 Task: Find connections with filter location Greensborough with filter topic #Ideaswith filter profile language Spanish with filter current company Microchip Technology Inc. with filter school SMT. CHM College, Ulhasnagar - 03 with filter industry Building Finishing Contractors with filter service category Leadership Development with filter keywords title eCommerce Marketing Specialist
Action: Mouse moved to (219, 256)
Screenshot: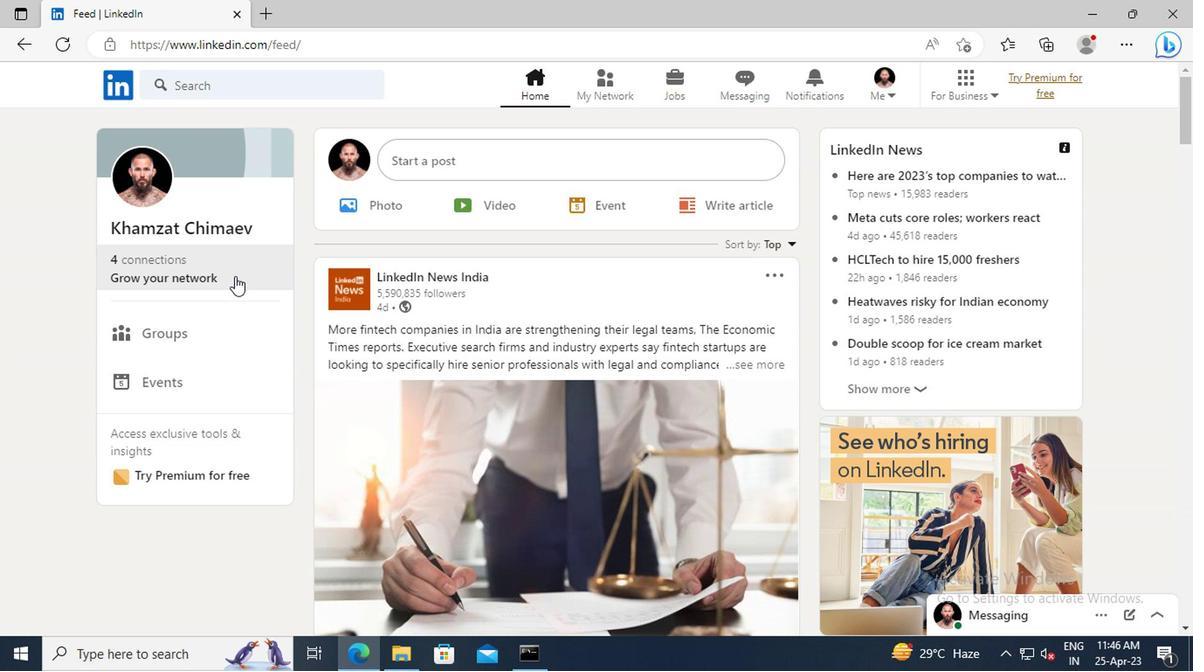 
Action: Mouse pressed left at (219, 256)
Screenshot: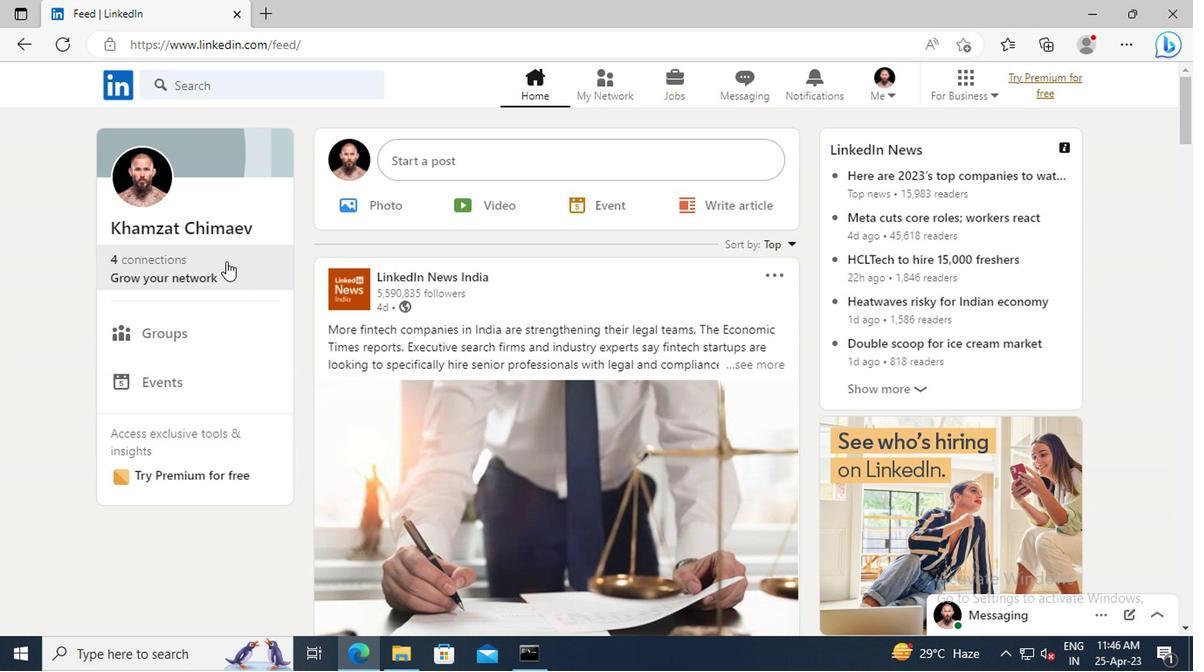 
Action: Mouse moved to (229, 187)
Screenshot: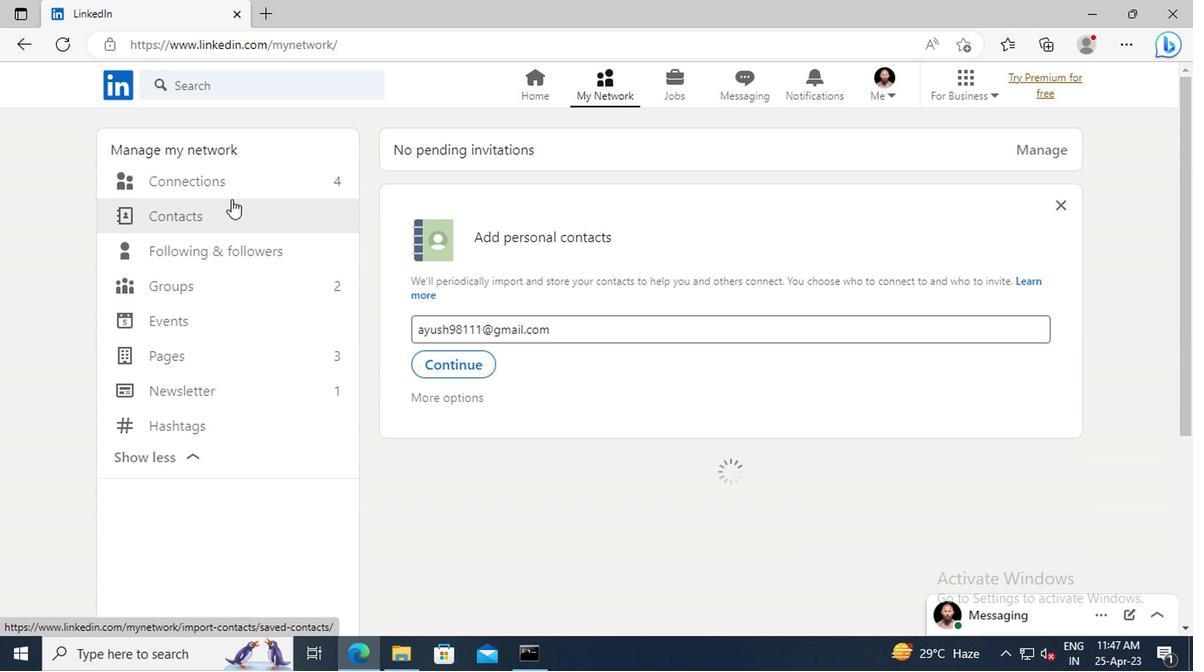 
Action: Mouse pressed left at (229, 187)
Screenshot: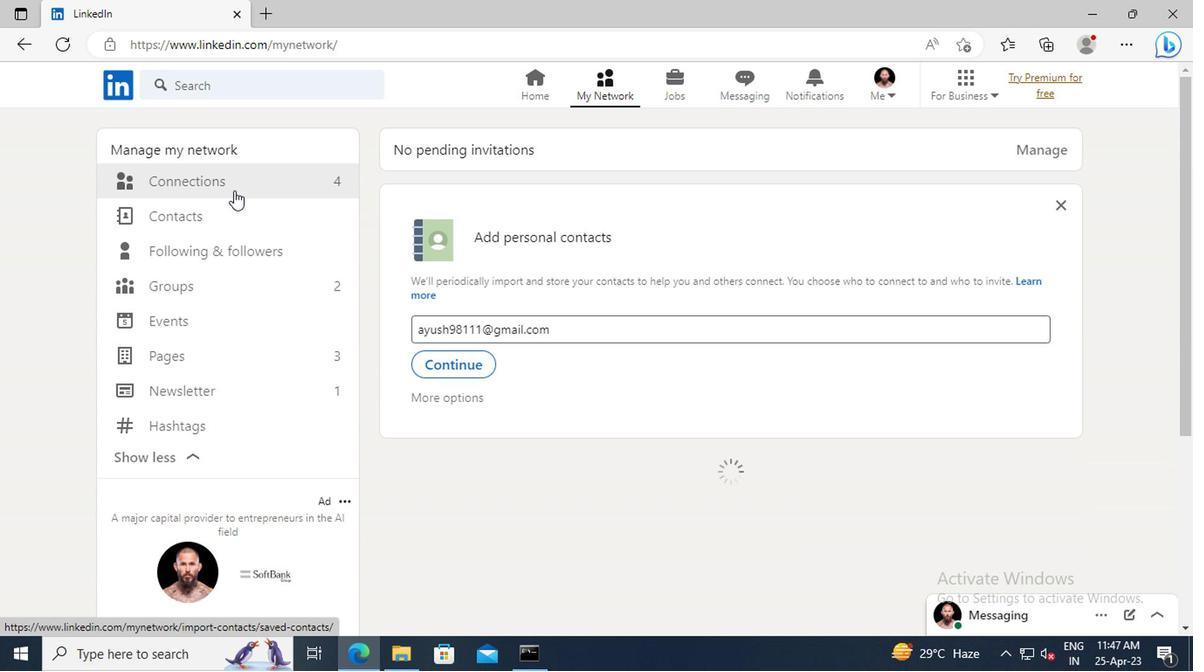 
Action: Mouse moved to (722, 180)
Screenshot: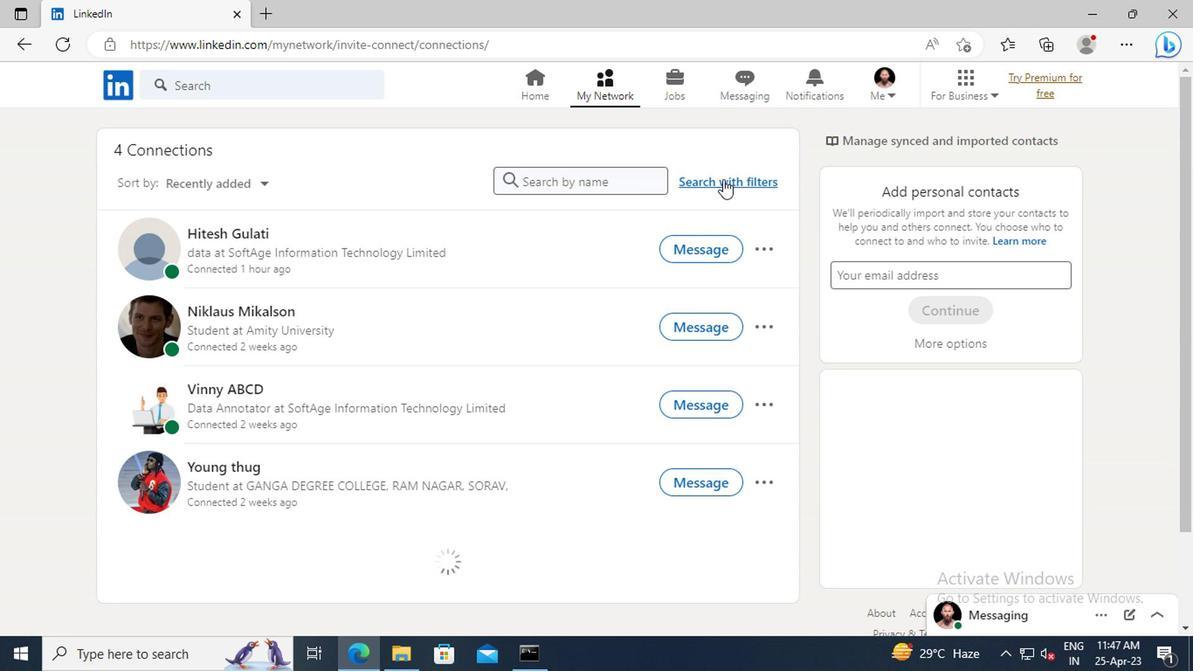 
Action: Mouse pressed left at (722, 180)
Screenshot: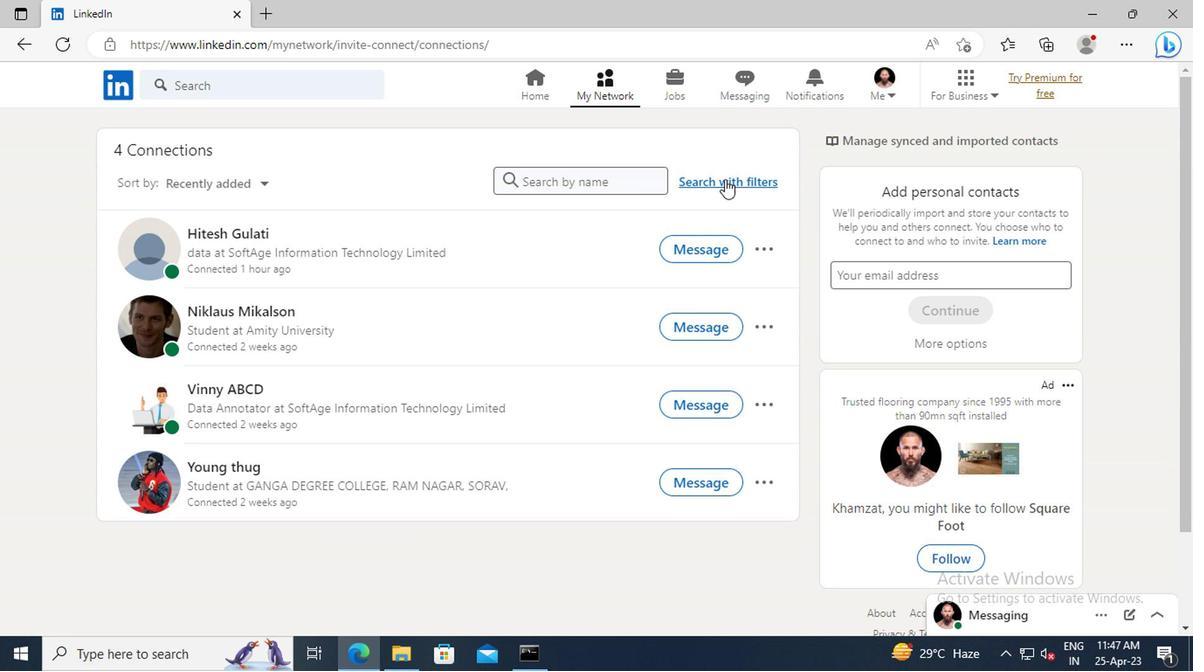 
Action: Mouse moved to (661, 139)
Screenshot: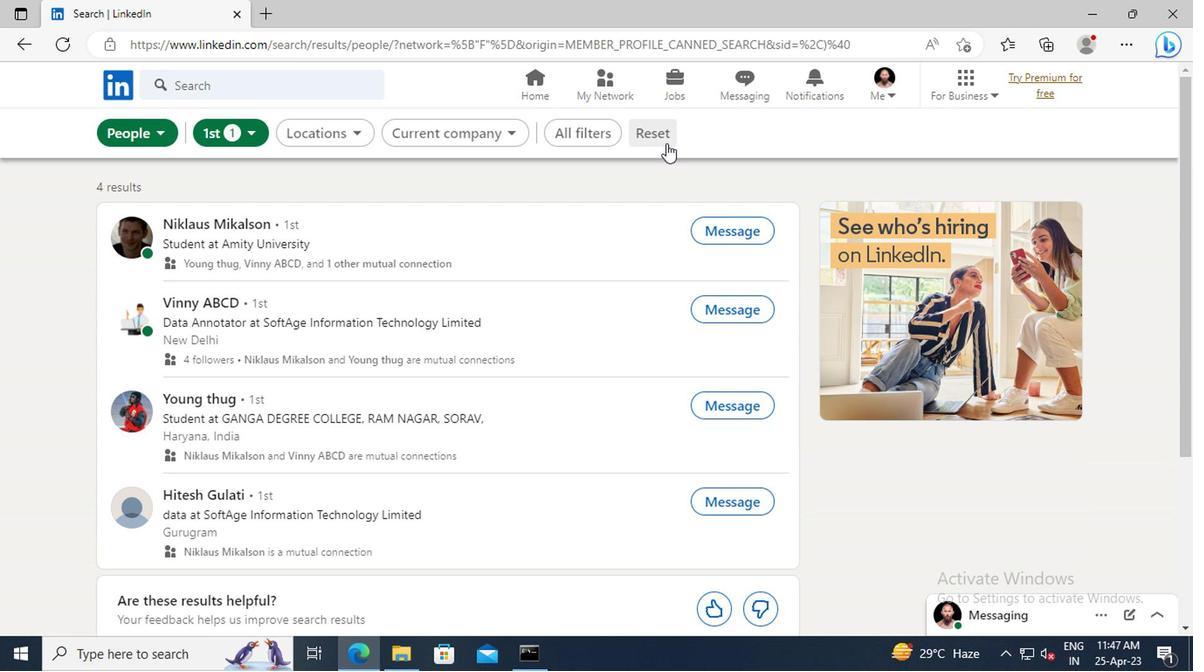 
Action: Mouse pressed left at (661, 139)
Screenshot: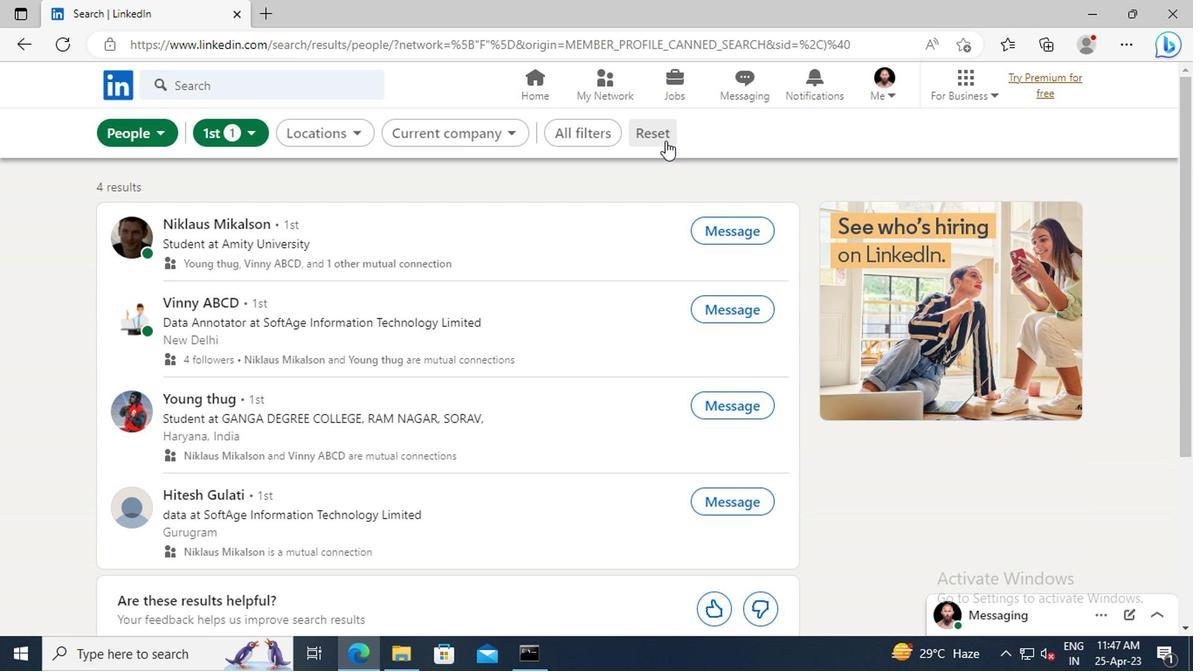 
Action: Mouse moved to (623, 139)
Screenshot: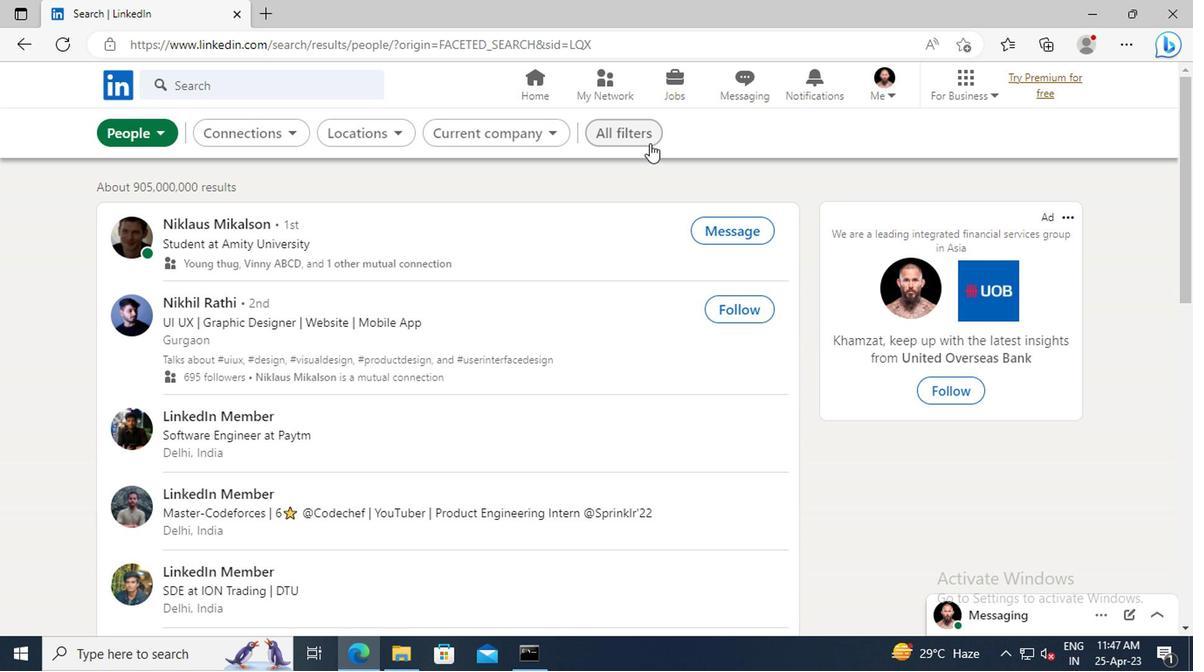 
Action: Mouse pressed left at (623, 139)
Screenshot: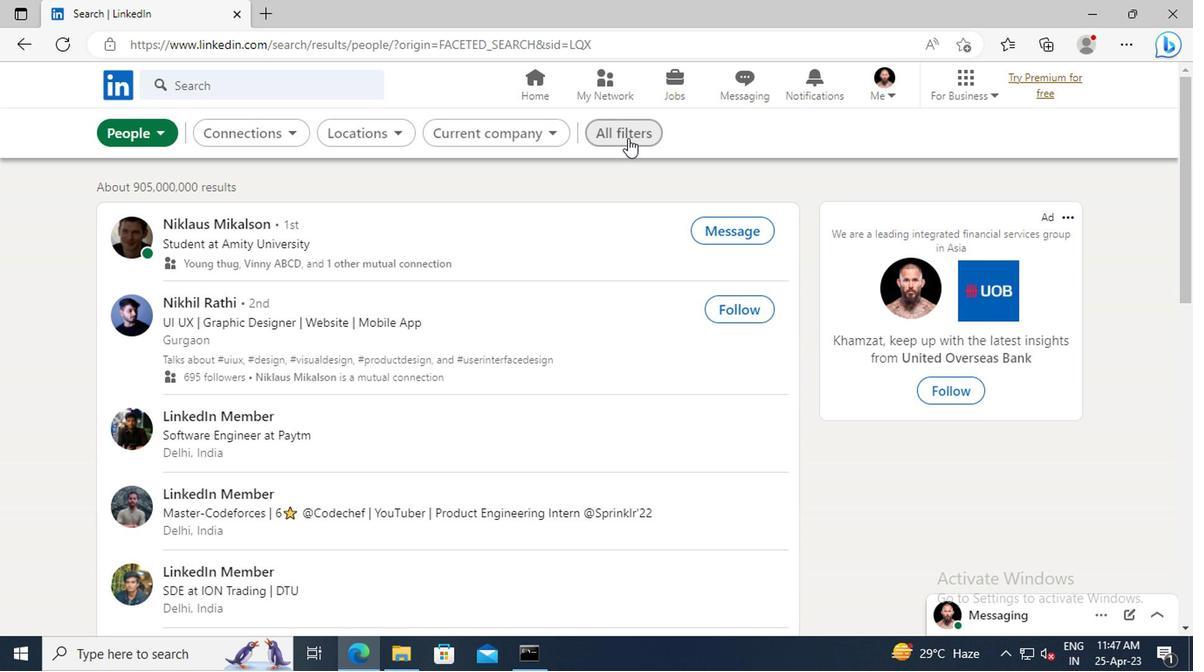 
Action: Mouse moved to (964, 321)
Screenshot: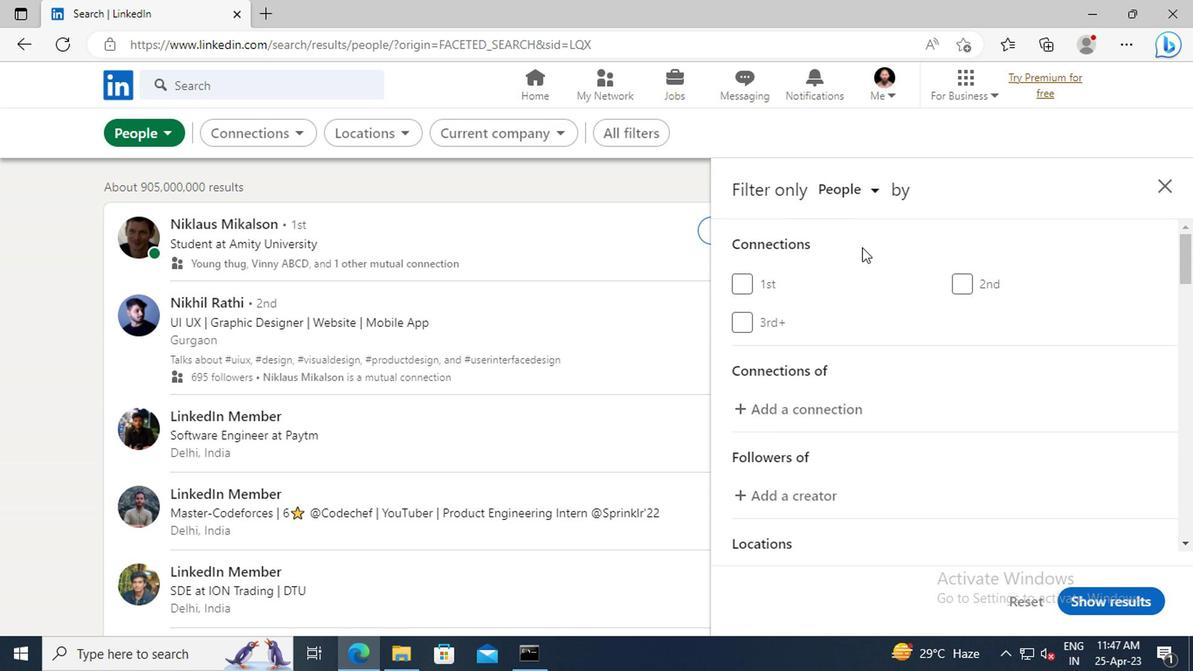 
Action: Mouse scrolled (964, 320) with delta (0, 0)
Screenshot: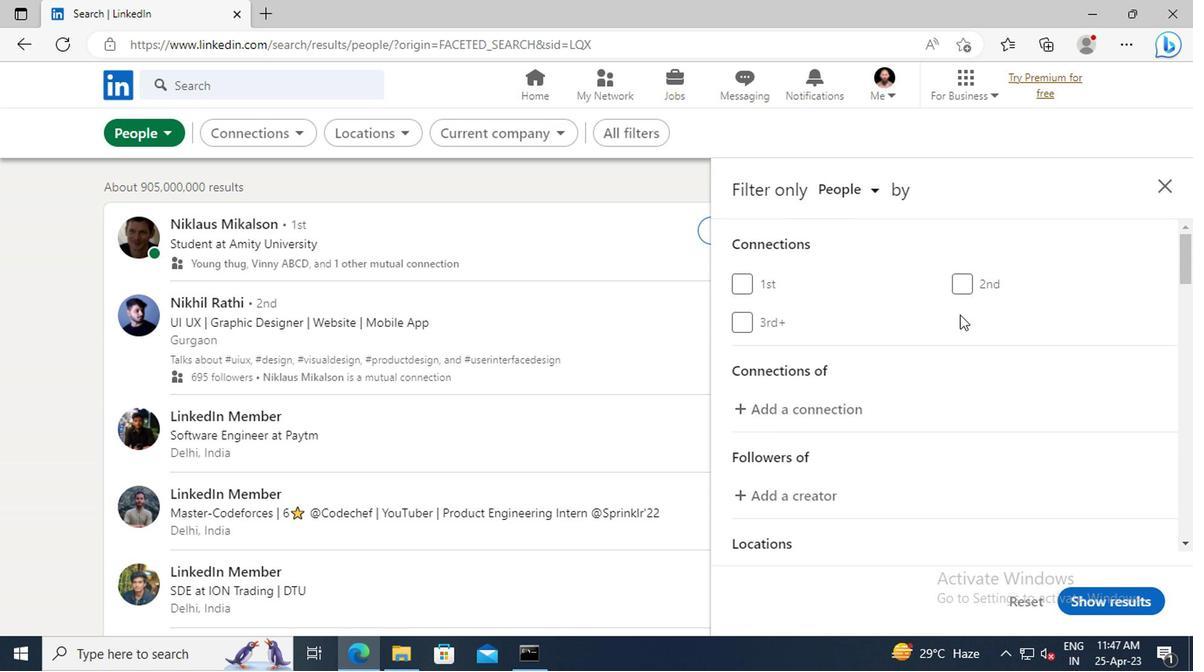 
Action: Mouse scrolled (964, 320) with delta (0, 0)
Screenshot: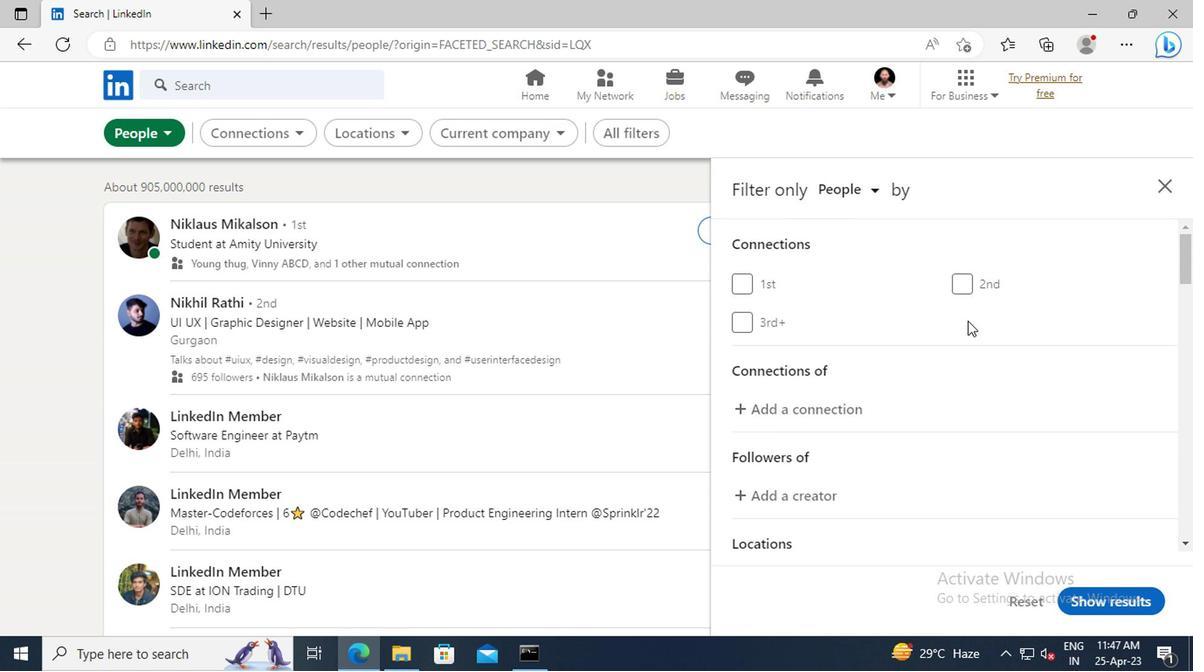 
Action: Mouse scrolled (964, 320) with delta (0, 0)
Screenshot: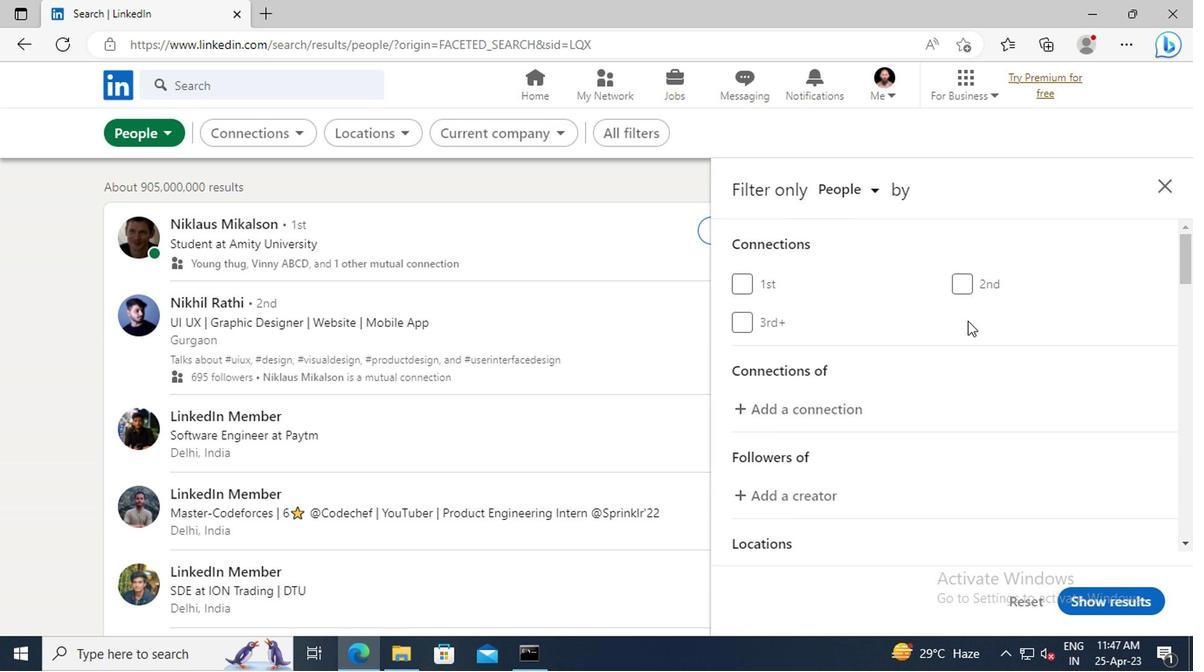 
Action: Mouse scrolled (964, 320) with delta (0, 0)
Screenshot: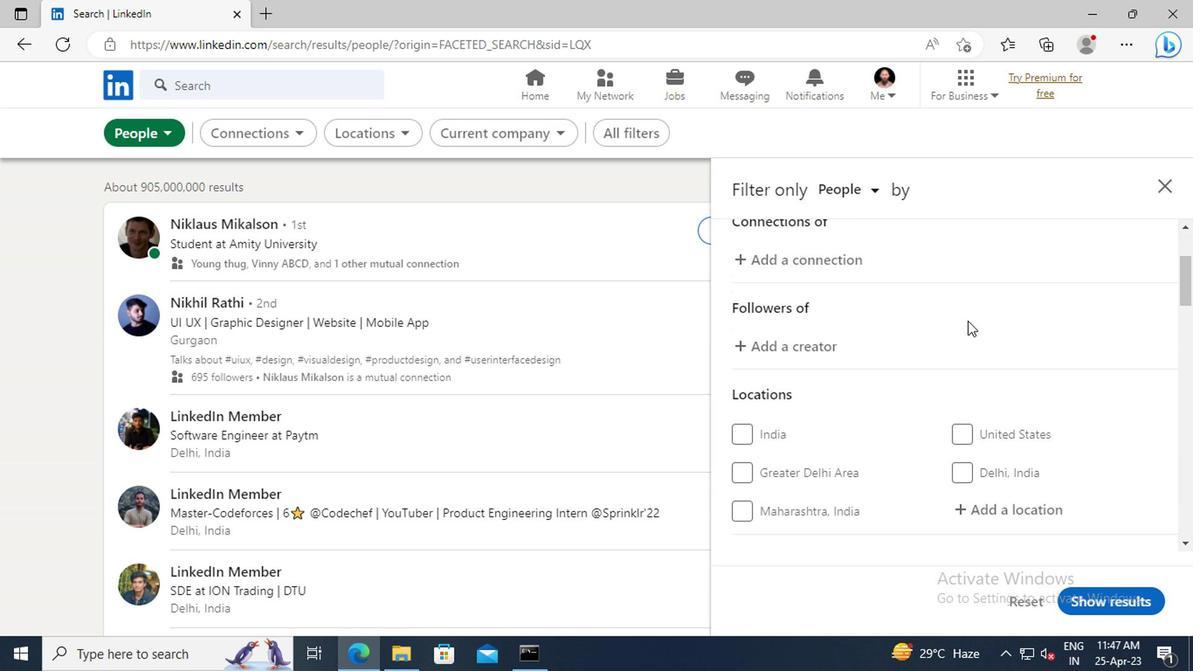 
Action: Mouse scrolled (964, 320) with delta (0, 0)
Screenshot: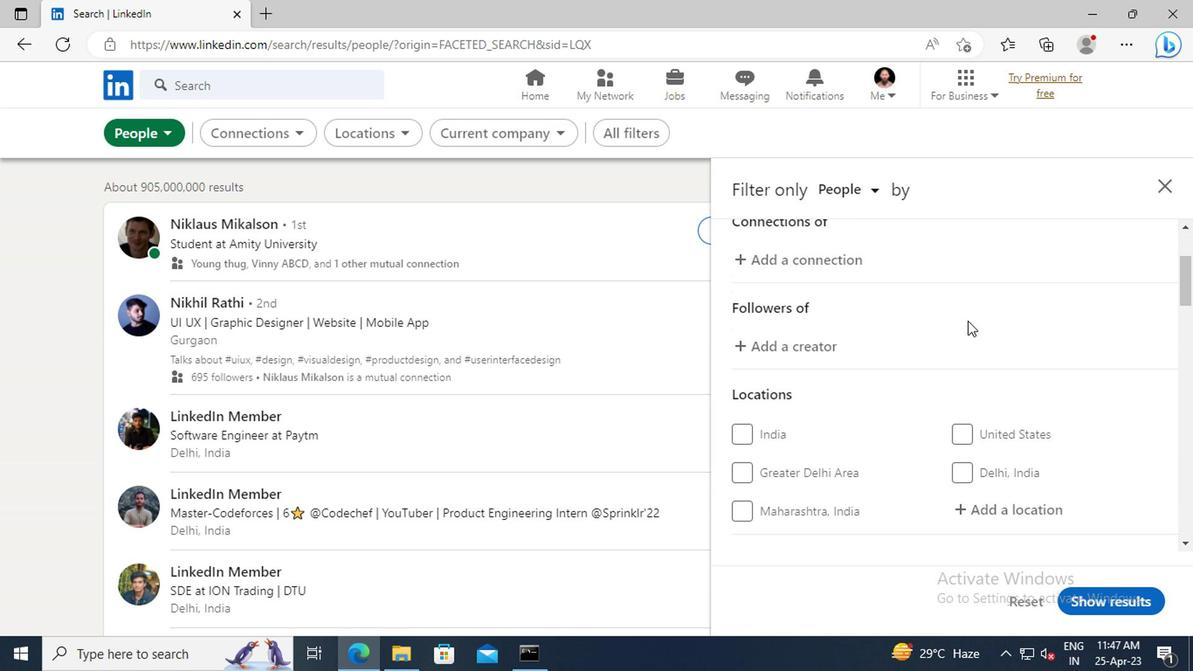 
Action: Mouse moved to (990, 407)
Screenshot: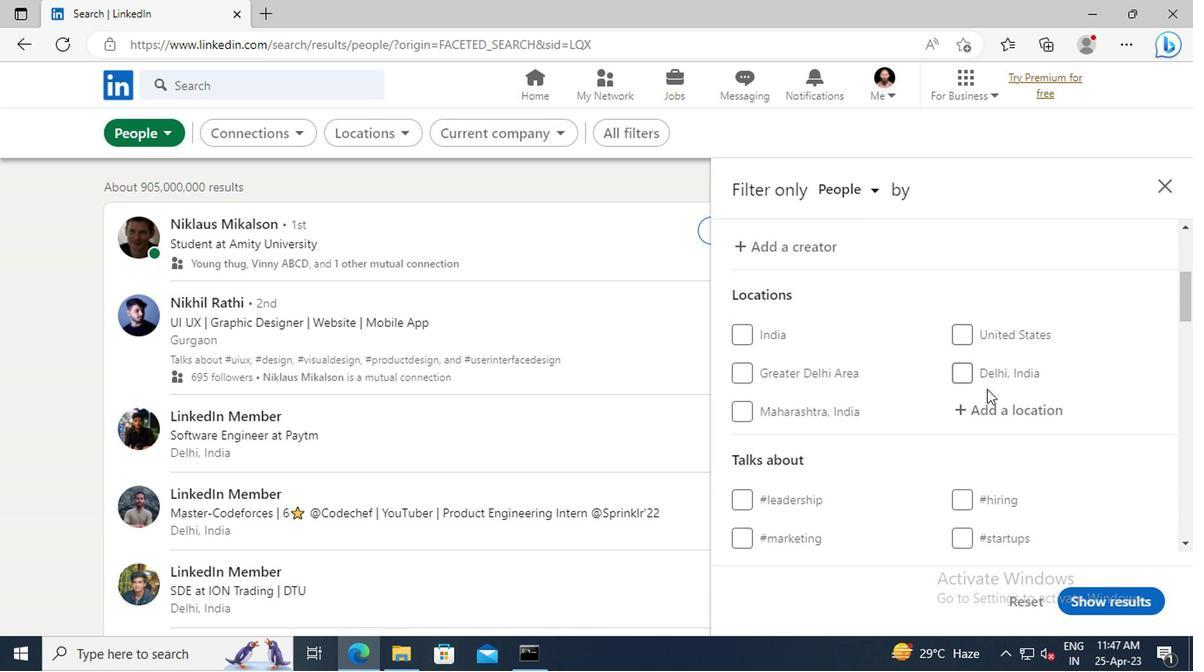 
Action: Mouse pressed left at (990, 407)
Screenshot: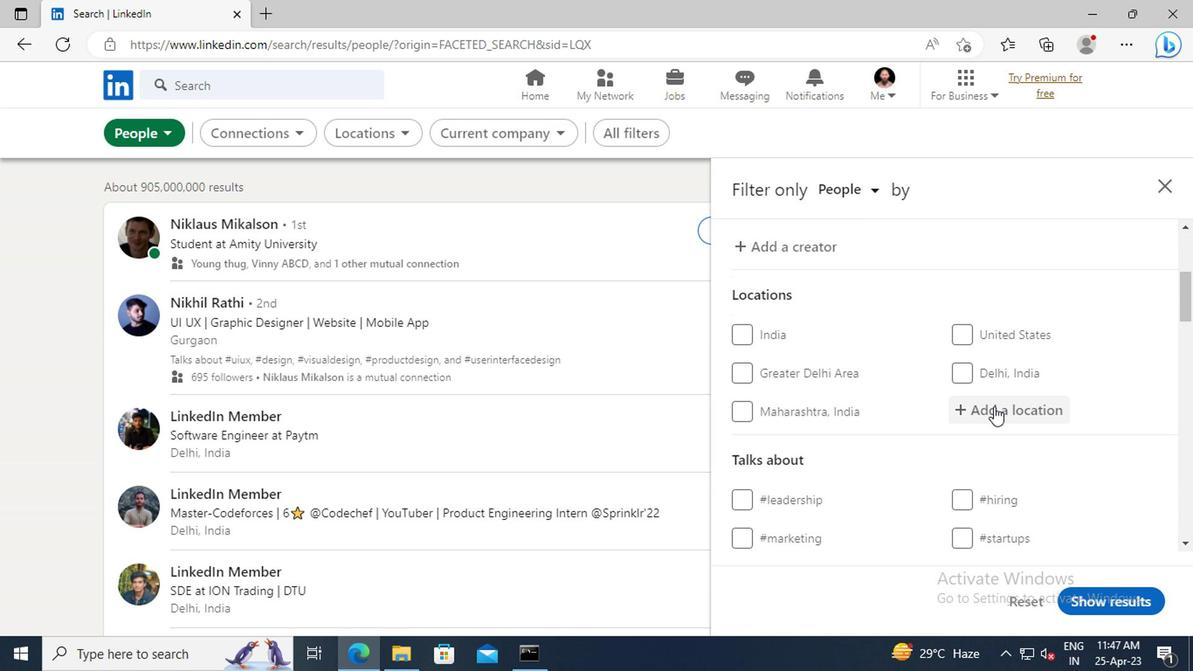 
Action: Key pressed <Key.shift>GREENSBOROUGH<Key.enter>
Screenshot: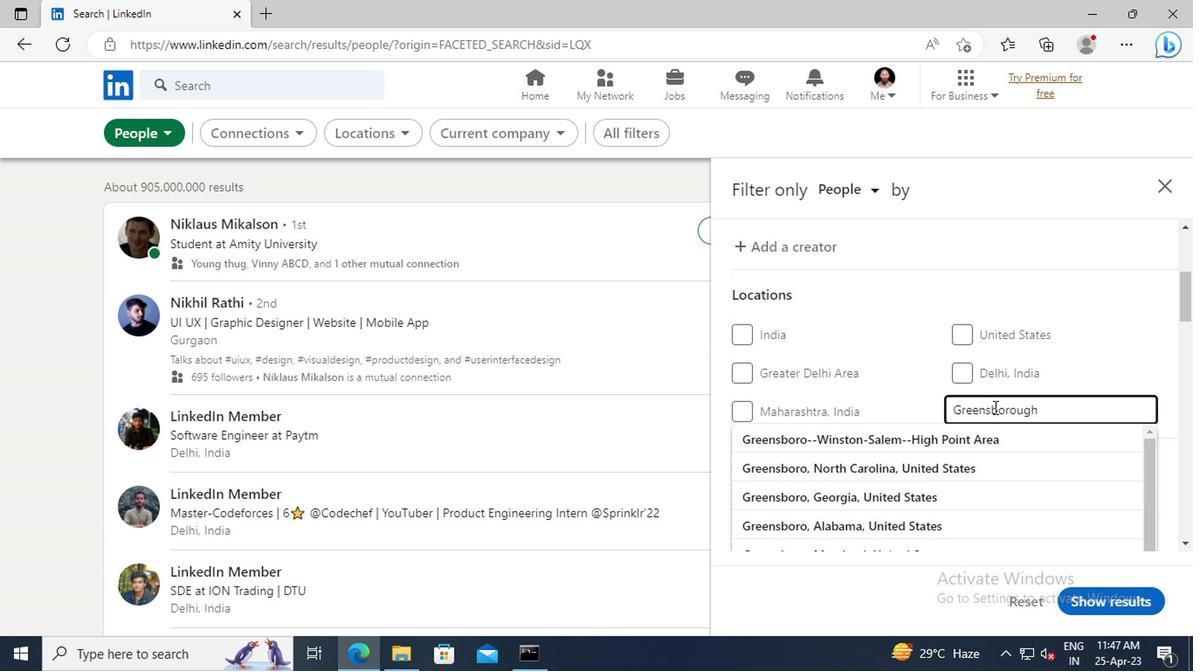 
Action: Mouse scrolled (990, 407) with delta (0, 0)
Screenshot: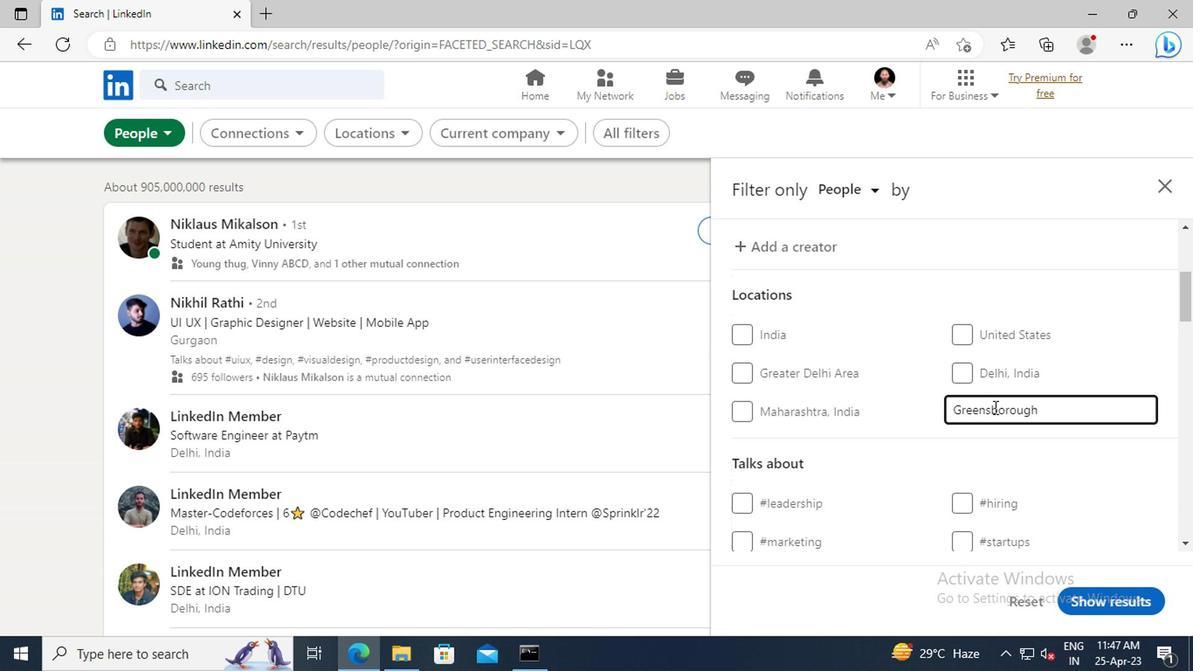 
Action: Mouse scrolled (990, 407) with delta (0, 0)
Screenshot: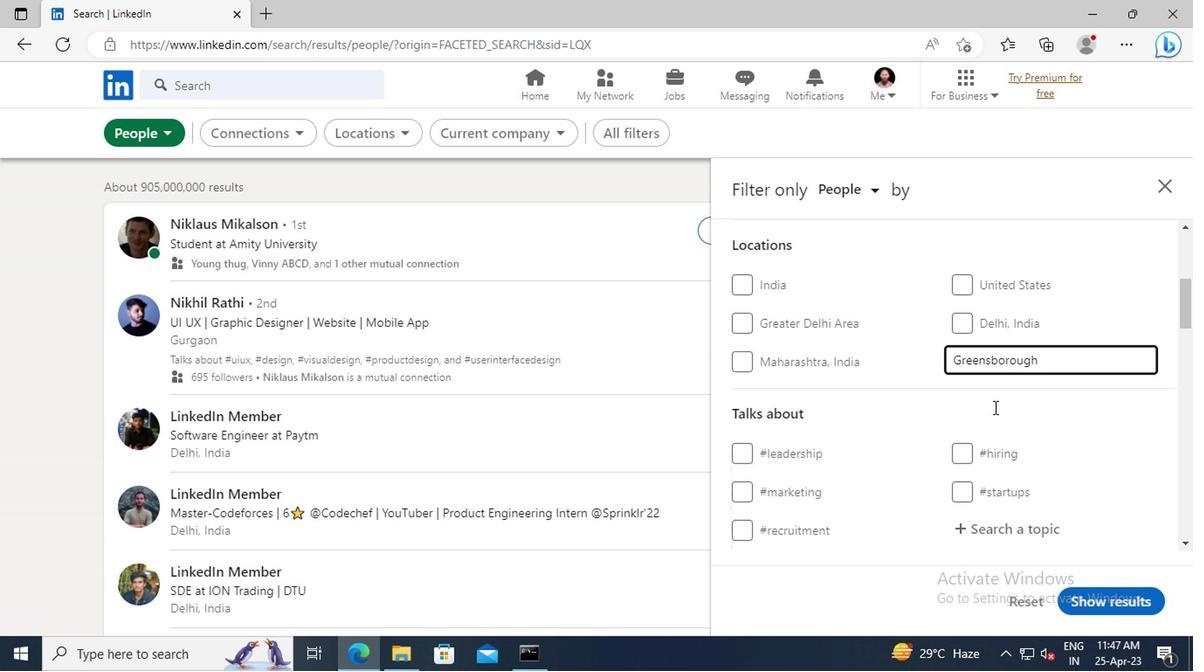 
Action: Mouse scrolled (990, 407) with delta (0, 0)
Screenshot: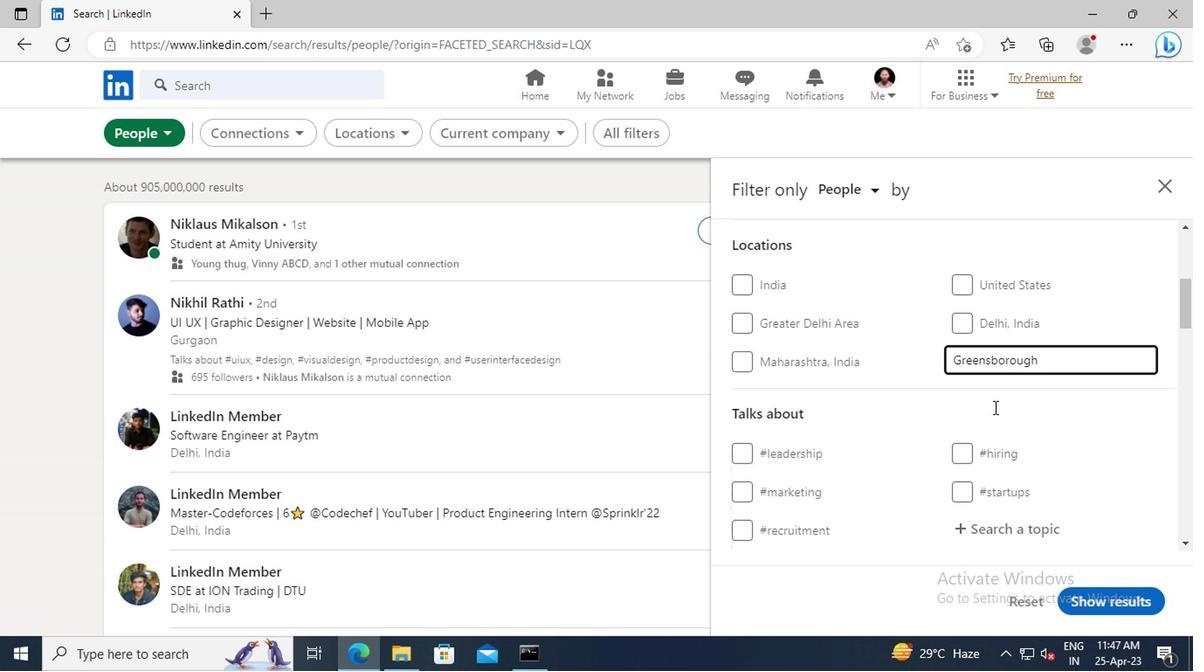 
Action: Mouse moved to (996, 436)
Screenshot: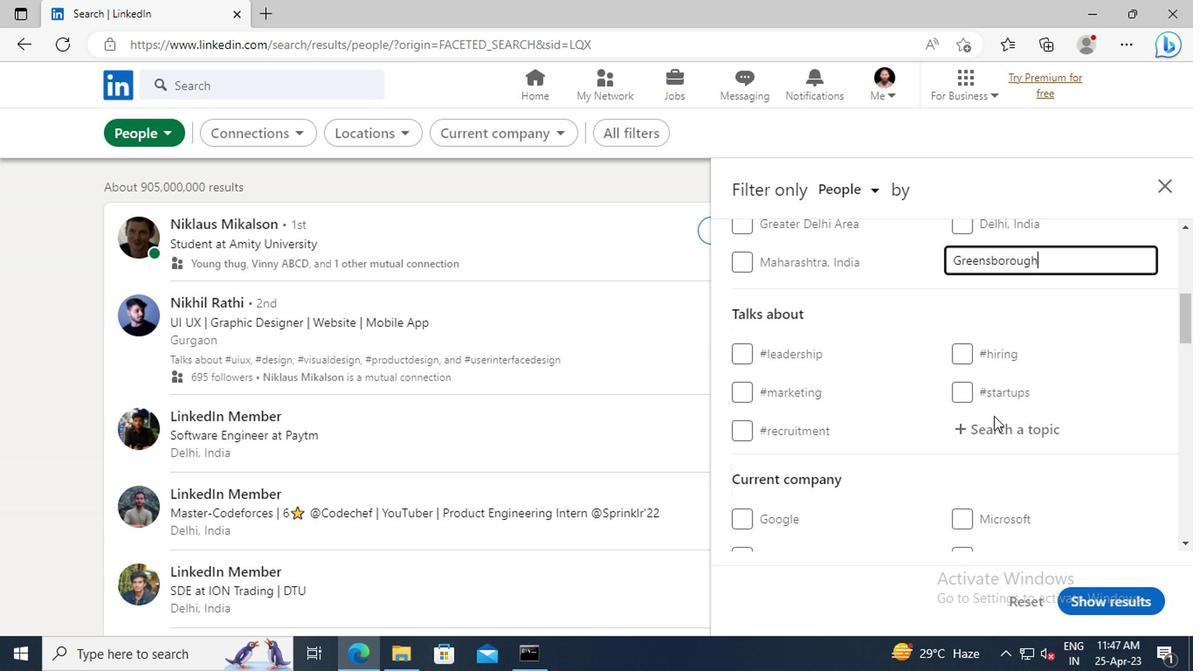 
Action: Mouse pressed left at (996, 436)
Screenshot: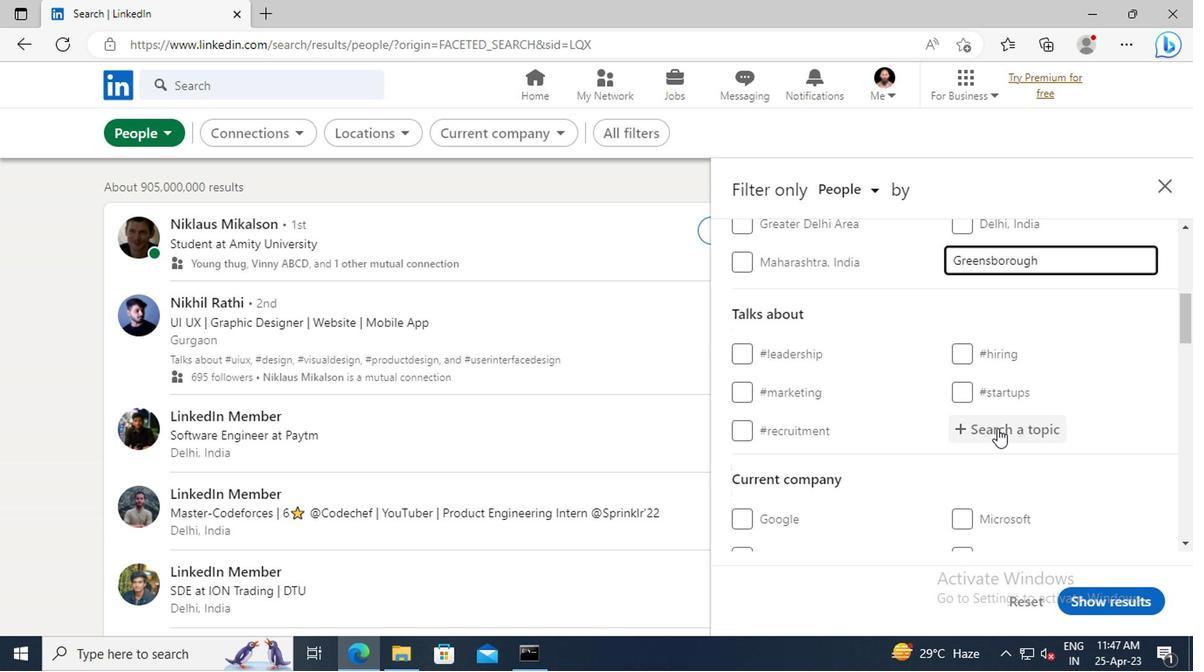 
Action: Key pressed <Key.shift>#<Key.shift>IDEASWITH
Screenshot: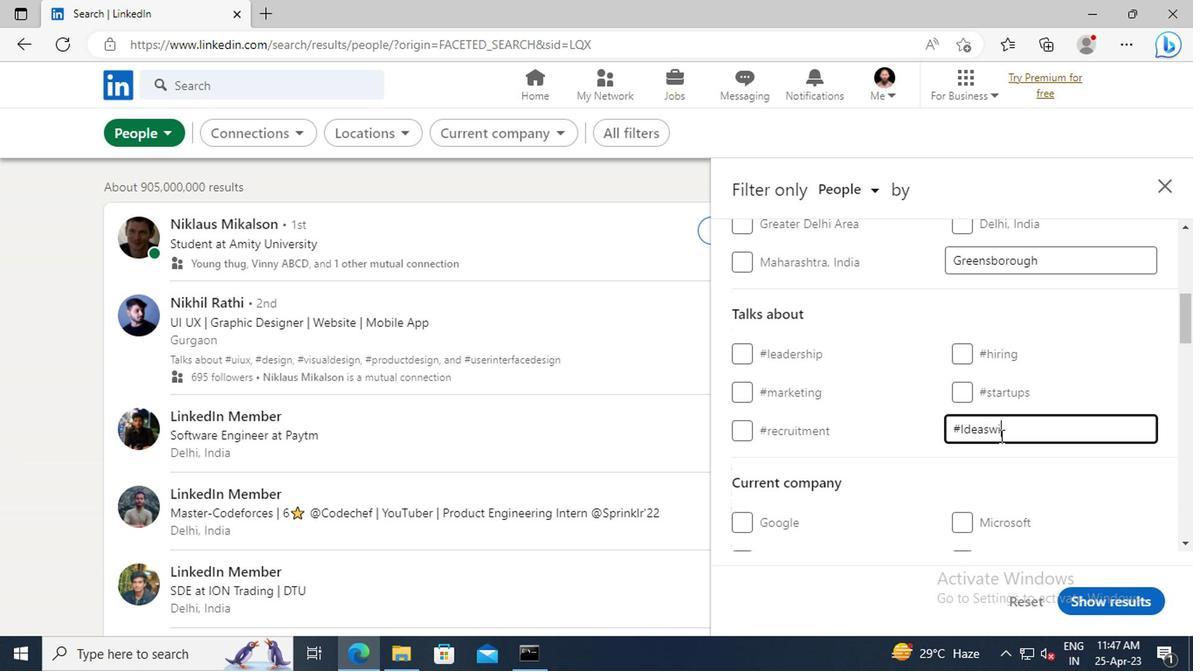 
Action: Mouse scrolled (996, 435) with delta (0, -1)
Screenshot: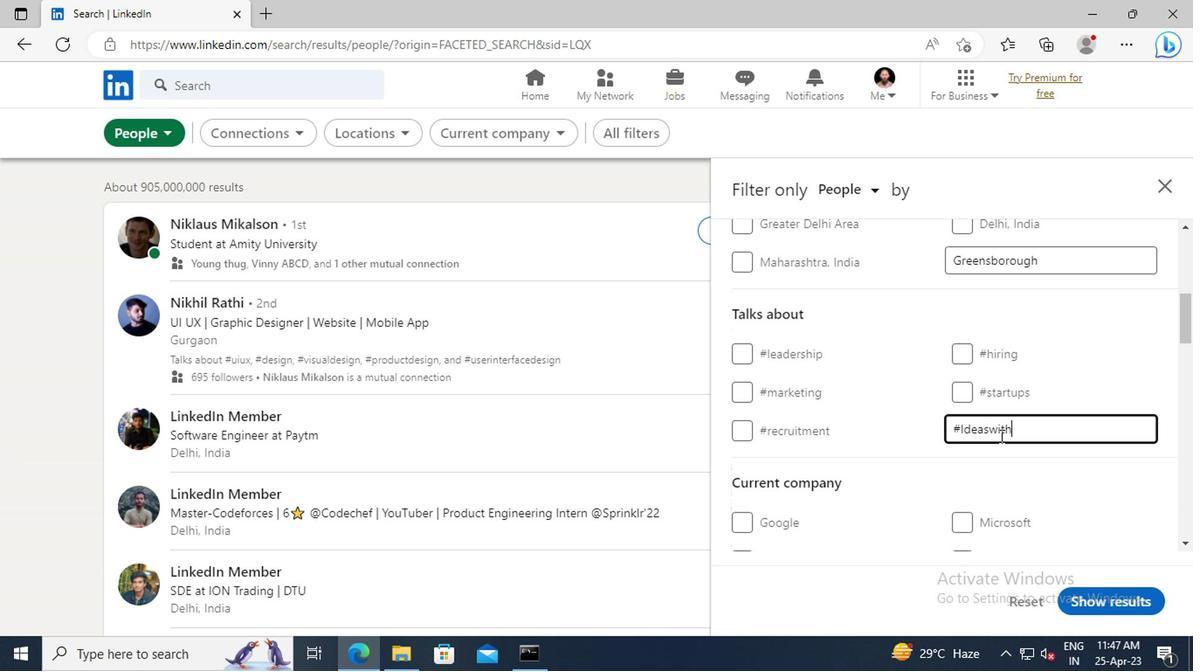 
Action: Mouse scrolled (996, 435) with delta (0, -1)
Screenshot: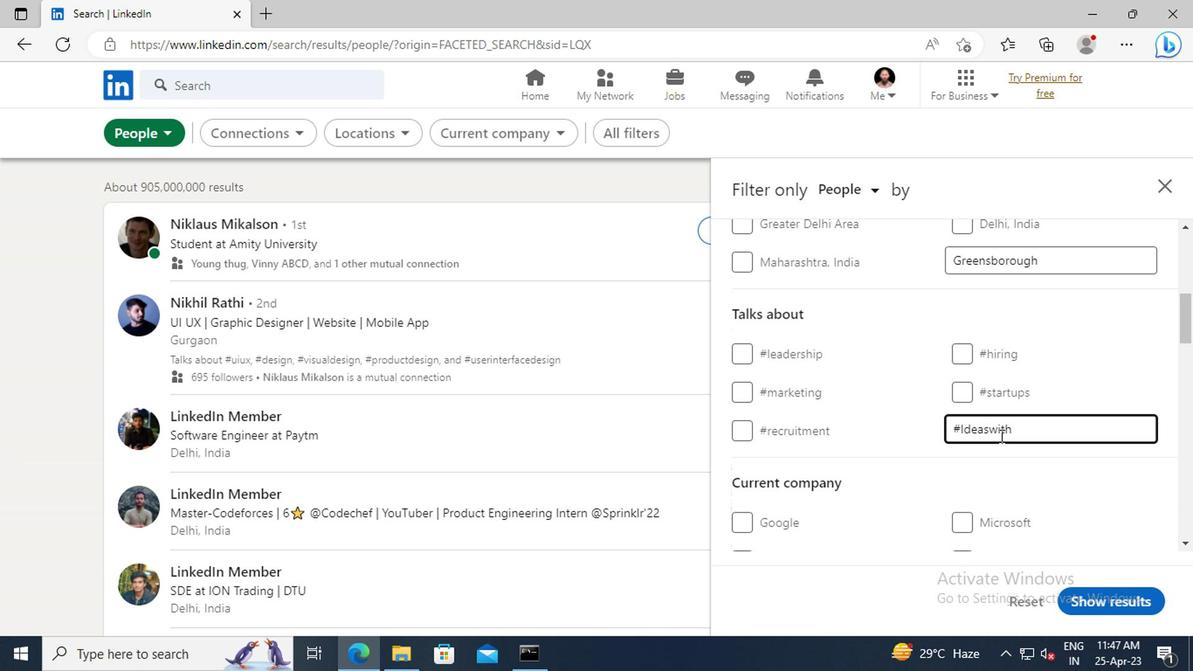 
Action: Mouse scrolled (996, 435) with delta (0, -1)
Screenshot: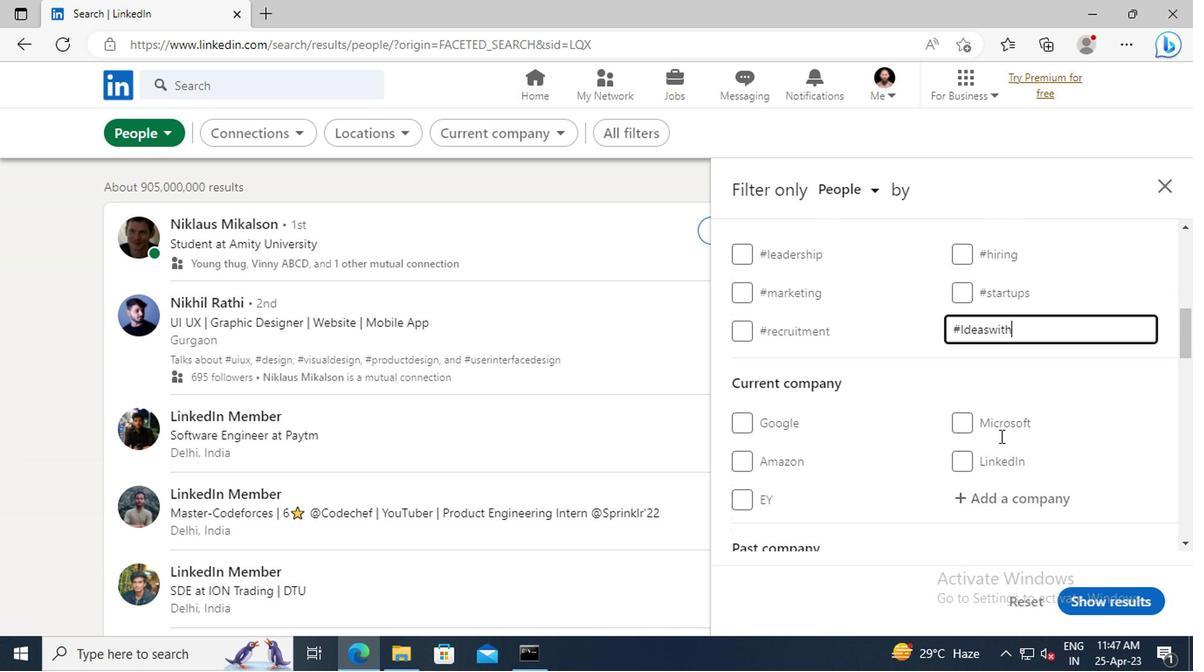 
Action: Mouse scrolled (996, 435) with delta (0, -1)
Screenshot: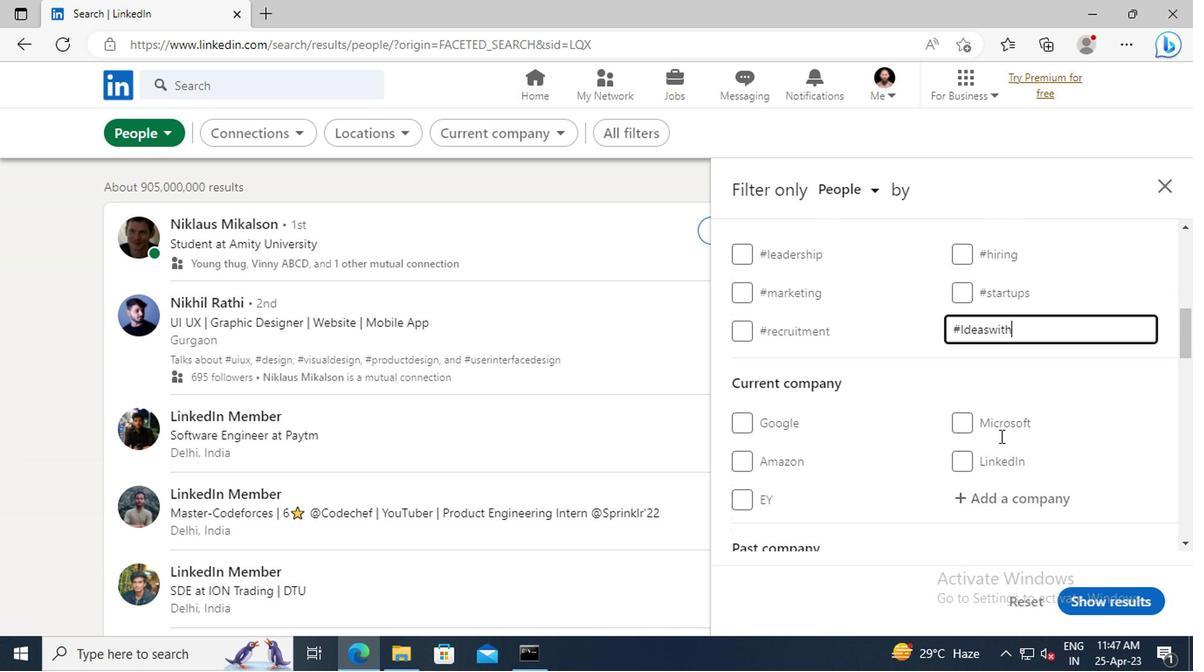 
Action: Mouse scrolled (996, 435) with delta (0, -1)
Screenshot: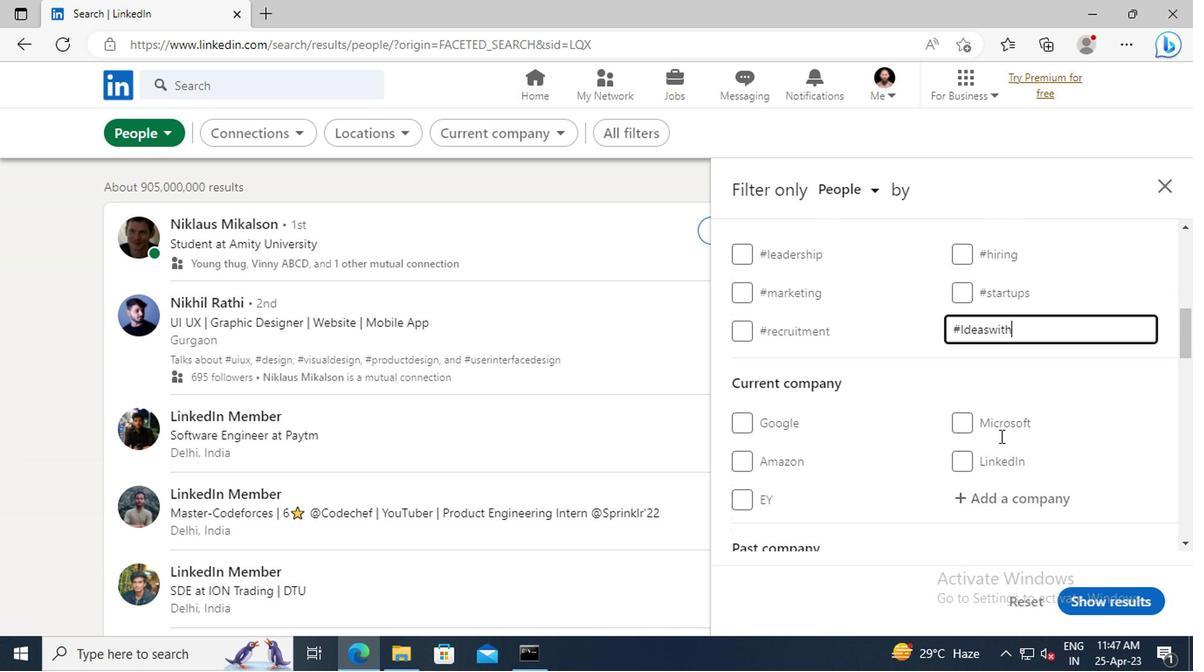 
Action: Mouse scrolled (996, 435) with delta (0, -1)
Screenshot: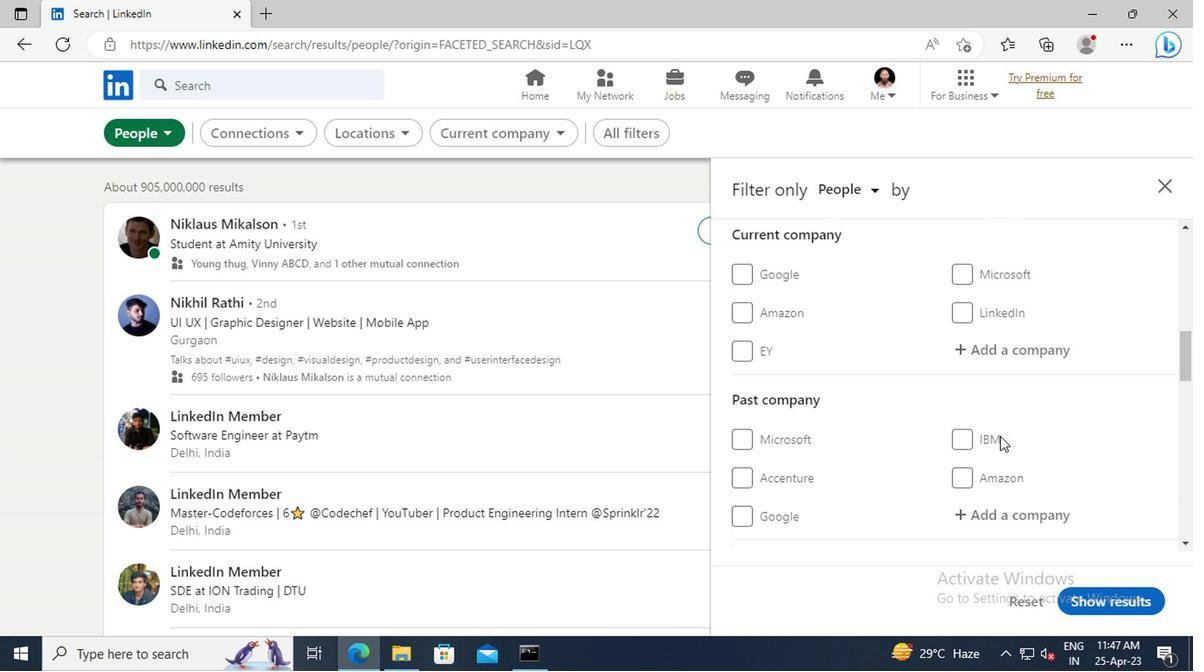 
Action: Mouse scrolled (996, 435) with delta (0, -1)
Screenshot: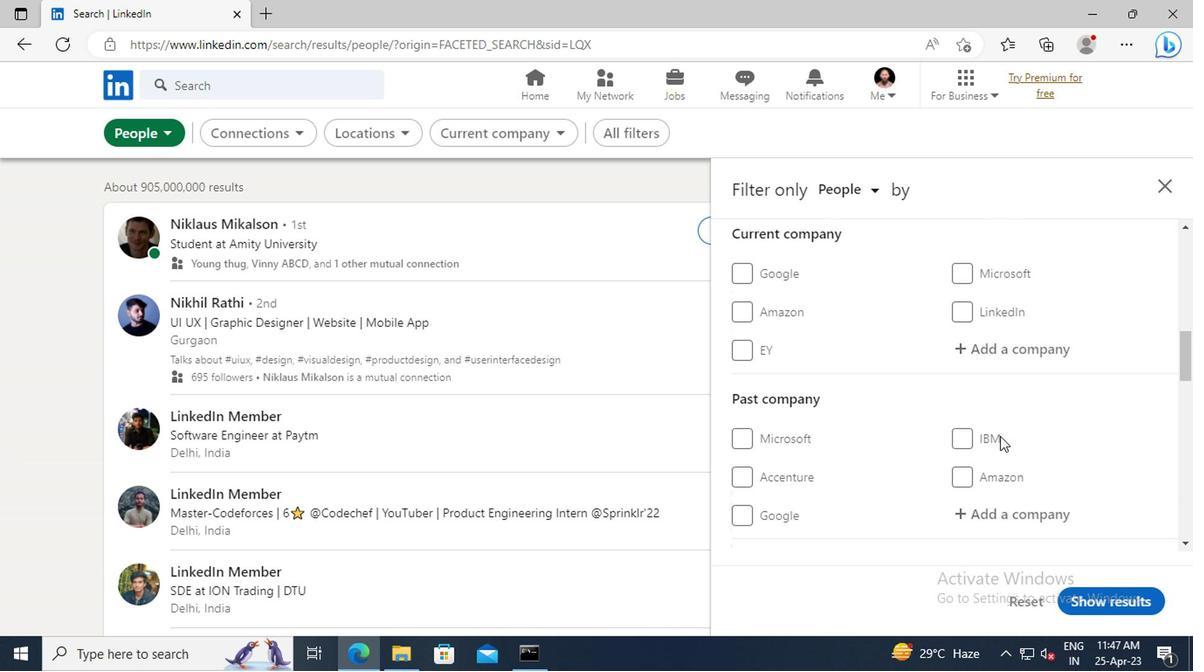 
Action: Mouse scrolled (996, 435) with delta (0, -1)
Screenshot: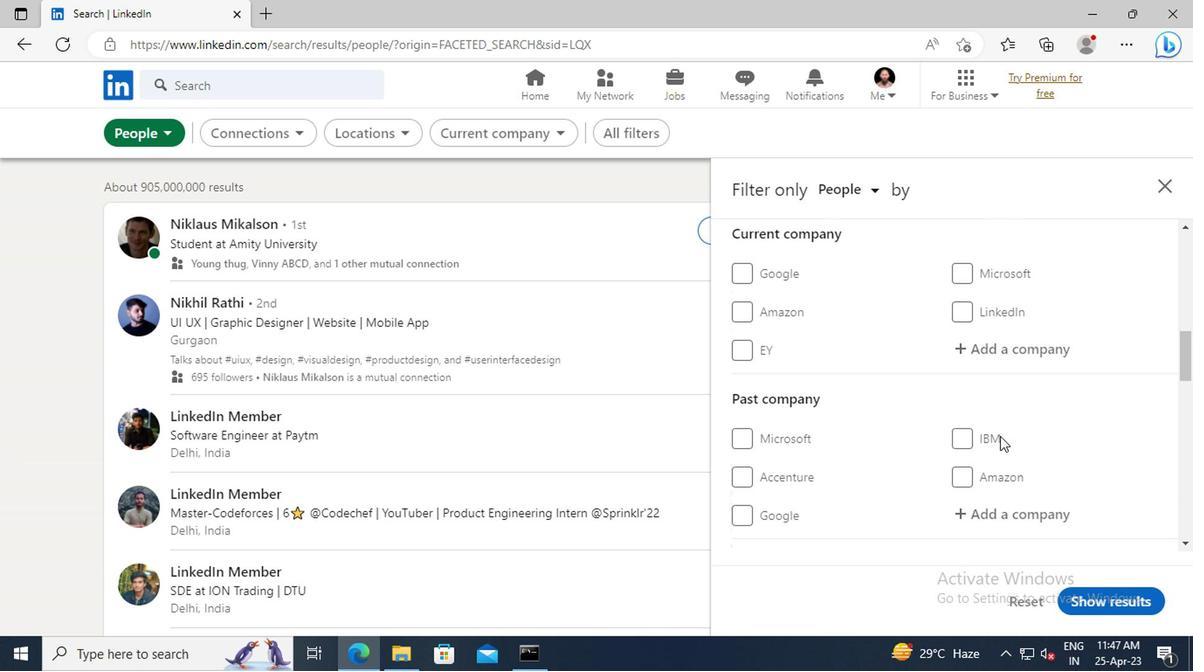 
Action: Mouse scrolled (996, 435) with delta (0, -1)
Screenshot: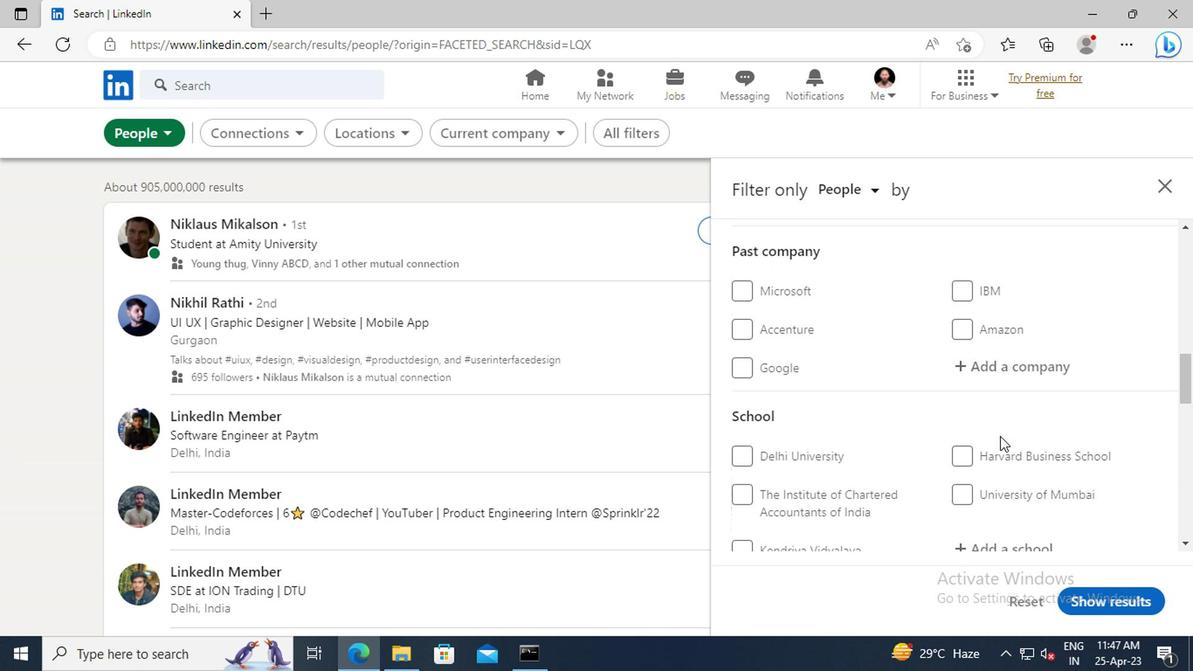 
Action: Mouse scrolled (996, 435) with delta (0, -1)
Screenshot: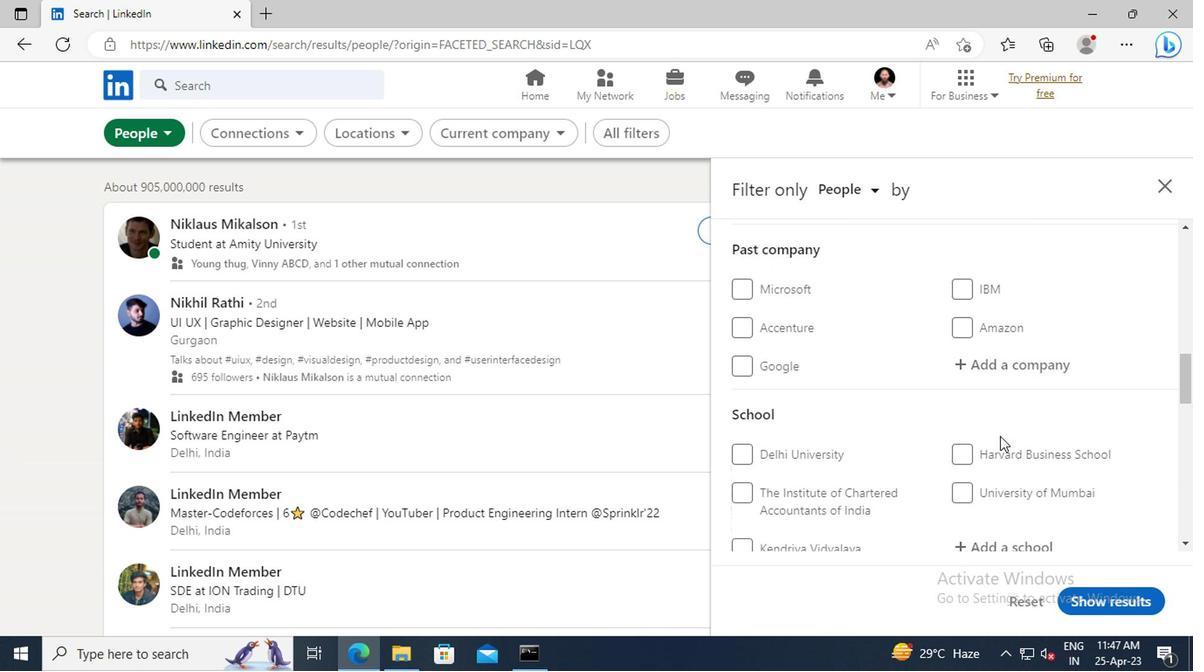 
Action: Mouse scrolled (996, 435) with delta (0, -1)
Screenshot: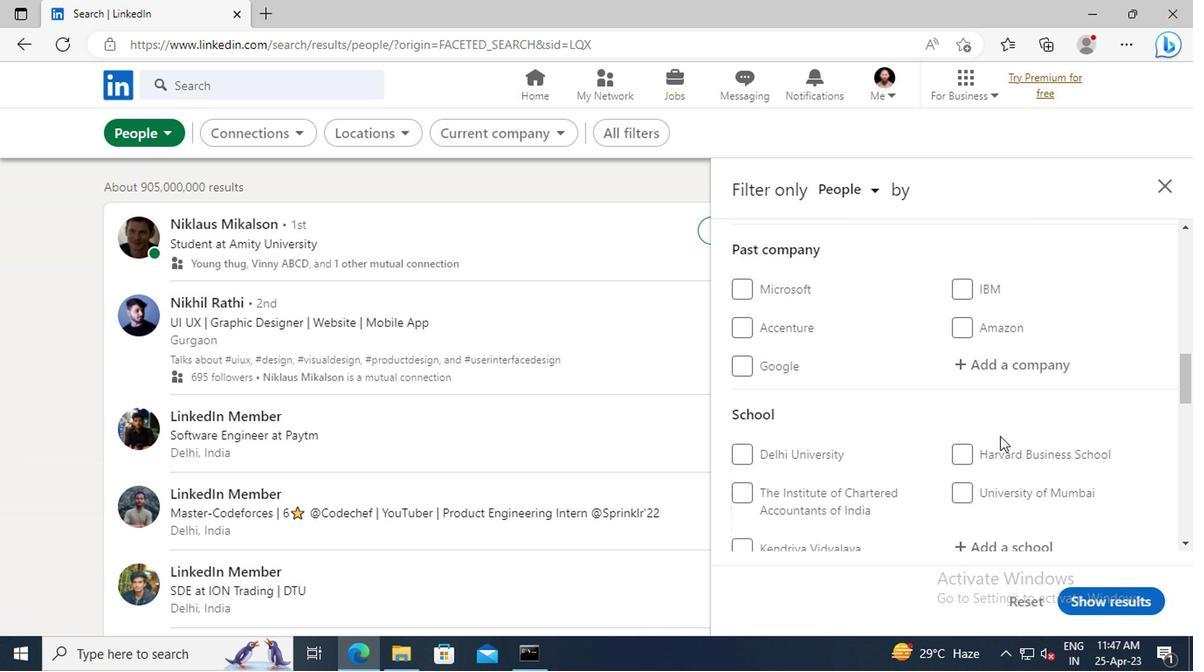 
Action: Mouse scrolled (996, 435) with delta (0, -1)
Screenshot: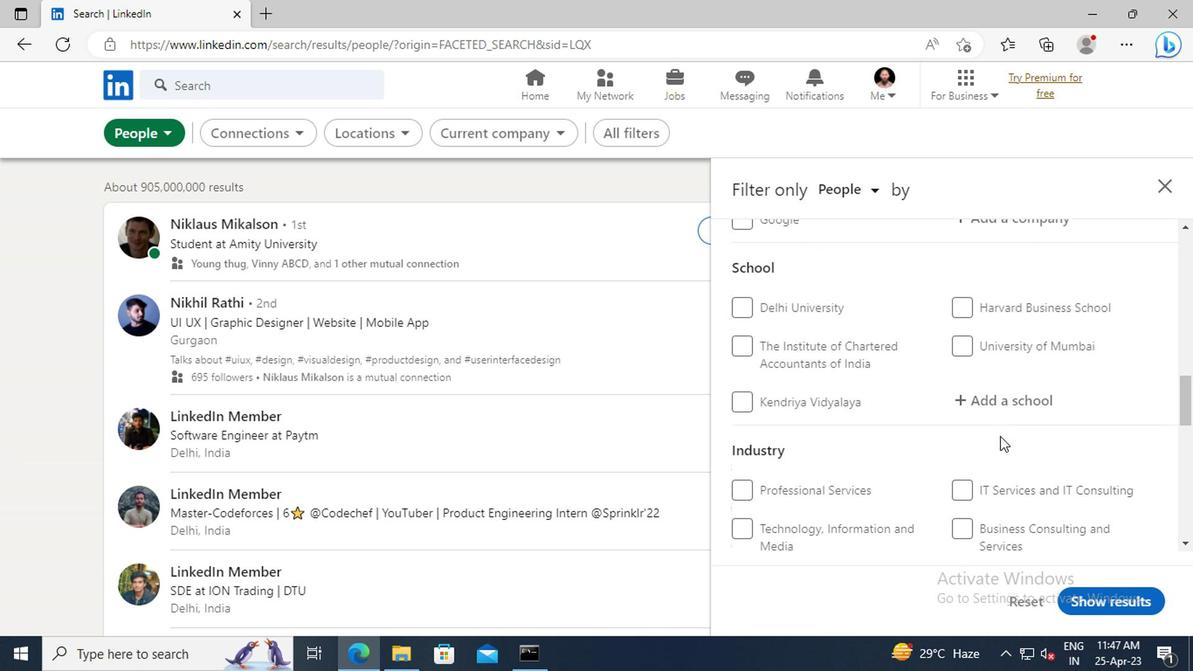 
Action: Mouse scrolled (996, 435) with delta (0, -1)
Screenshot: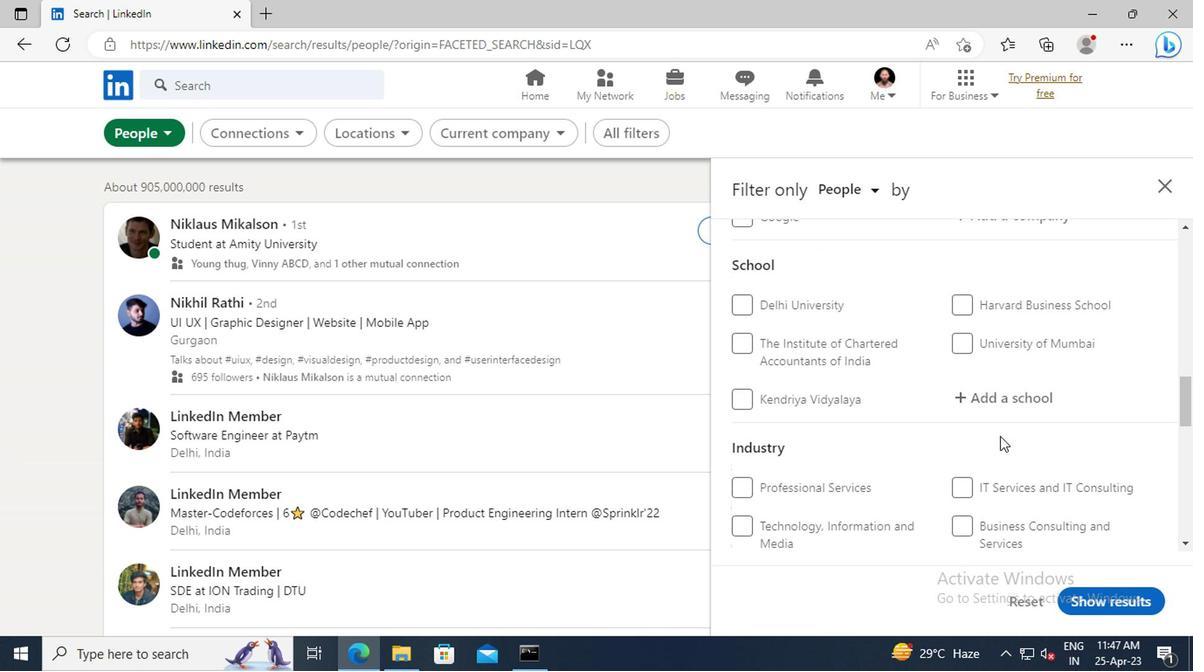 
Action: Mouse scrolled (996, 435) with delta (0, -1)
Screenshot: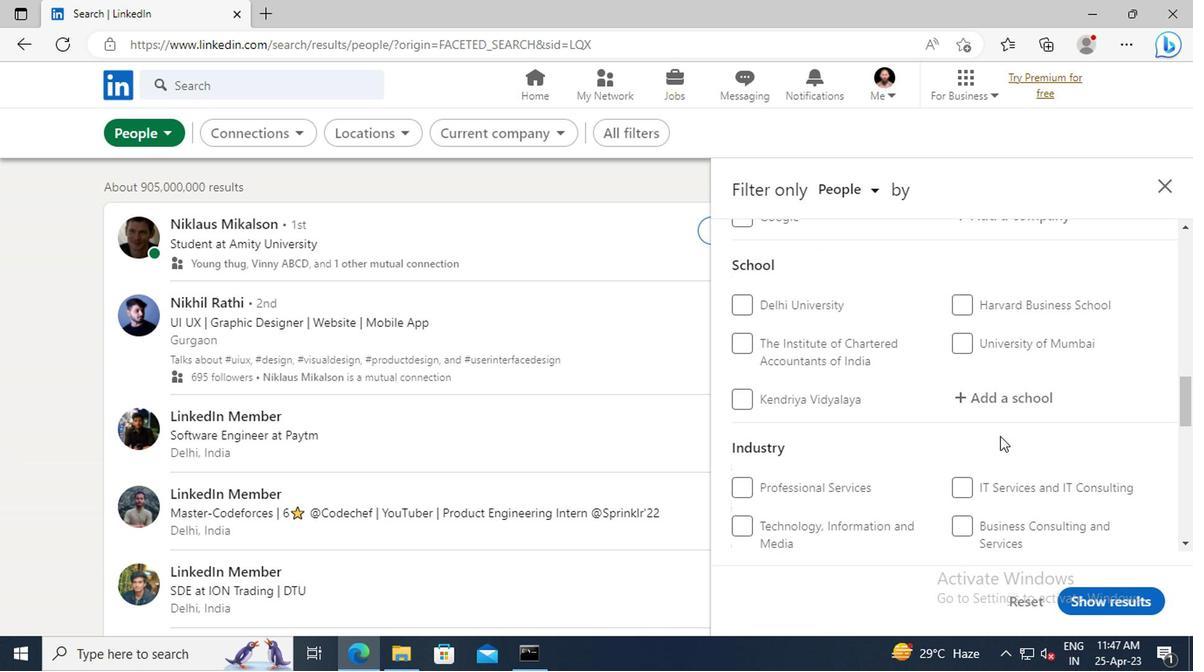 
Action: Mouse scrolled (996, 435) with delta (0, -1)
Screenshot: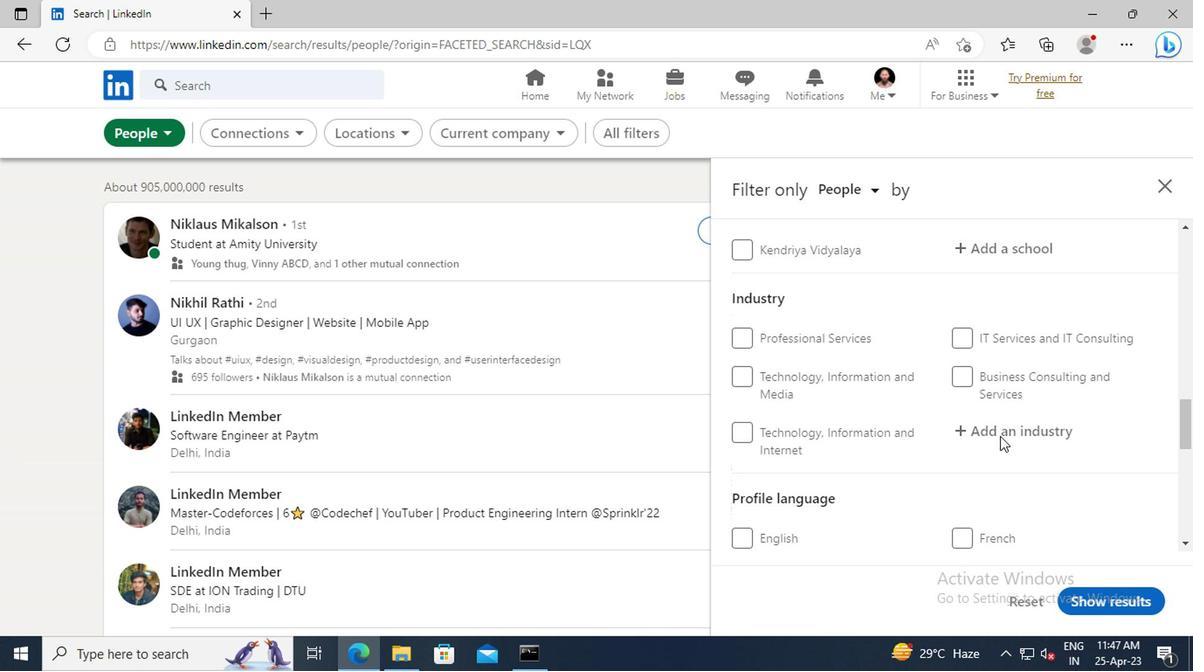 
Action: Mouse scrolled (996, 435) with delta (0, -1)
Screenshot: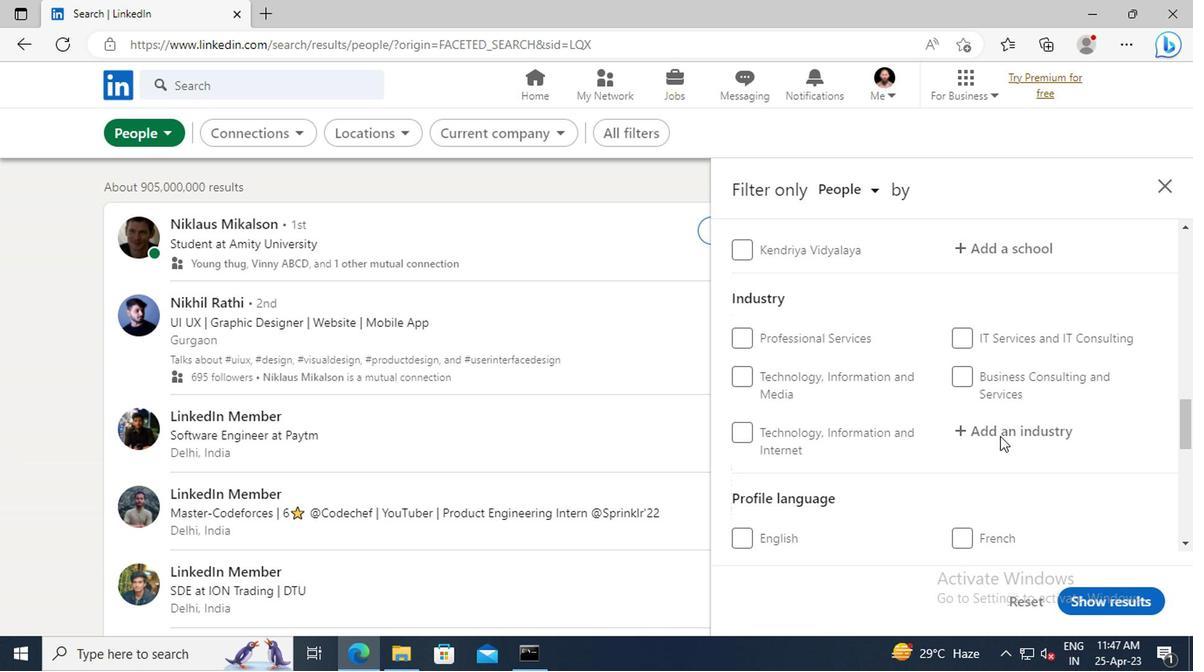 
Action: Mouse moved to (738, 479)
Screenshot: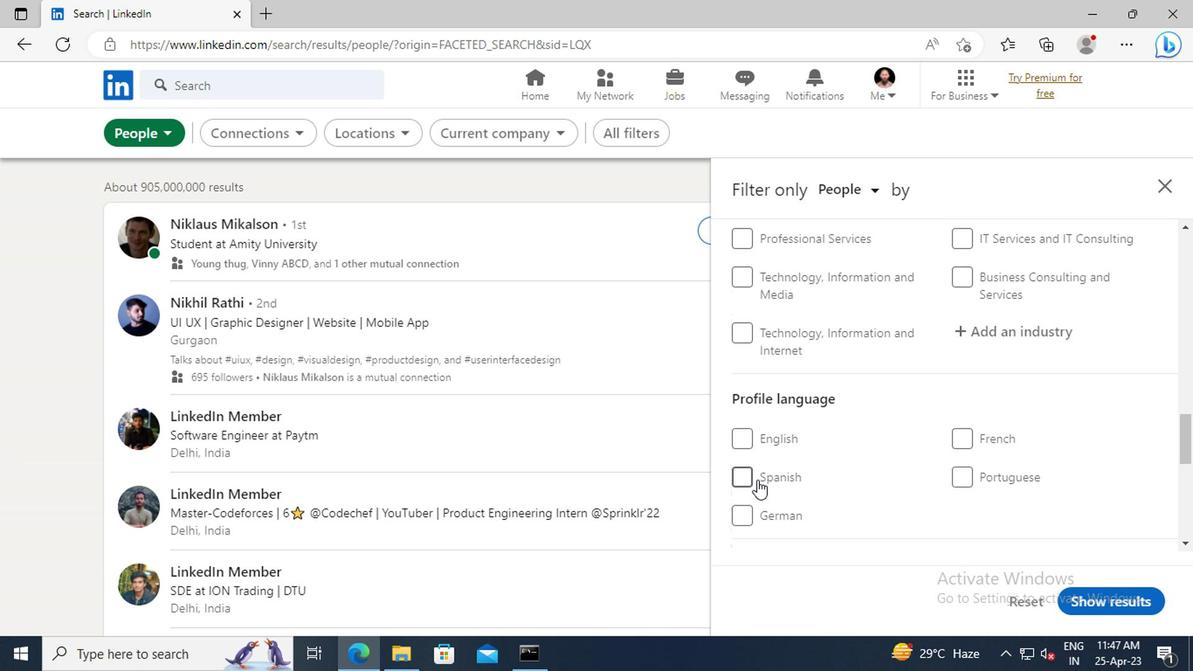 
Action: Mouse pressed left at (738, 479)
Screenshot: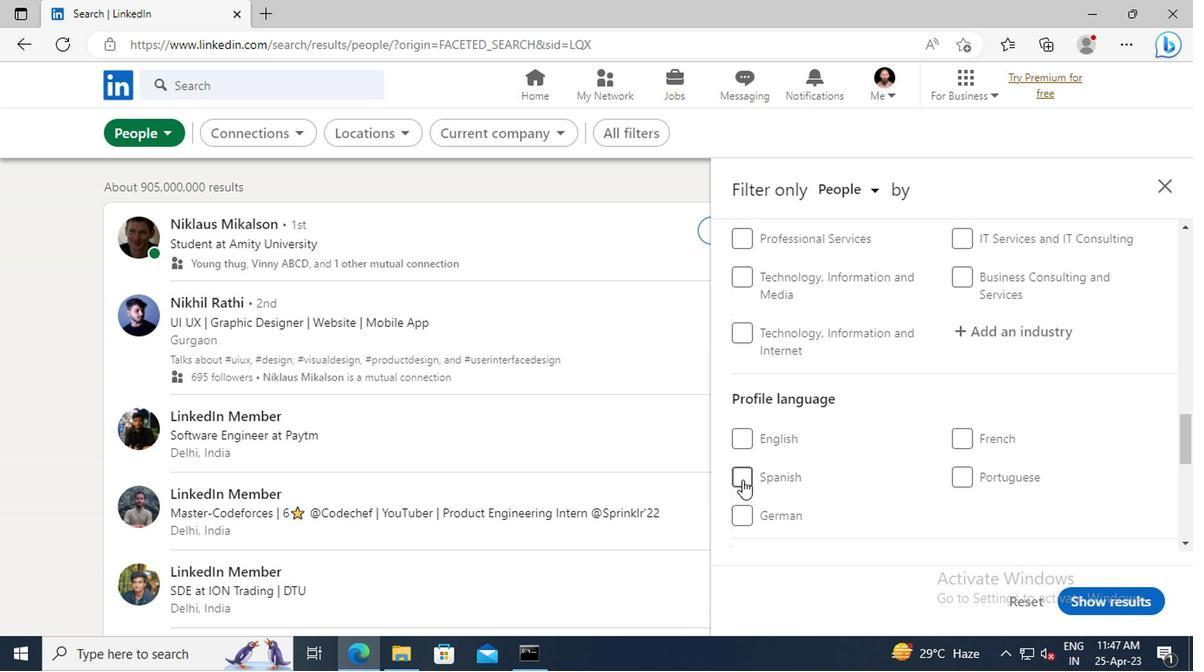 
Action: Mouse moved to (949, 459)
Screenshot: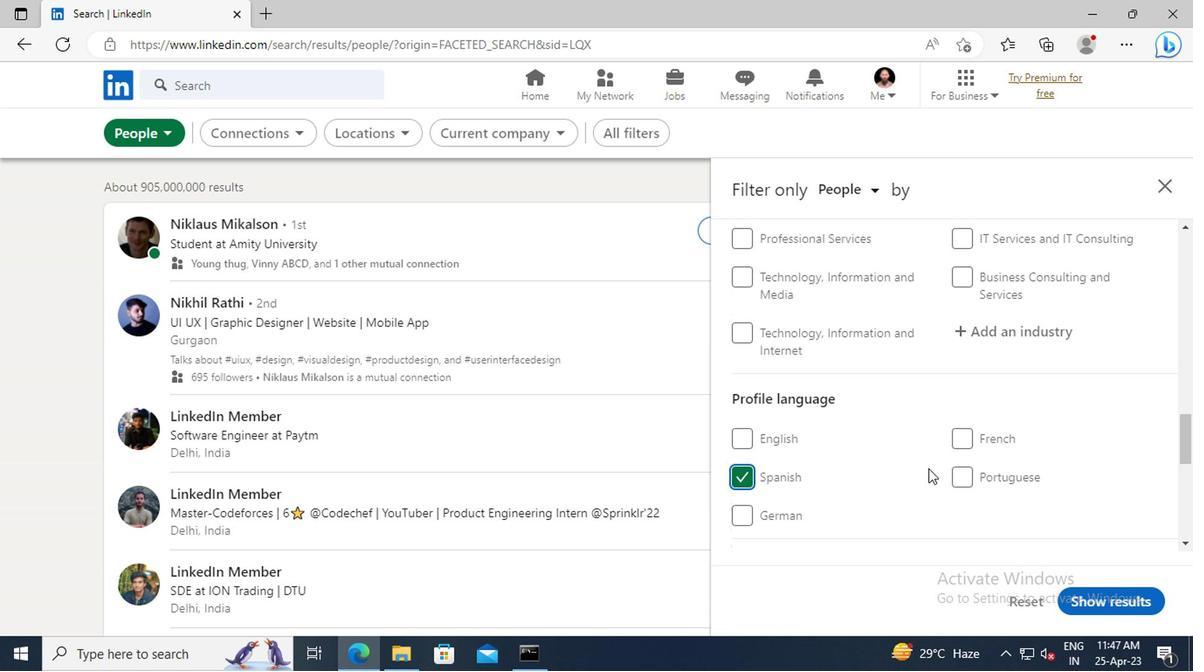 
Action: Mouse scrolled (949, 461) with delta (0, 1)
Screenshot: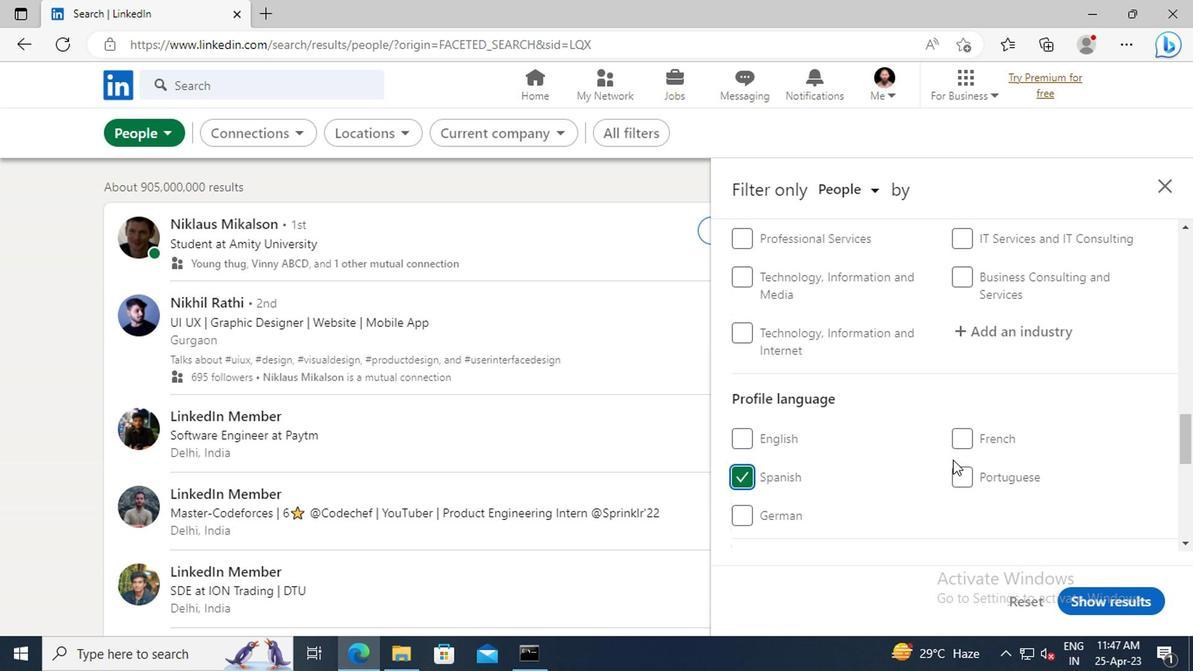 
Action: Mouse scrolled (949, 461) with delta (0, 1)
Screenshot: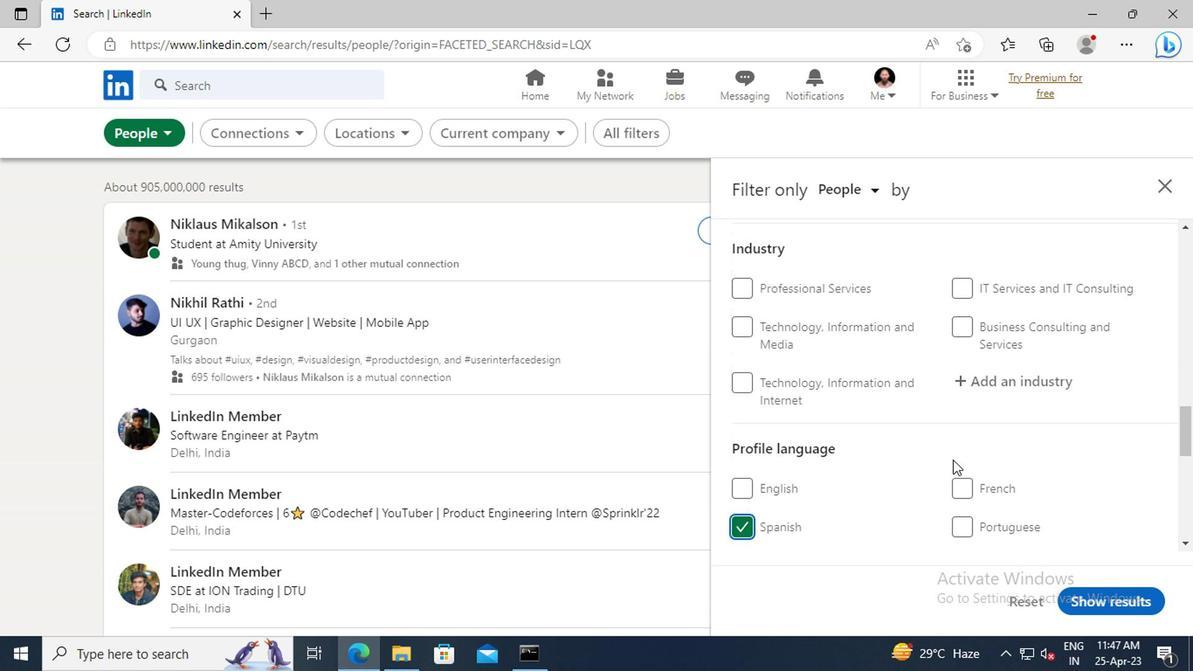 
Action: Mouse scrolled (949, 461) with delta (0, 1)
Screenshot: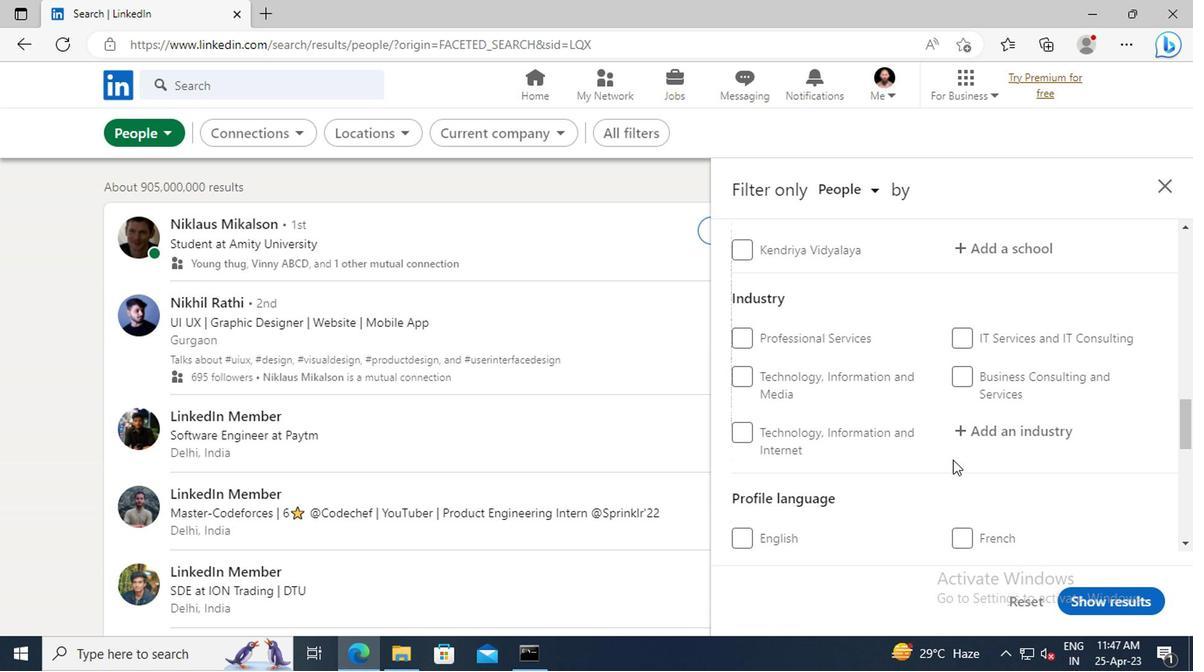 
Action: Mouse scrolled (949, 461) with delta (0, 1)
Screenshot: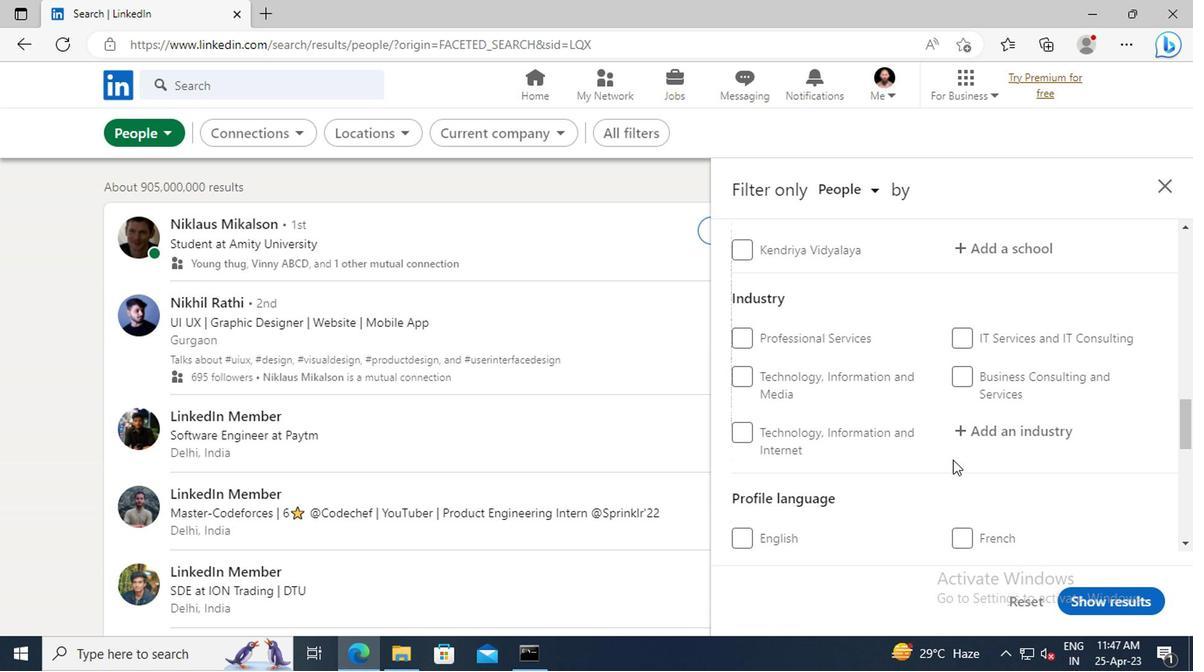 
Action: Mouse scrolled (949, 461) with delta (0, 1)
Screenshot: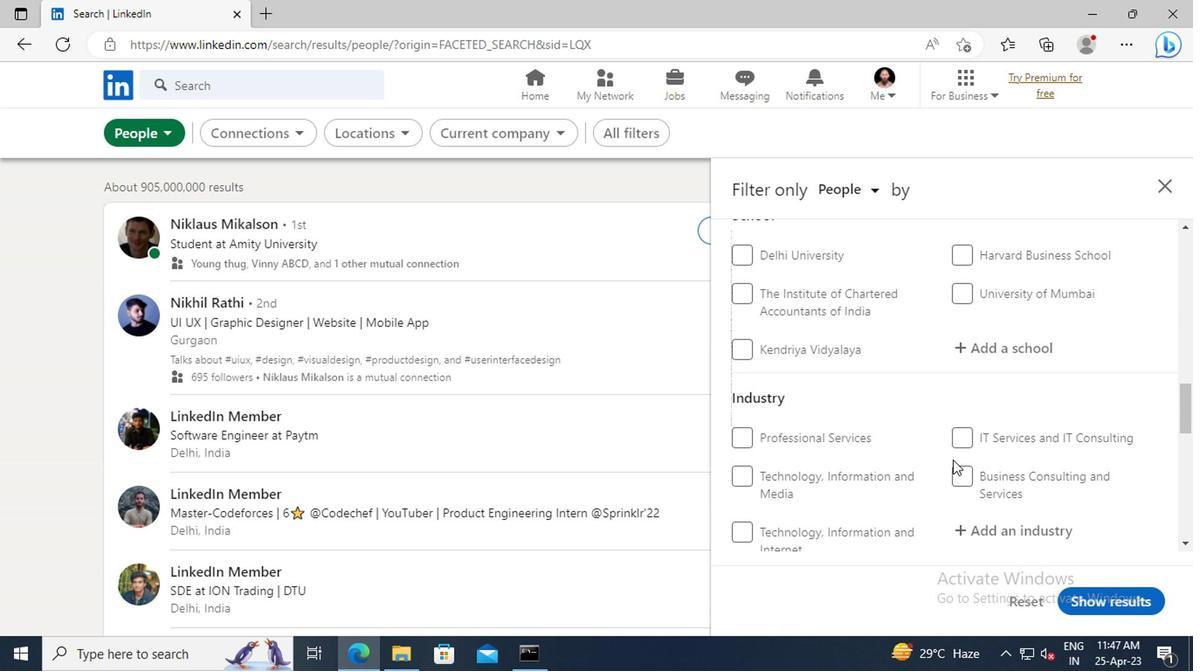 
Action: Mouse scrolled (949, 461) with delta (0, 1)
Screenshot: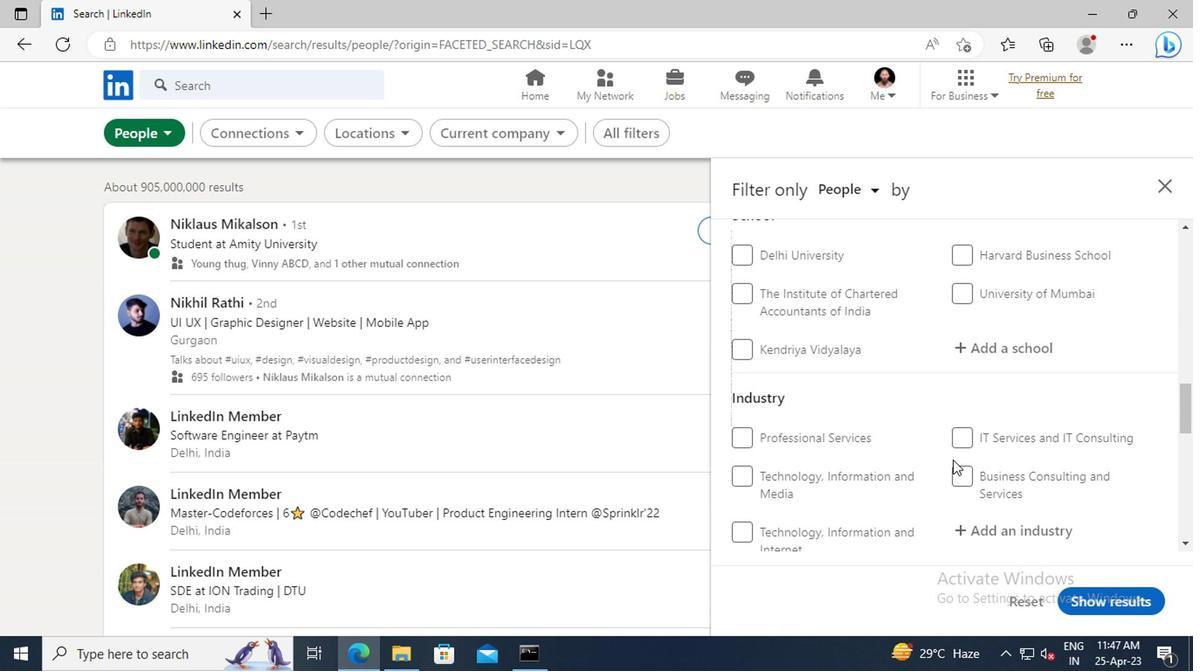 
Action: Mouse scrolled (949, 461) with delta (0, 1)
Screenshot: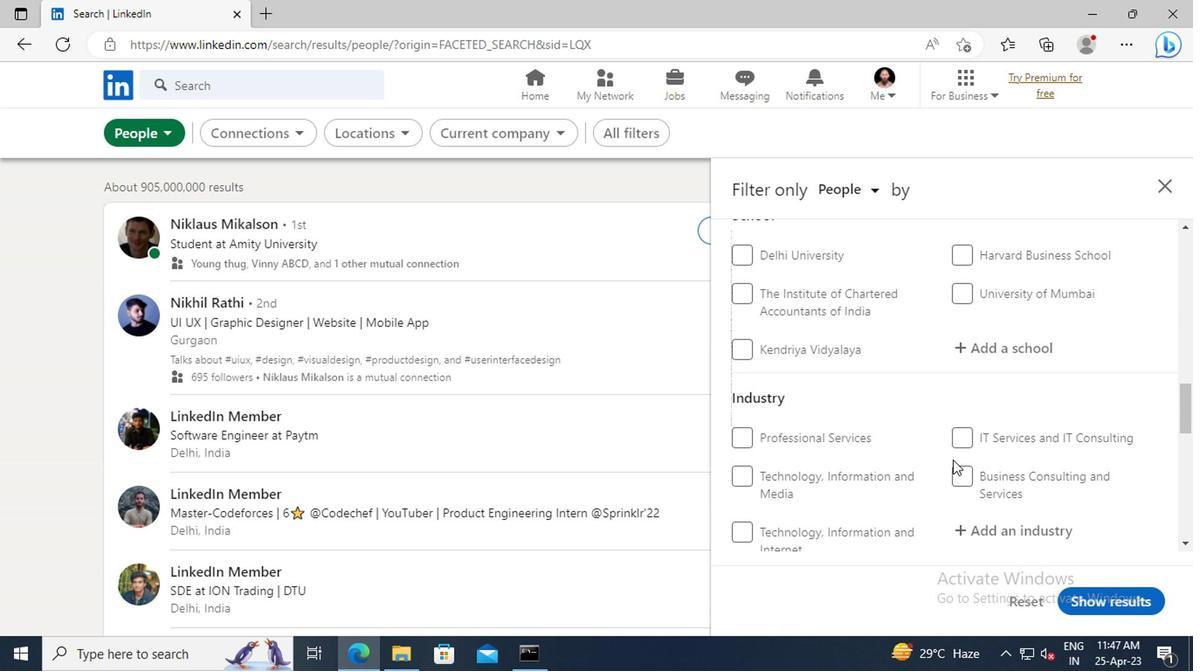 
Action: Mouse scrolled (949, 461) with delta (0, 1)
Screenshot: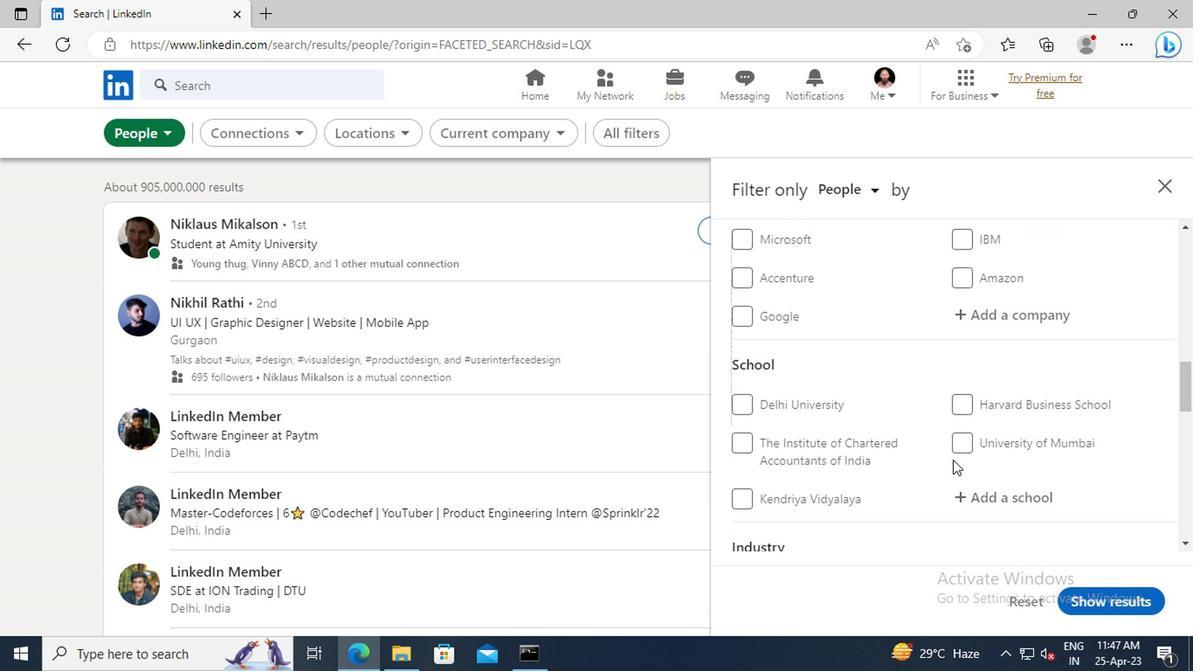 
Action: Mouse scrolled (949, 461) with delta (0, 1)
Screenshot: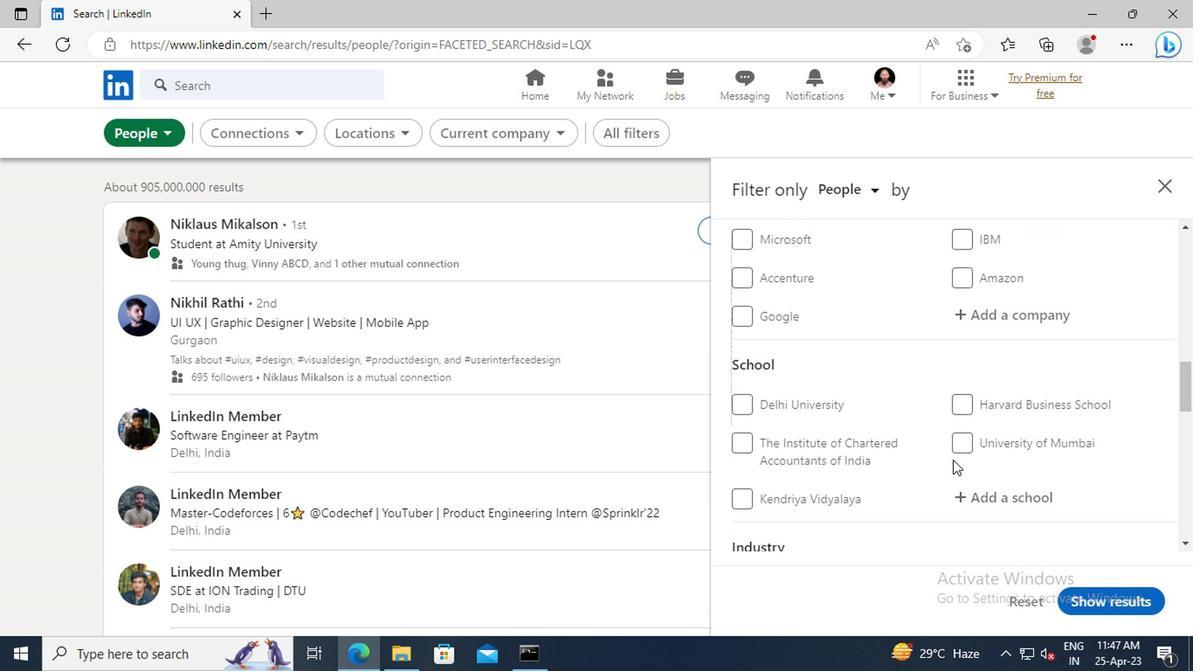 
Action: Mouse scrolled (949, 461) with delta (0, 1)
Screenshot: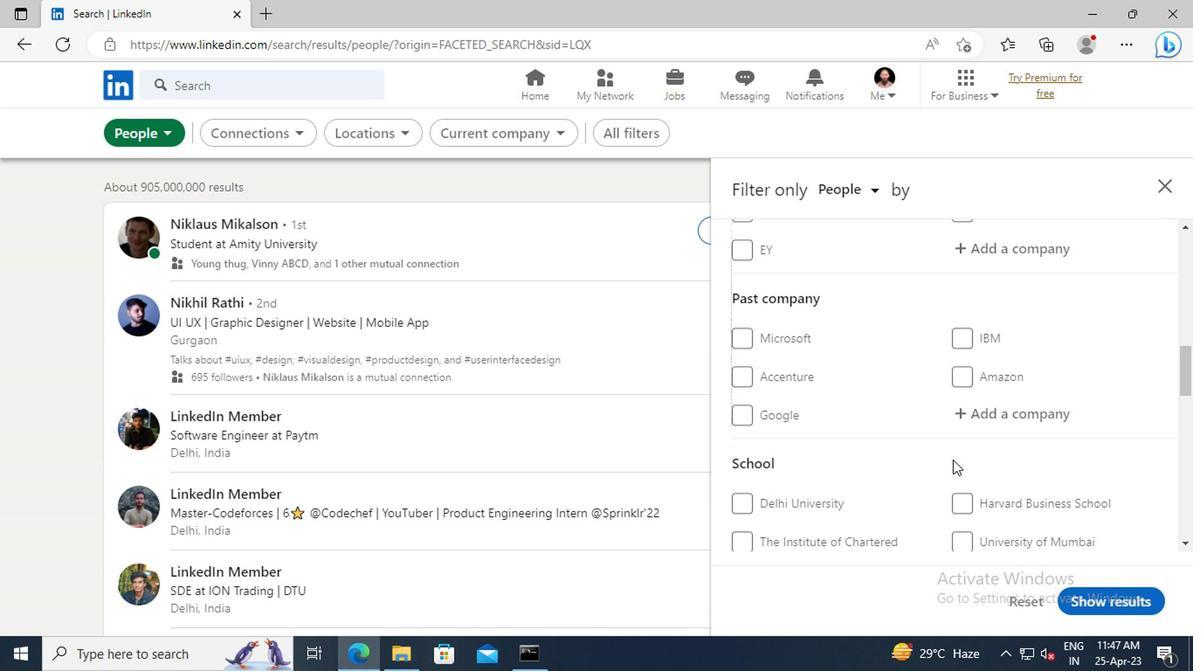 
Action: Mouse scrolled (949, 461) with delta (0, 1)
Screenshot: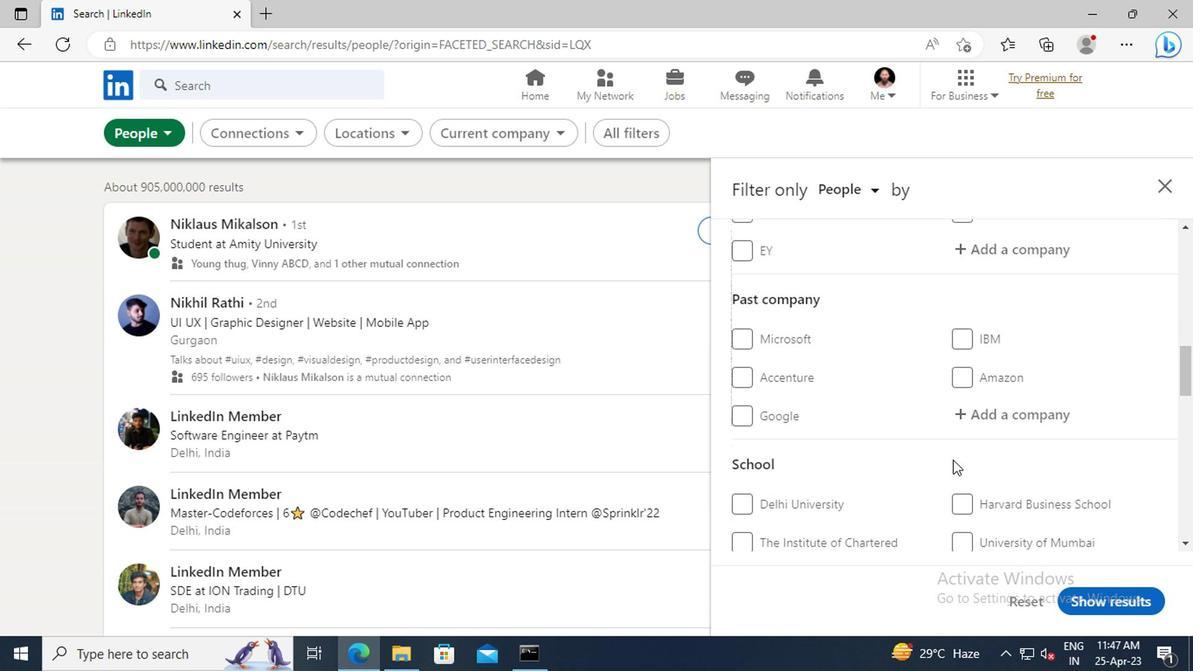 
Action: Mouse scrolled (949, 461) with delta (0, 1)
Screenshot: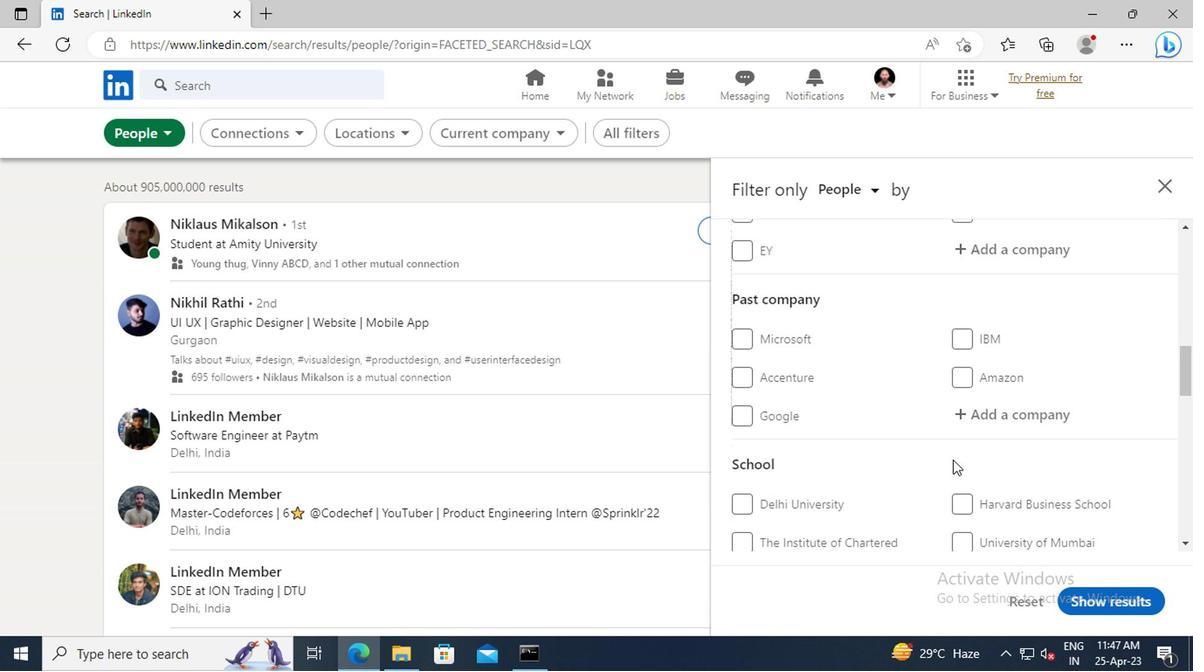
Action: Mouse moved to (983, 397)
Screenshot: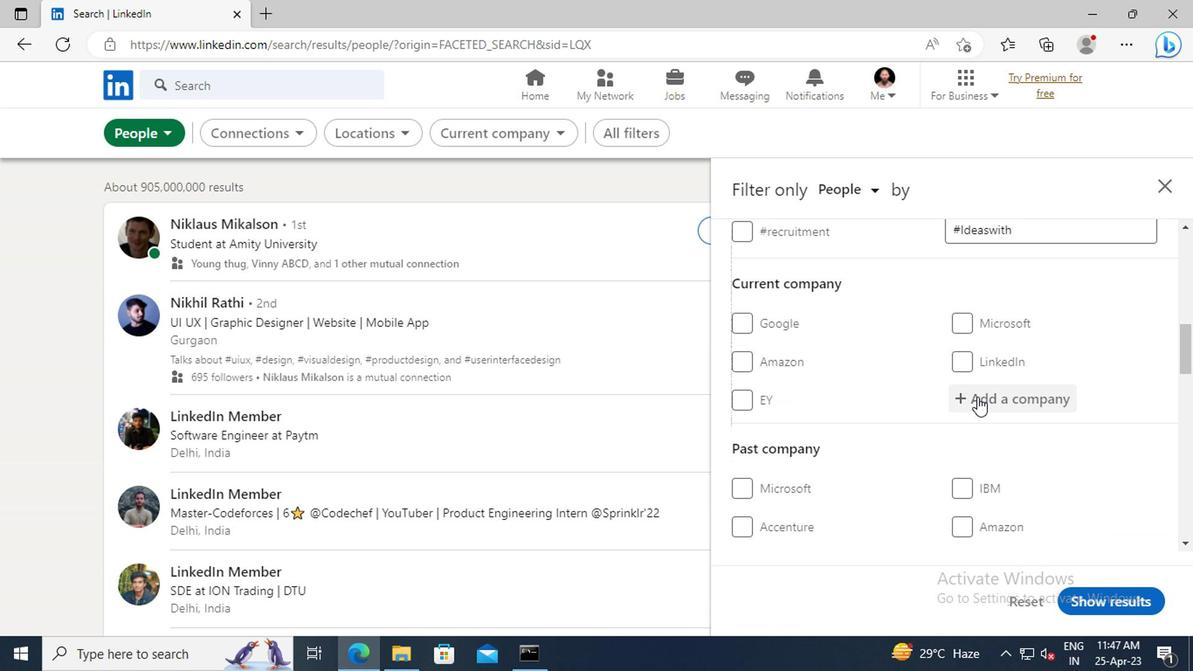 
Action: Mouse pressed left at (983, 397)
Screenshot: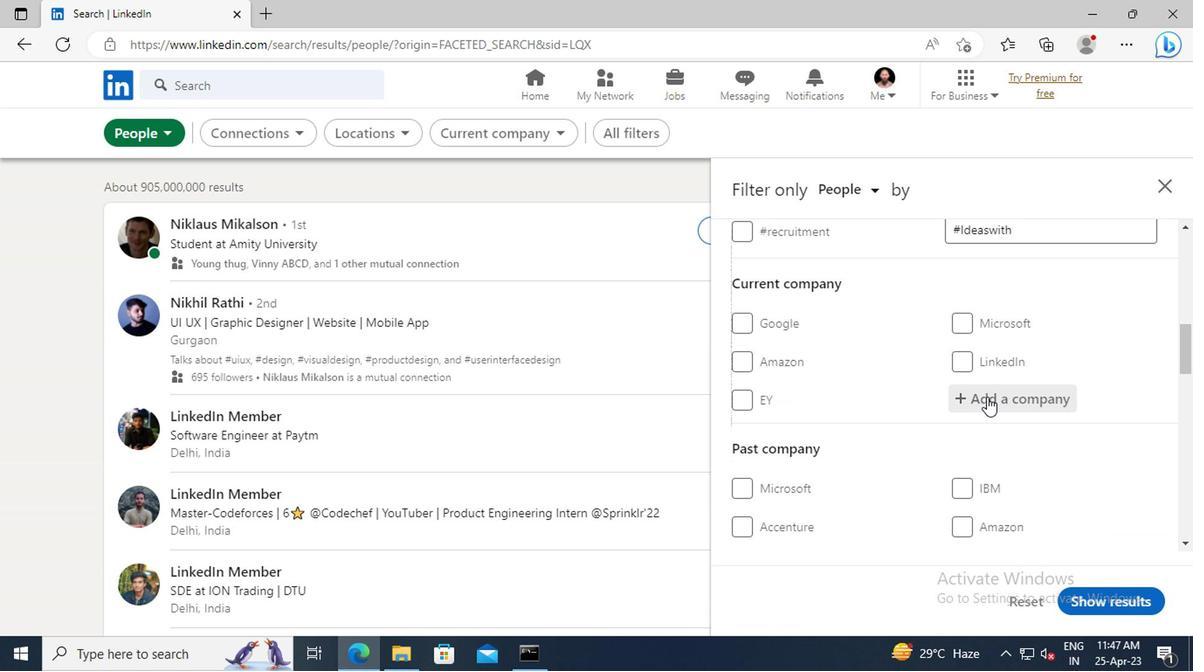 
Action: Key pressed <Key.shift>MICROCHIP<Key.space><Key.shift>TECHNOLOGY<Key.space><Key.shift>INC.
Screenshot: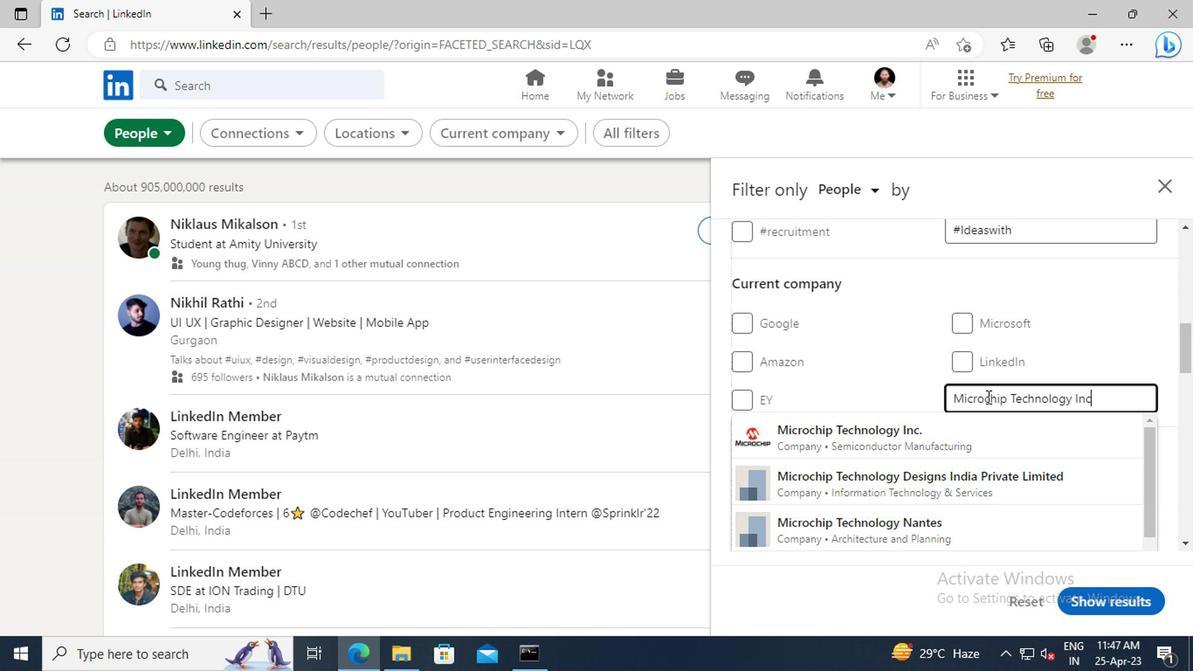 
Action: Mouse moved to (976, 435)
Screenshot: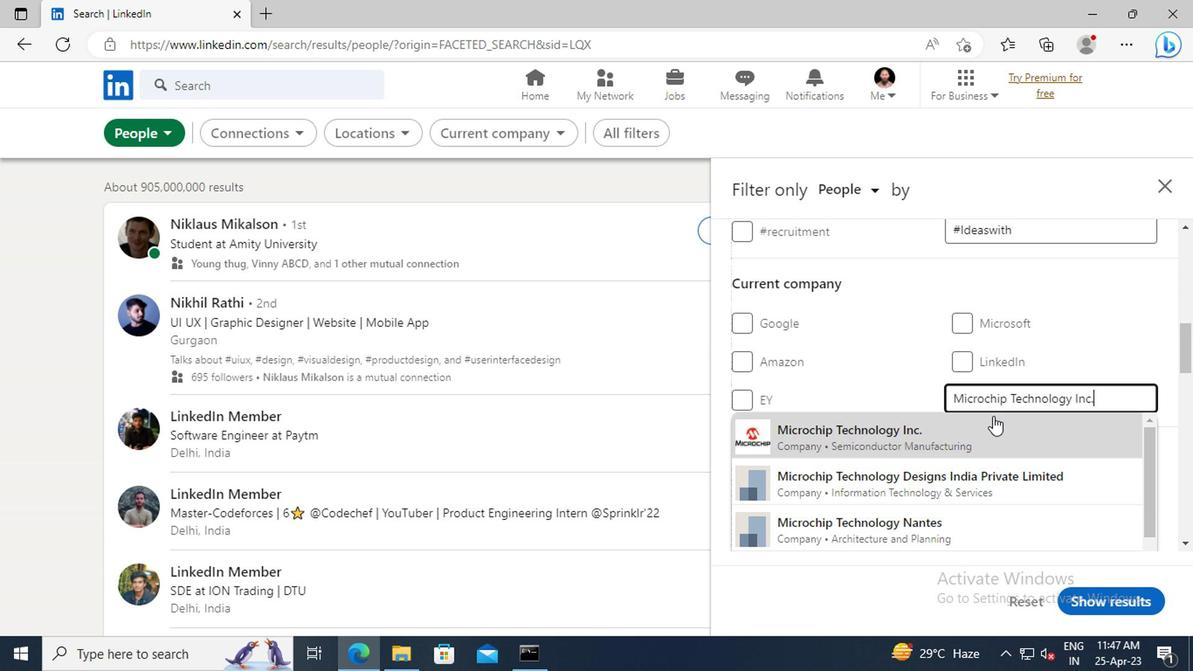 
Action: Mouse pressed left at (976, 435)
Screenshot: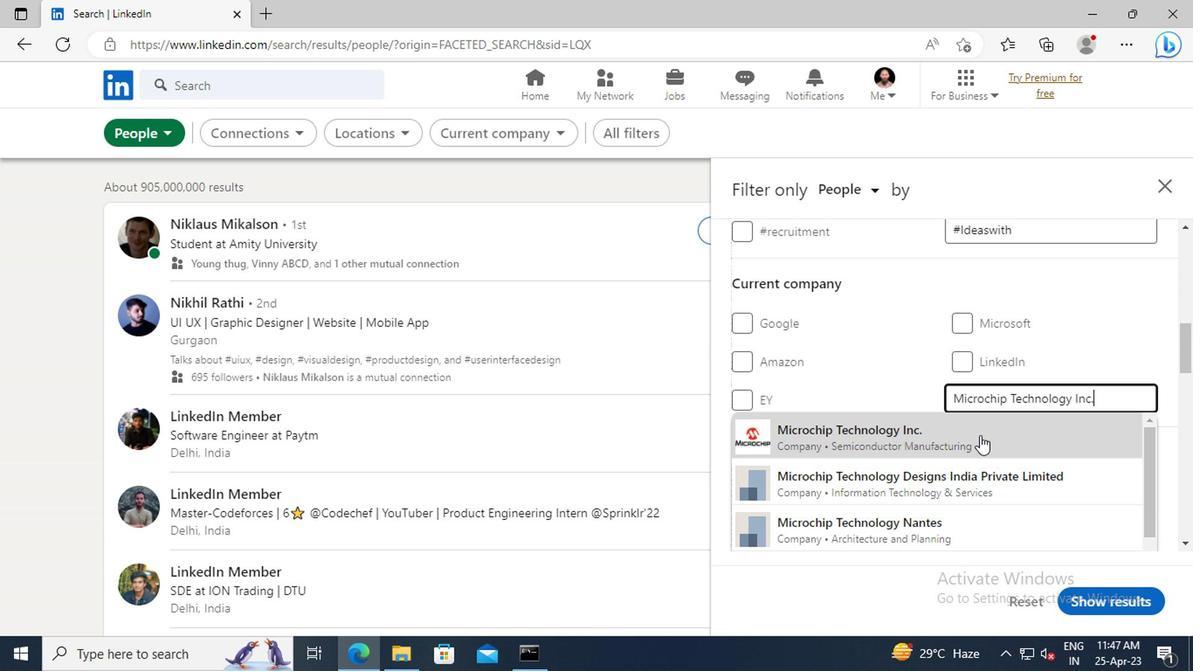 
Action: Mouse moved to (907, 357)
Screenshot: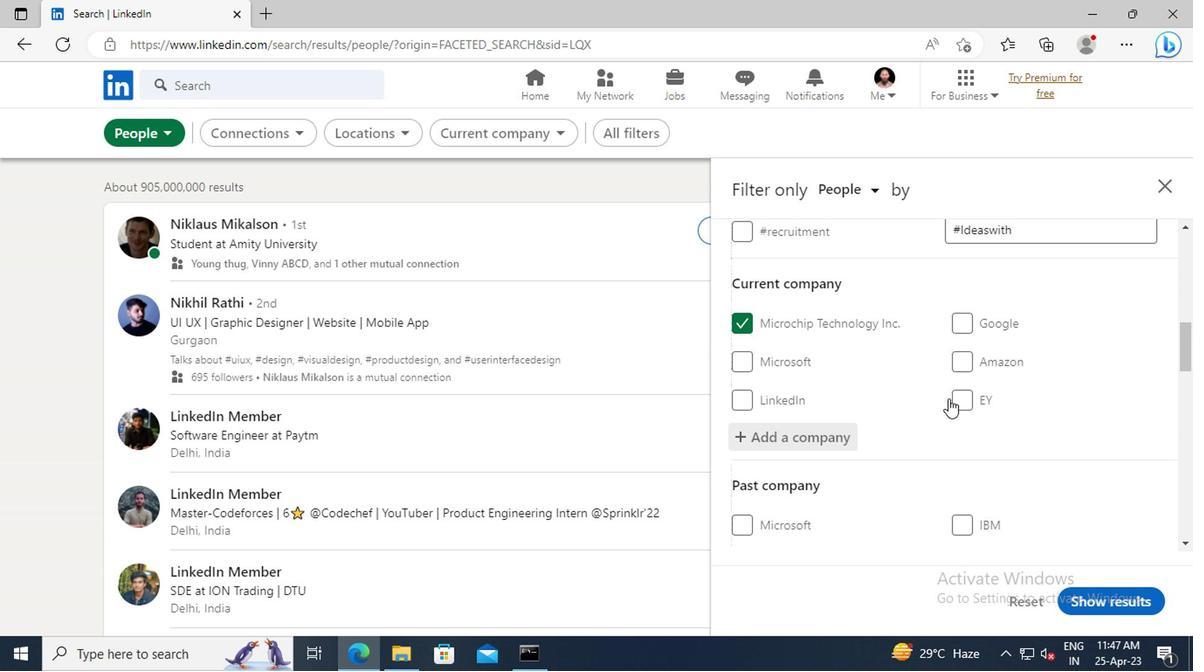 
Action: Mouse scrolled (907, 356) with delta (0, -1)
Screenshot: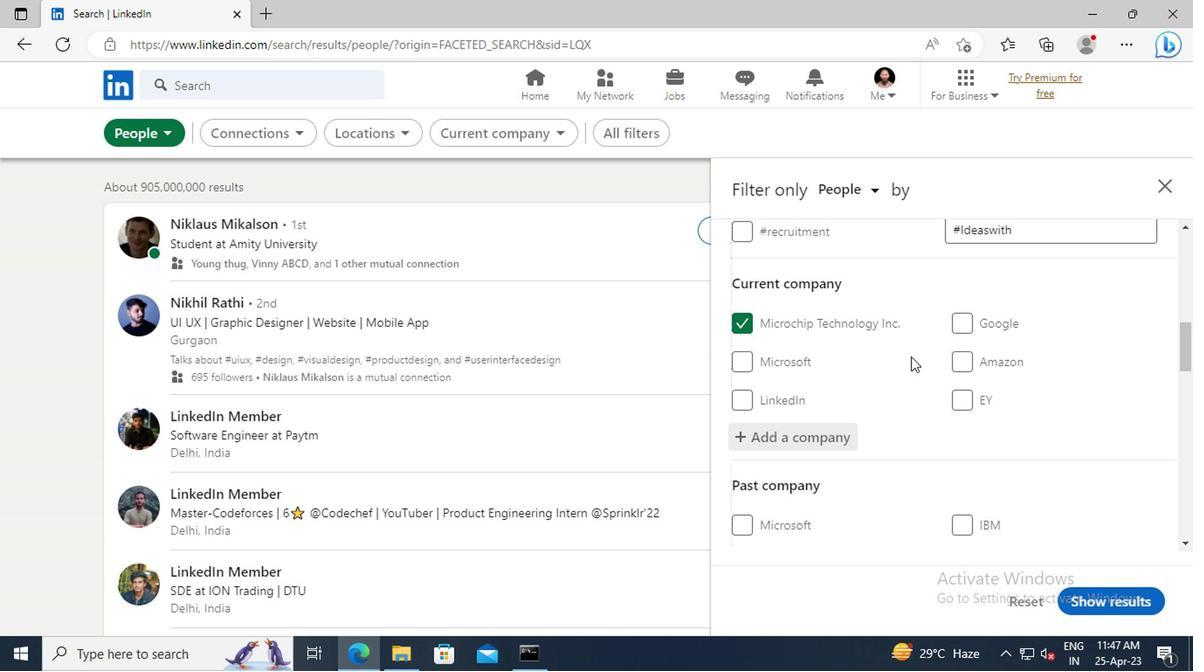 
Action: Mouse scrolled (907, 356) with delta (0, -1)
Screenshot: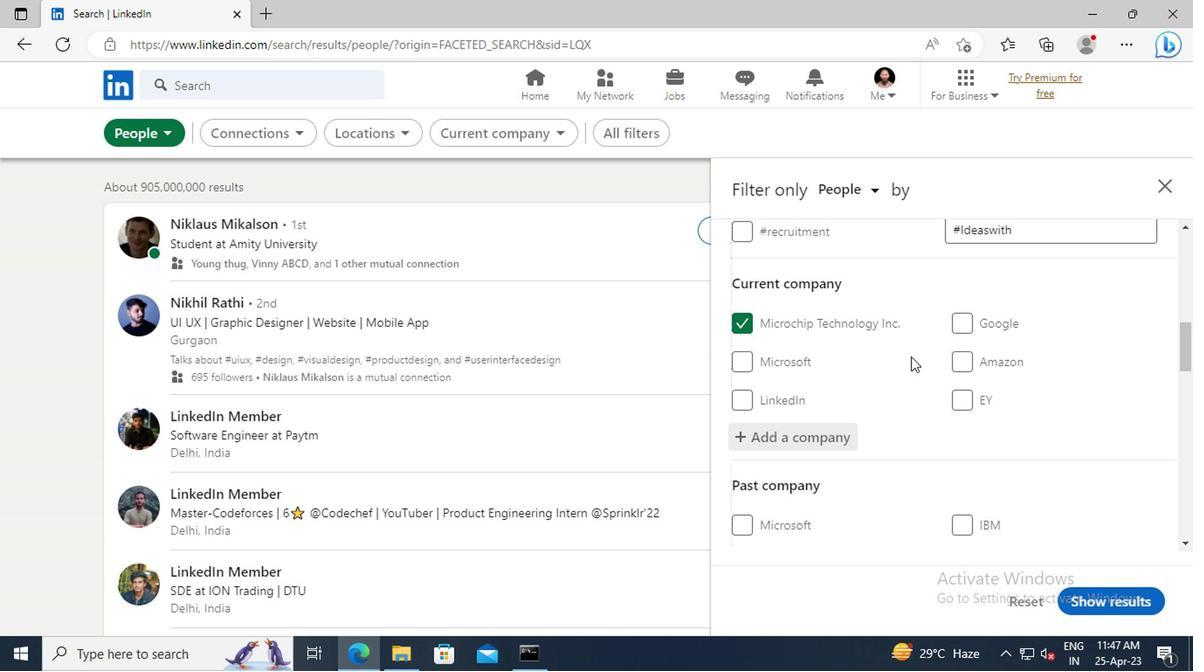 
Action: Mouse scrolled (907, 356) with delta (0, -1)
Screenshot: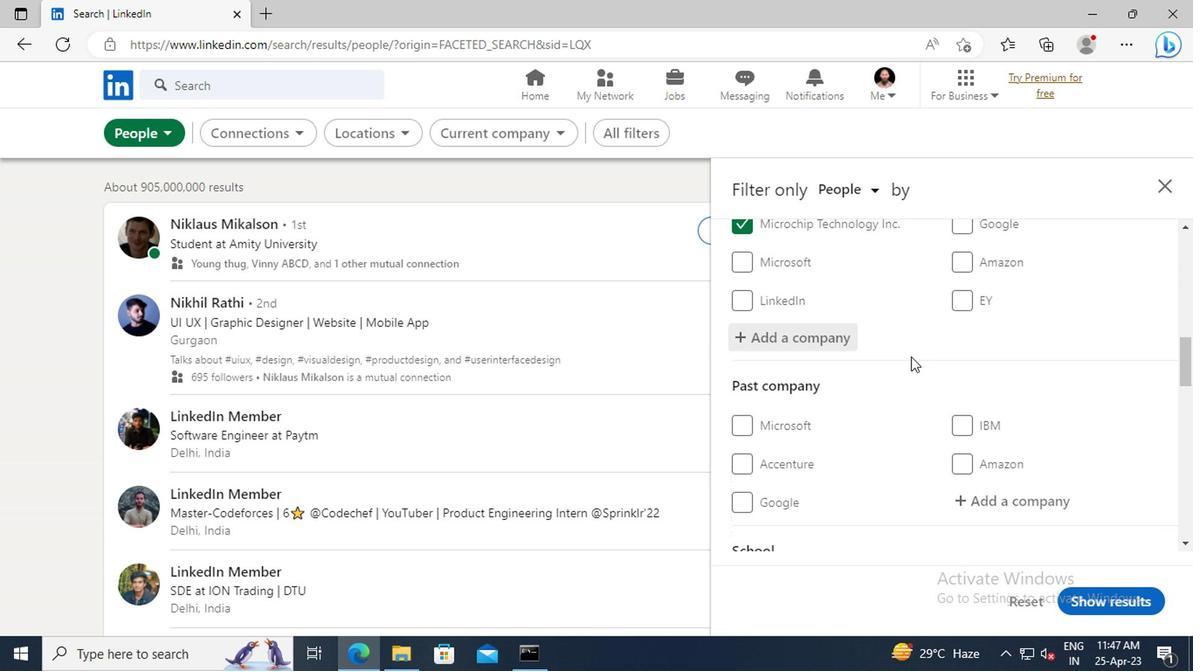
Action: Mouse scrolled (907, 356) with delta (0, -1)
Screenshot: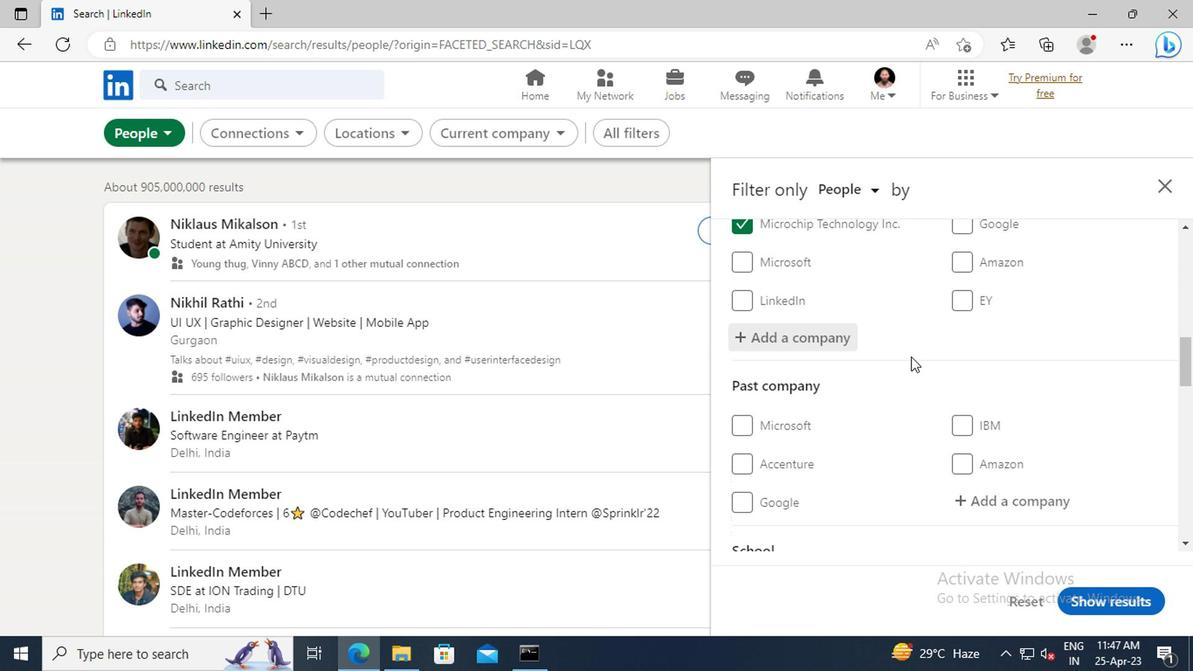 
Action: Mouse scrolled (907, 356) with delta (0, -1)
Screenshot: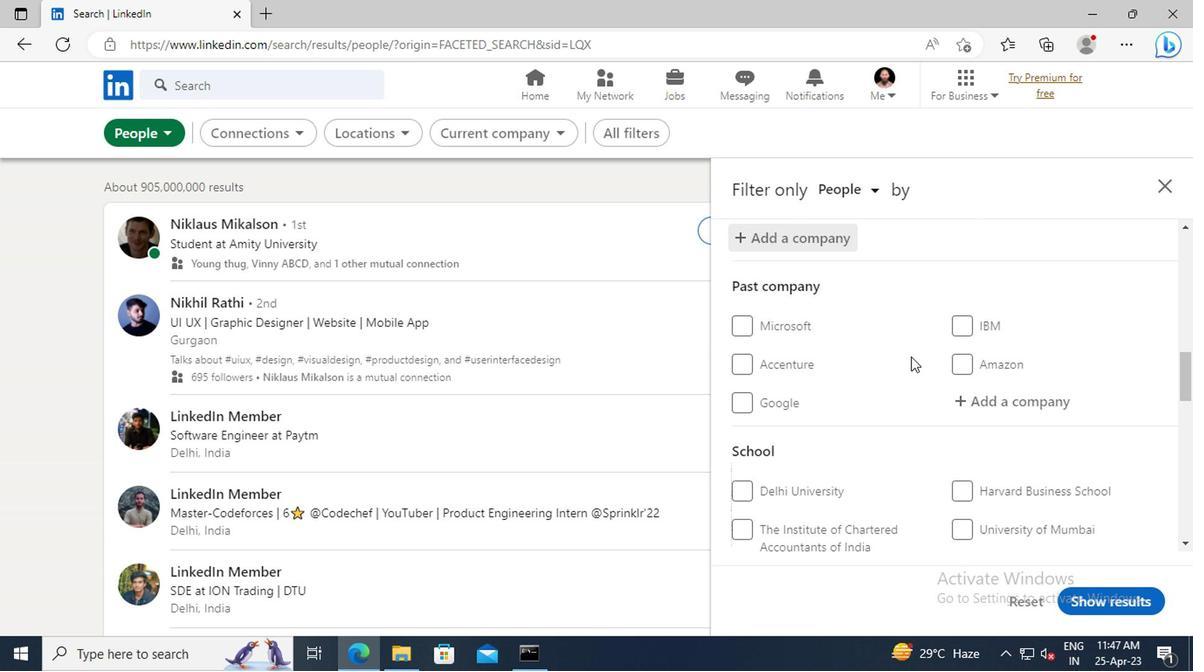 
Action: Mouse scrolled (907, 356) with delta (0, -1)
Screenshot: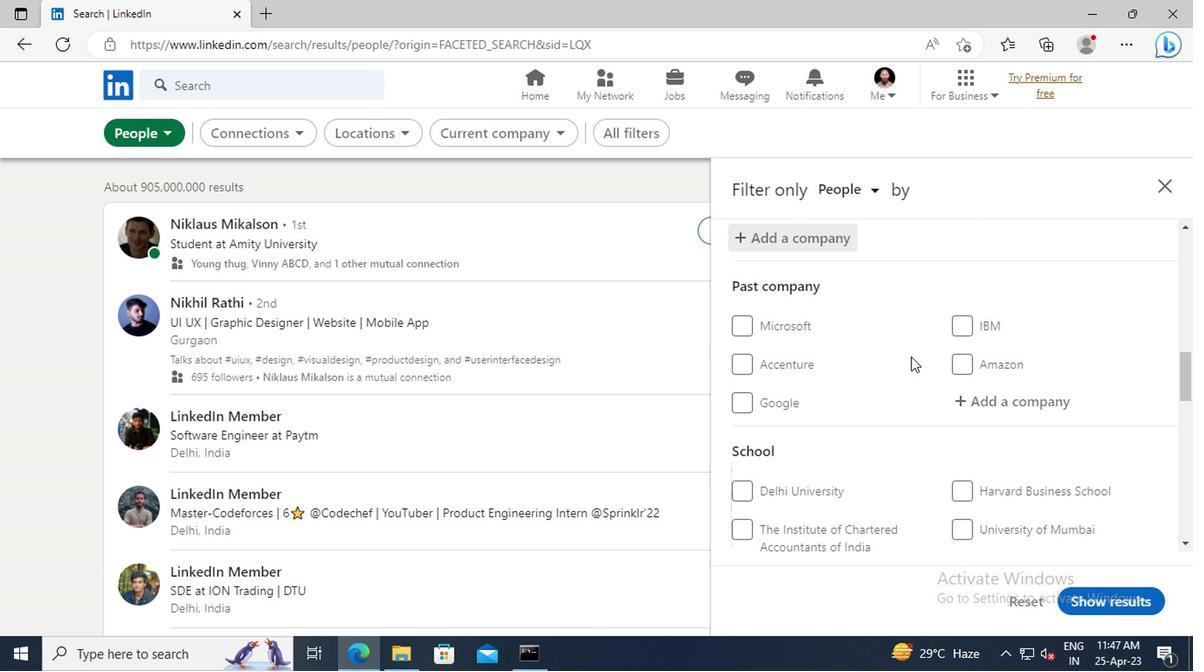 
Action: Mouse scrolled (907, 356) with delta (0, -1)
Screenshot: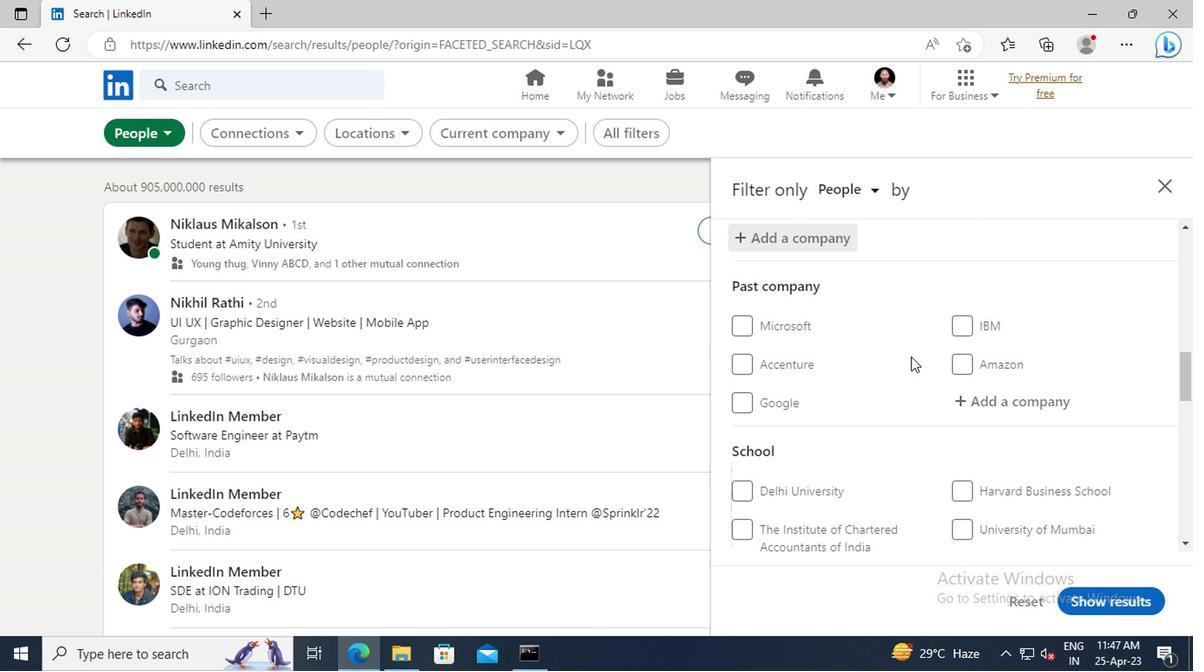 
Action: Mouse scrolled (907, 356) with delta (0, -1)
Screenshot: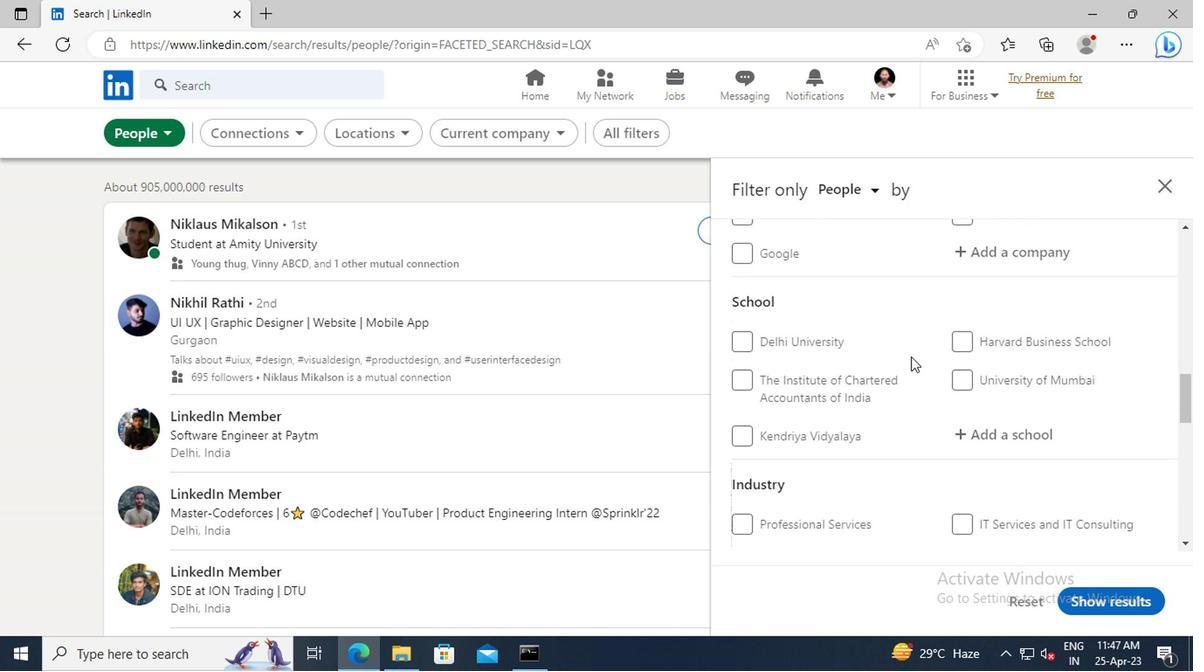 
Action: Mouse moved to (976, 383)
Screenshot: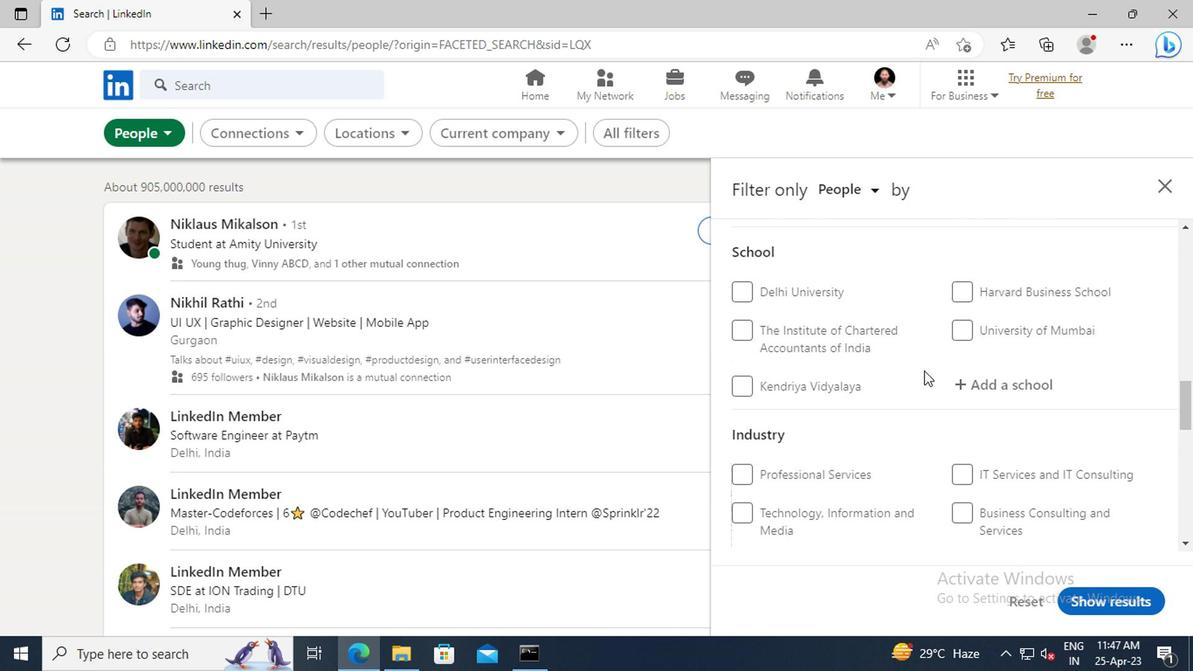 
Action: Mouse pressed left at (976, 383)
Screenshot: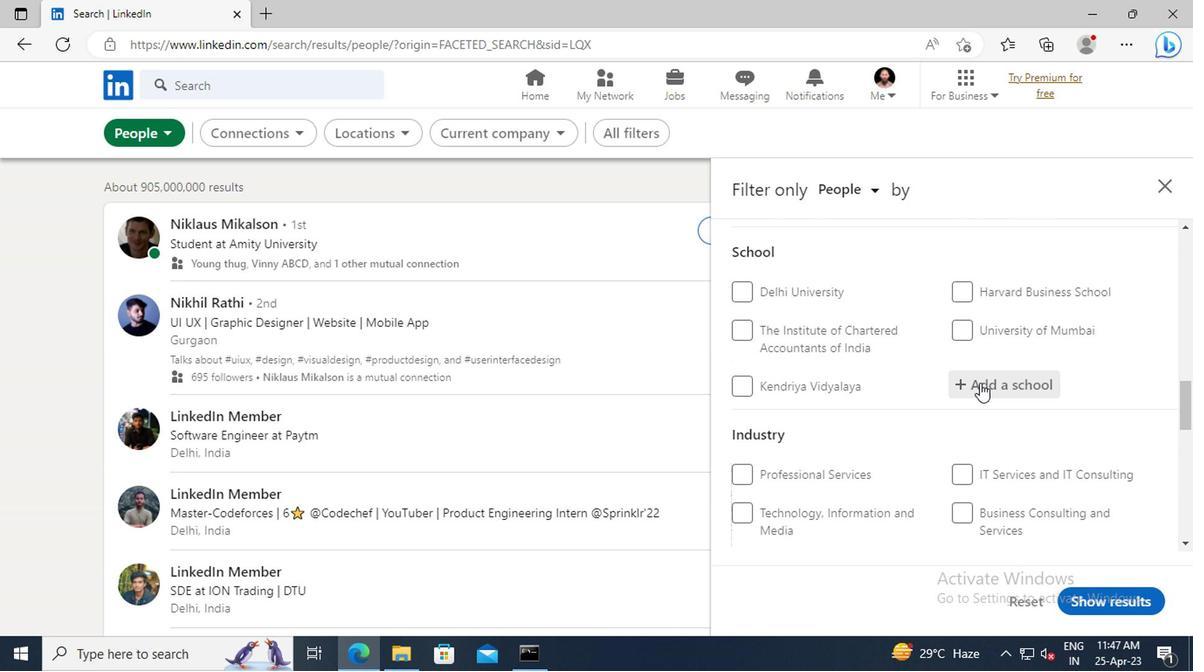 
Action: Key pressed <Key.shift>SM
Screenshot: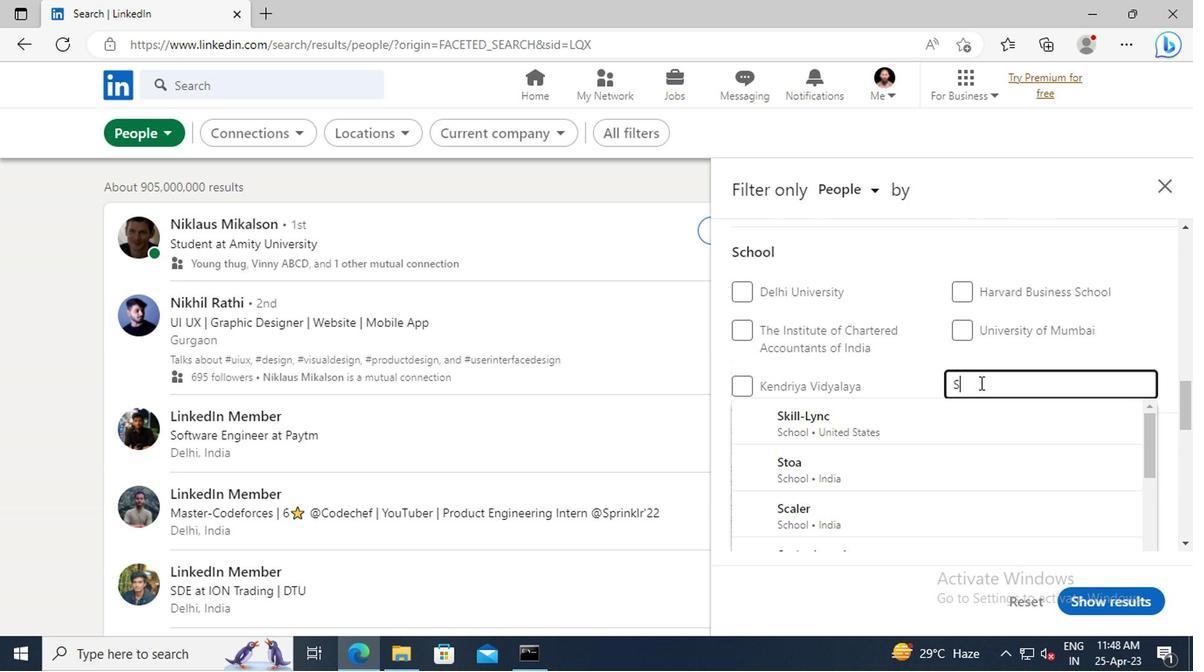 
Action: Mouse moved to (976, 383)
Screenshot: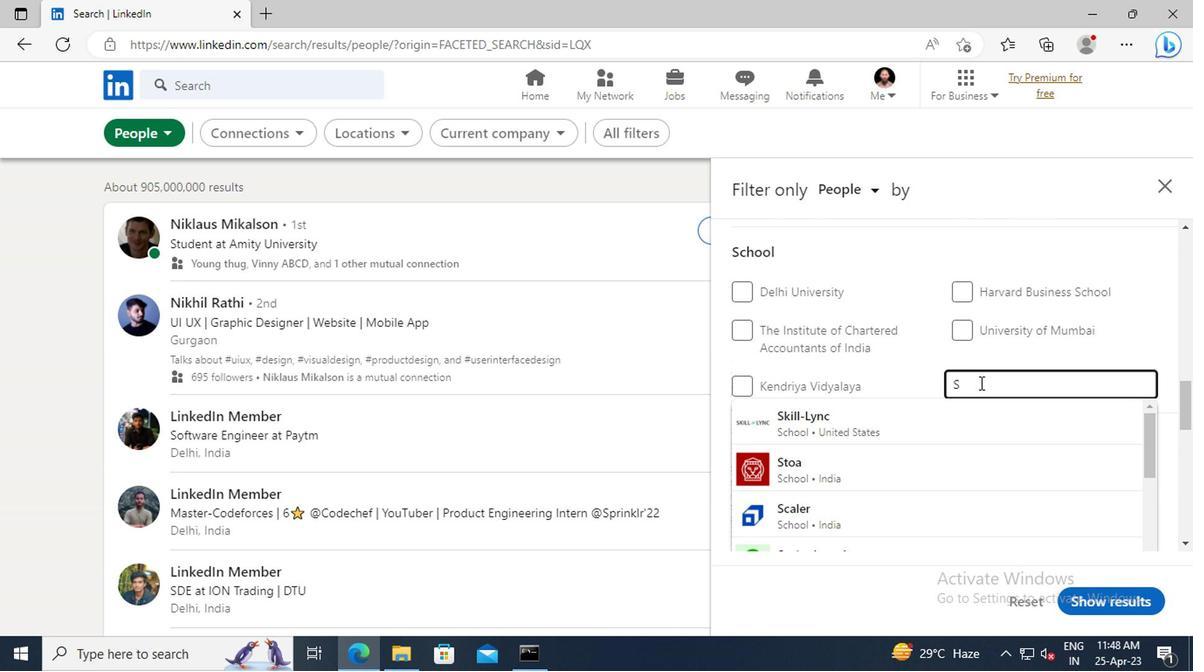 
Action: Key pressed T.<Key.space><Key.shift>CHM<Key.space><Key.shift>COLLEGE,<Key.space><Key.shift>ULHASNAGAR<Key.space>-<Key.space>03
Screenshot: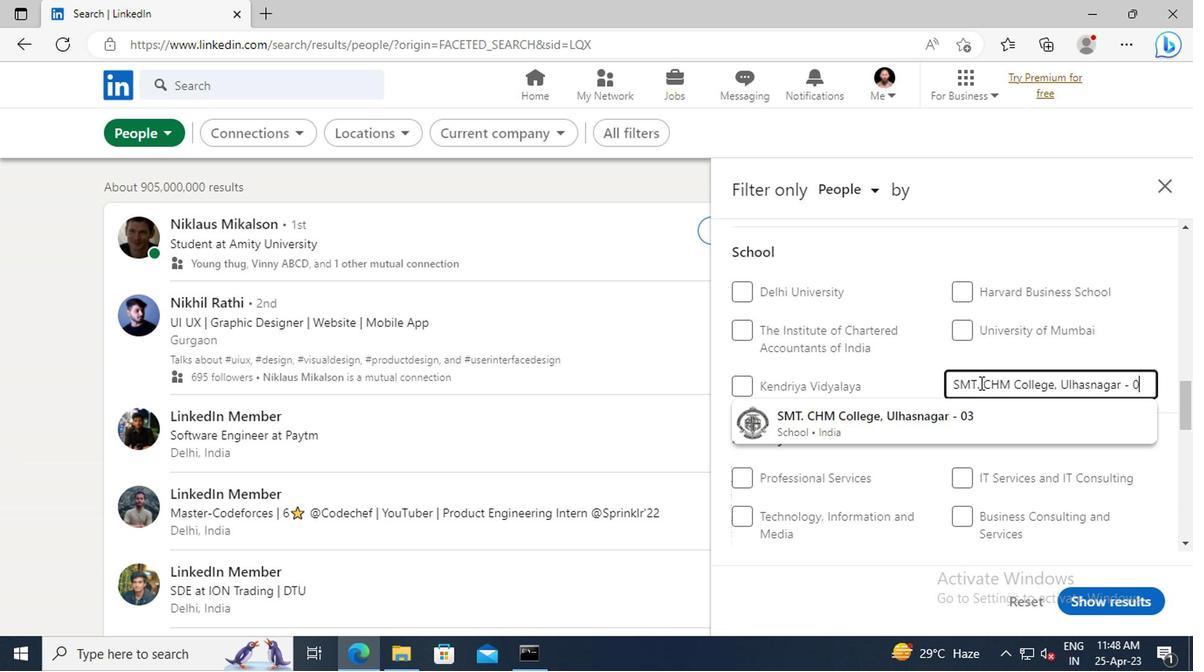 
Action: Mouse moved to (952, 418)
Screenshot: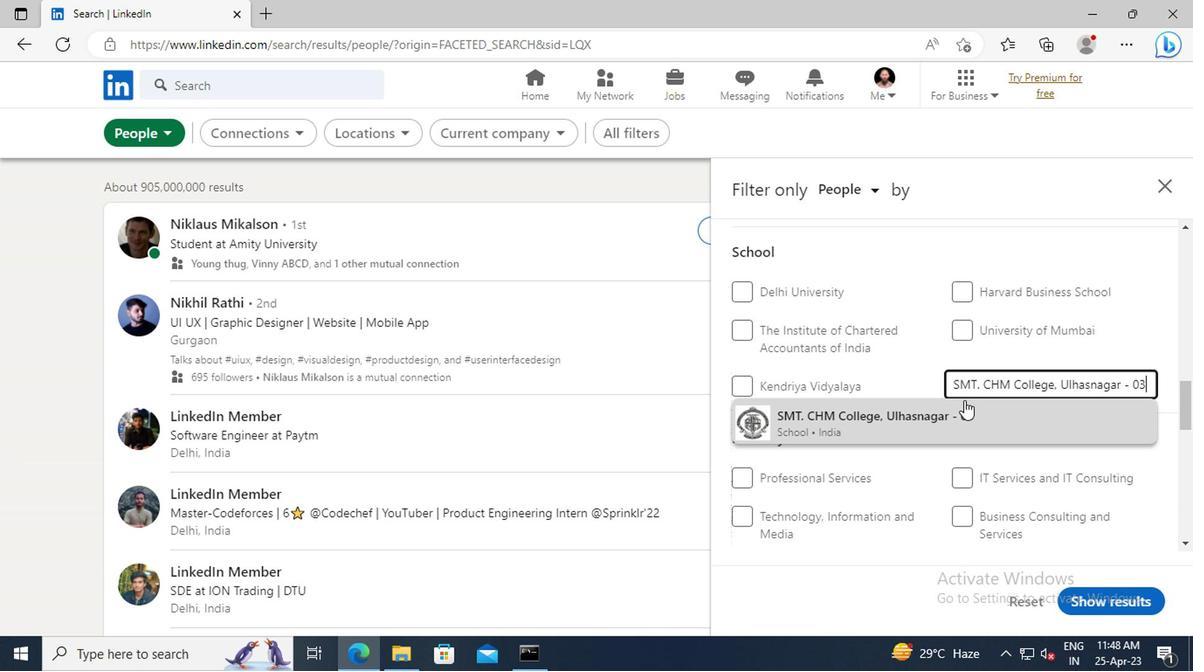 
Action: Mouse pressed left at (952, 418)
Screenshot: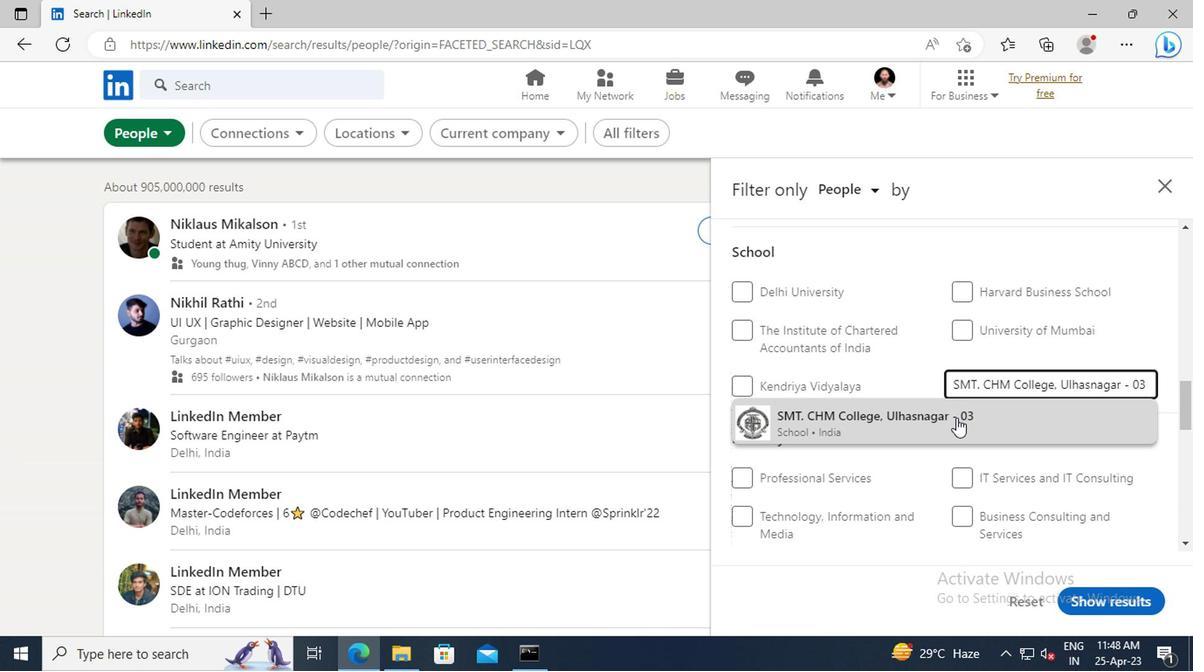 
Action: Mouse moved to (940, 381)
Screenshot: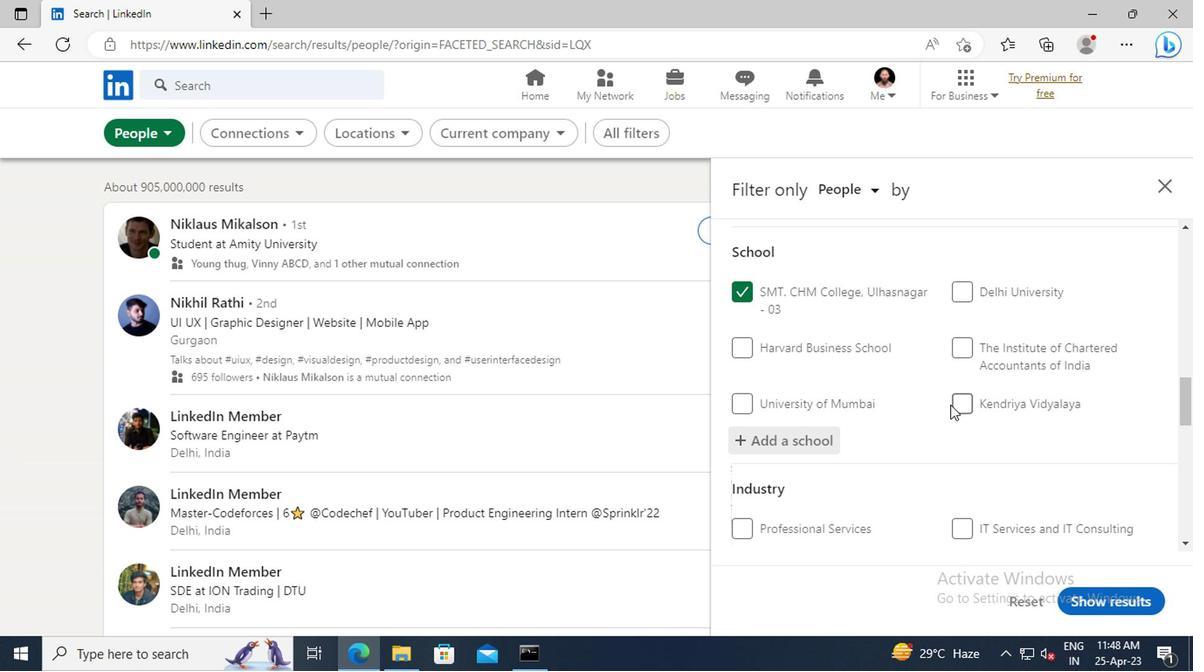 
Action: Mouse scrolled (940, 380) with delta (0, 0)
Screenshot: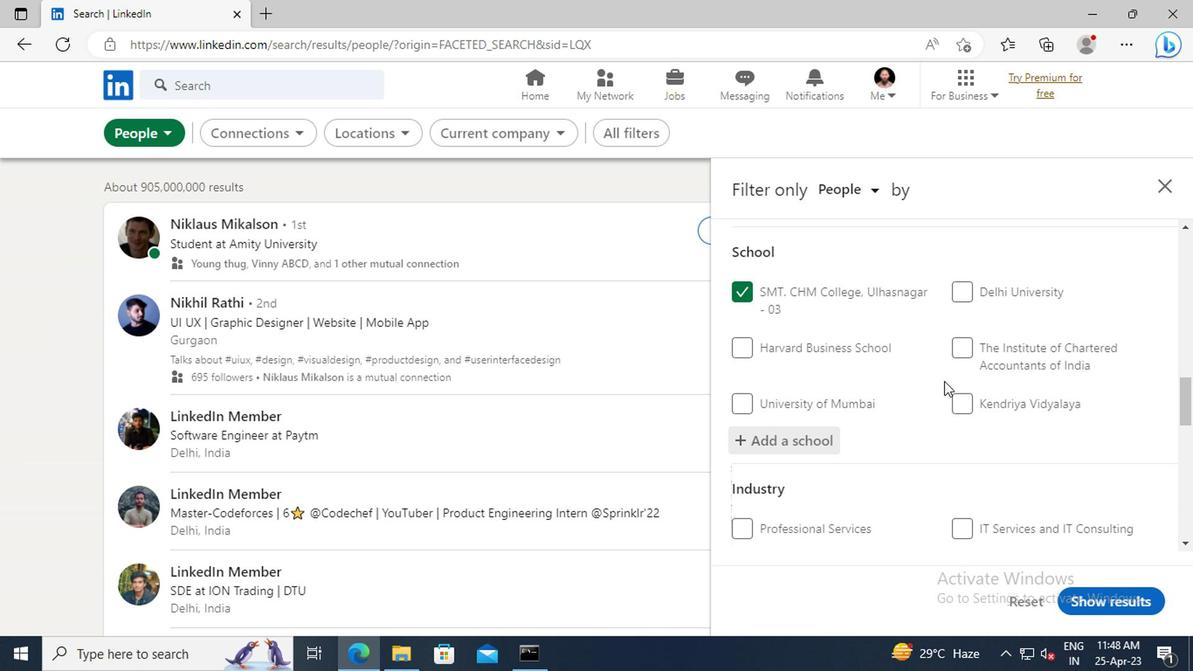 
Action: Mouse scrolled (940, 380) with delta (0, 0)
Screenshot: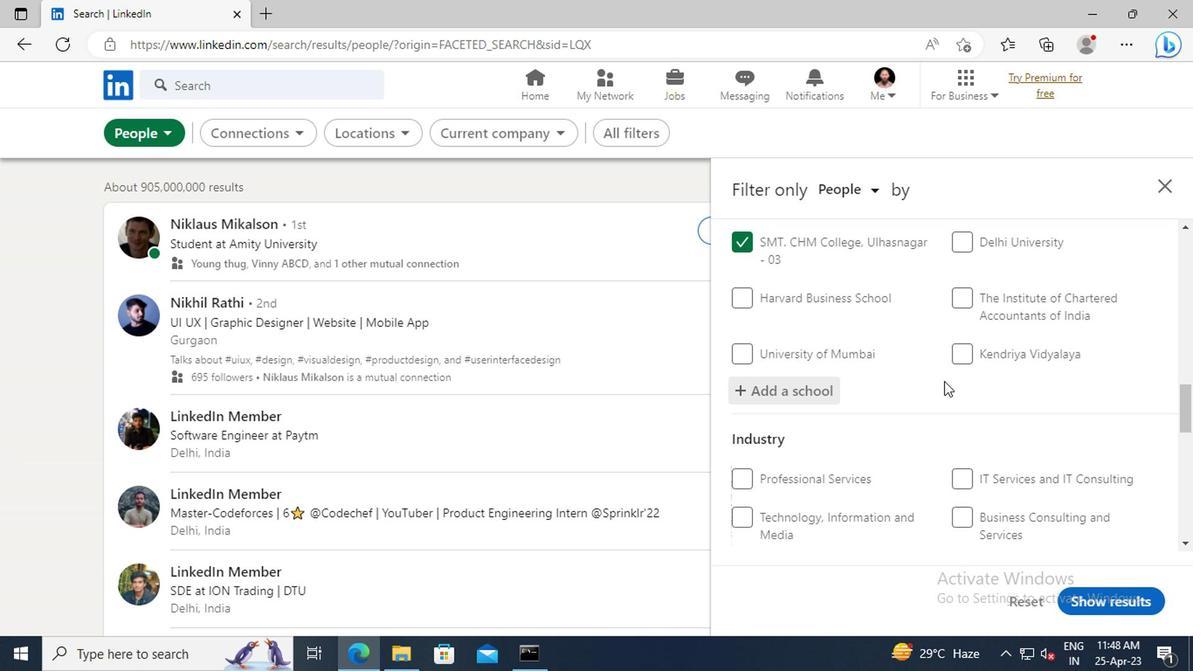 
Action: Mouse scrolled (940, 380) with delta (0, 0)
Screenshot: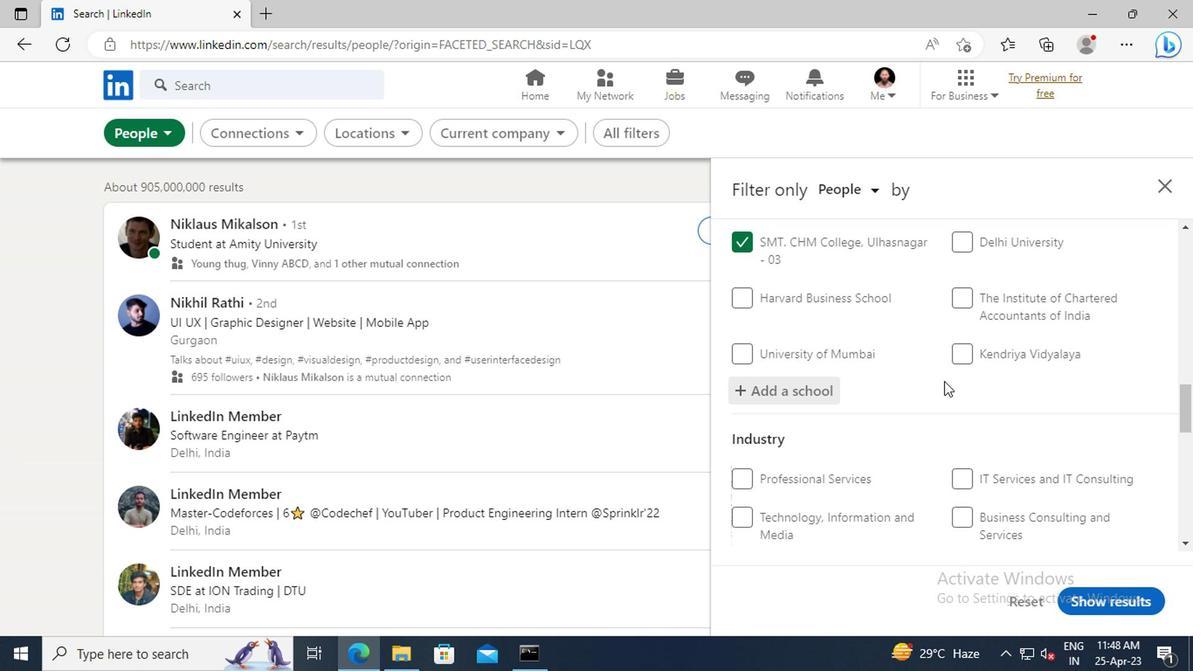 
Action: Mouse scrolled (940, 380) with delta (0, 0)
Screenshot: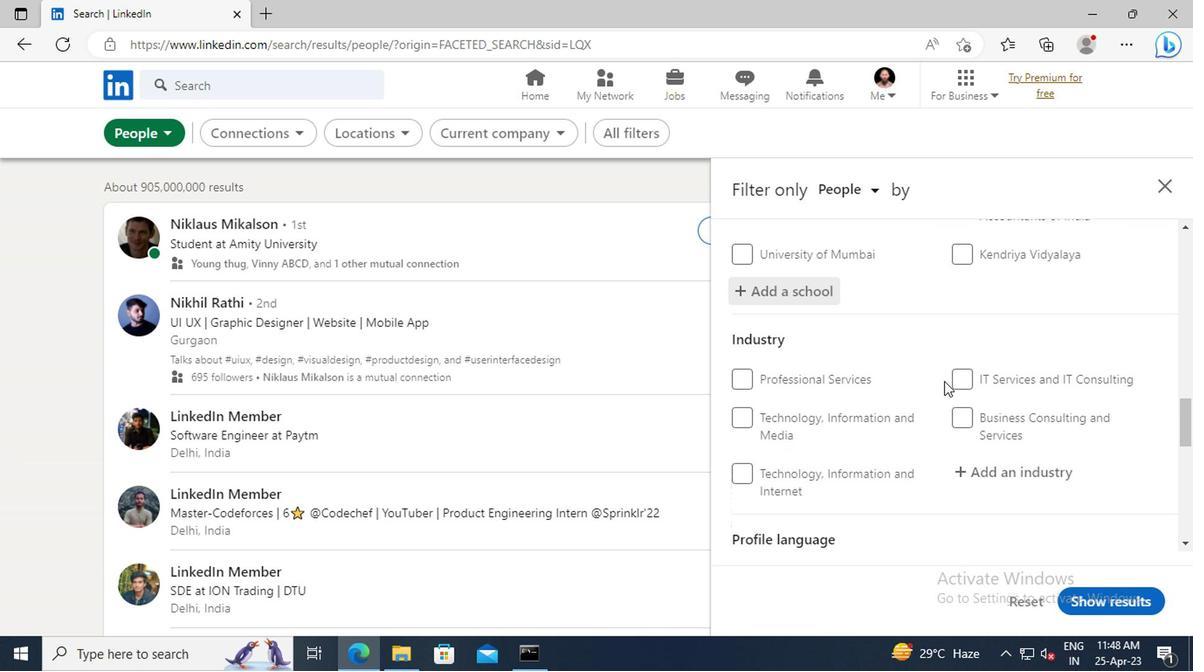 
Action: Mouse scrolled (940, 380) with delta (0, 0)
Screenshot: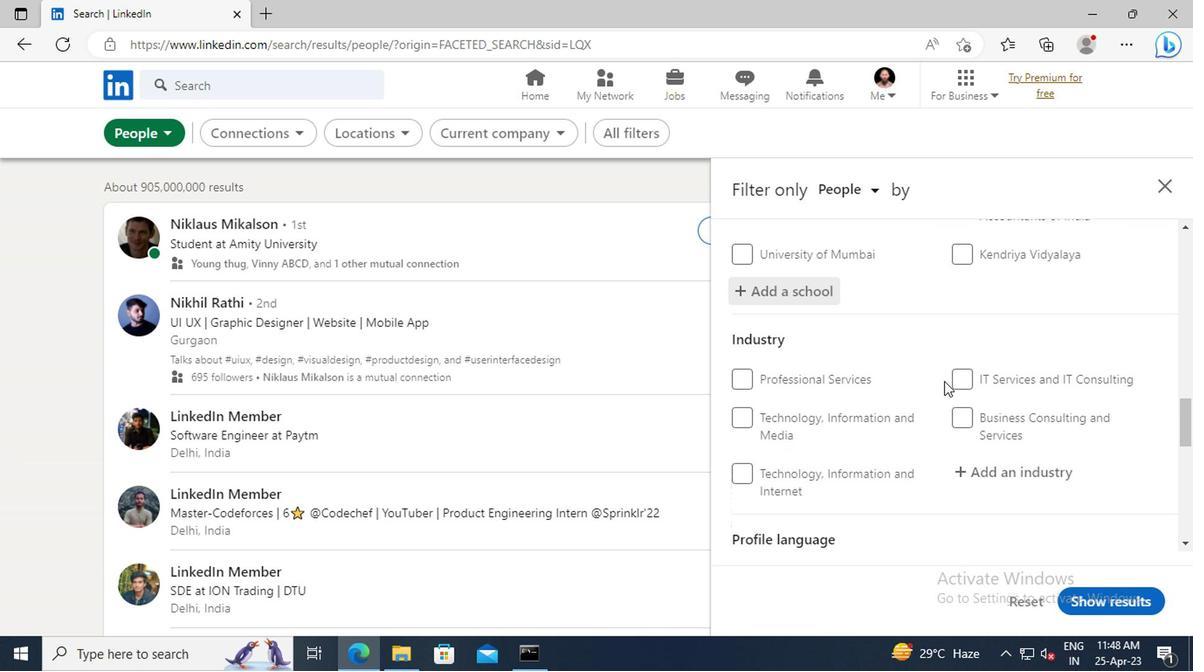 
Action: Mouse moved to (966, 377)
Screenshot: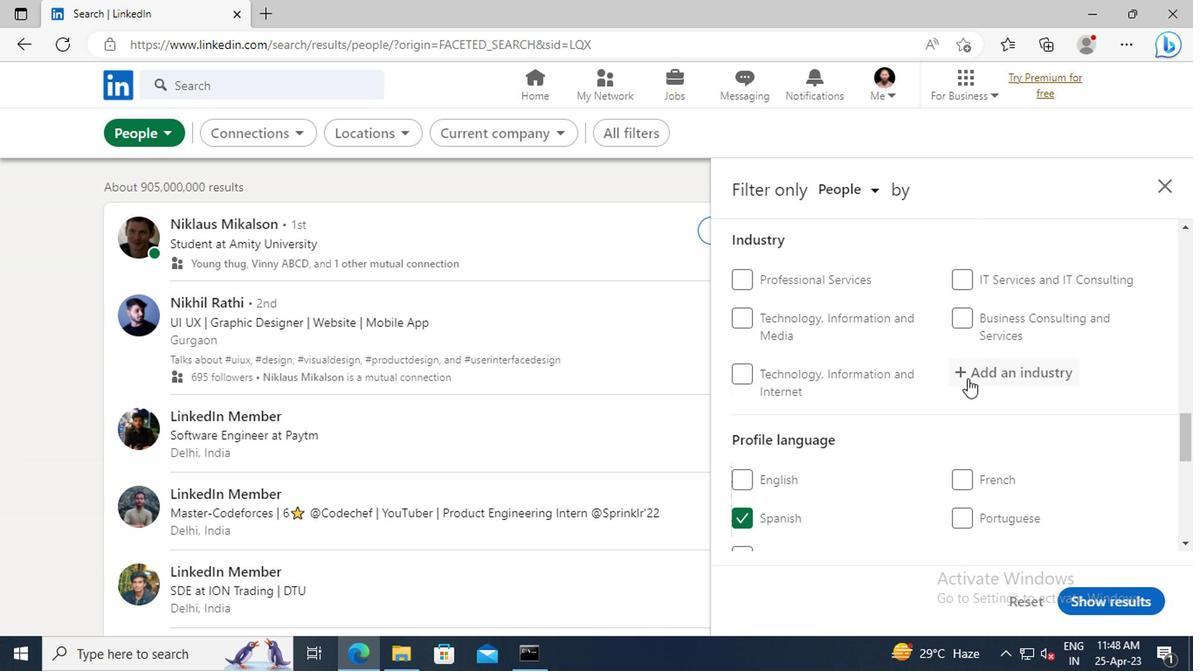 
Action: Mouse pressed left at (966, 377)
Screenshot: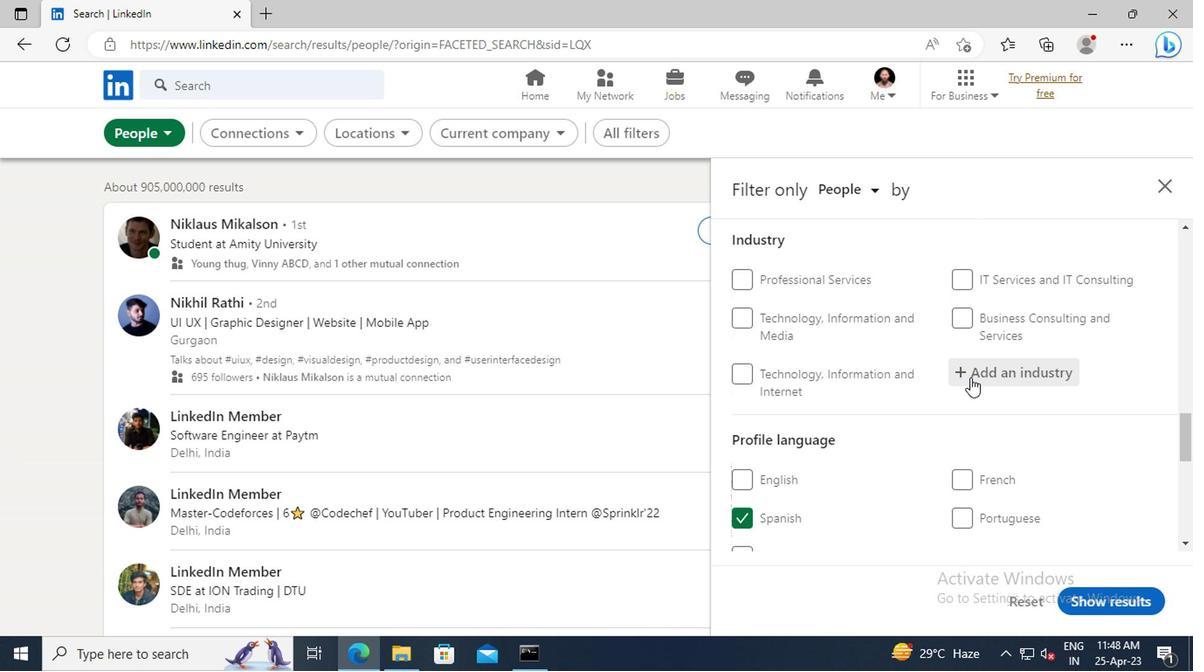 
Action: Key pressed <Key.shift>BUILDING<Key.space><Key.shift>FINISHING<Key.space><Key.shift><Key.shift><Key.shift><Key.shift><Key.shift><Key.shift><Key.shift><Key.shift><Key.shift><Key.shift><Key.shift><Key.shift><Key.shift><Key.shift><Key.shift><Key.shift><Key.shift><Key.shift><Key.shift><Key.shift>CONTRACTORS
Screenshot: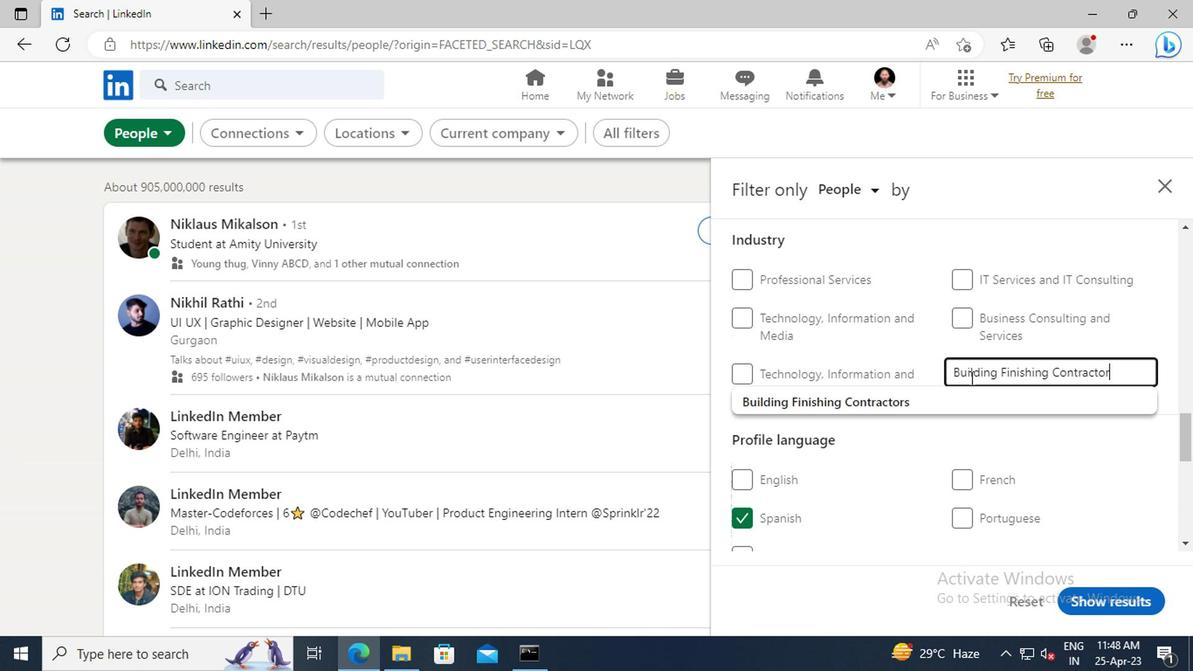 
Action: Mouse moved to (930, 402)
Screenshot: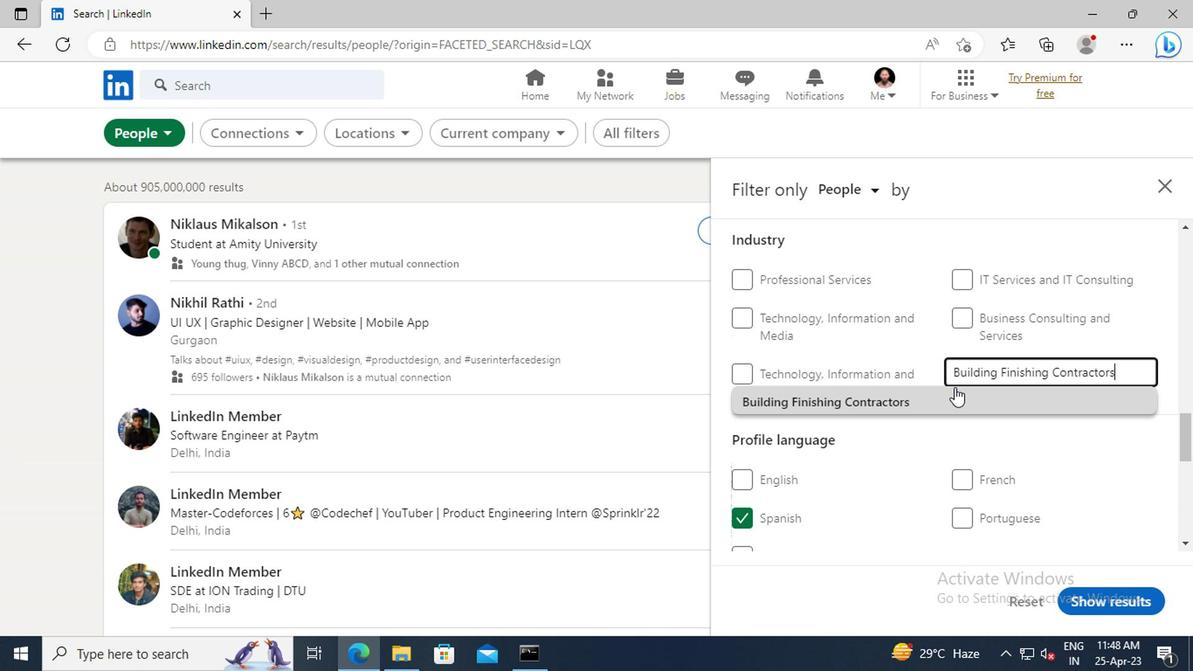 
Action: Mouse pressed left at (930, 402)
Screenshot: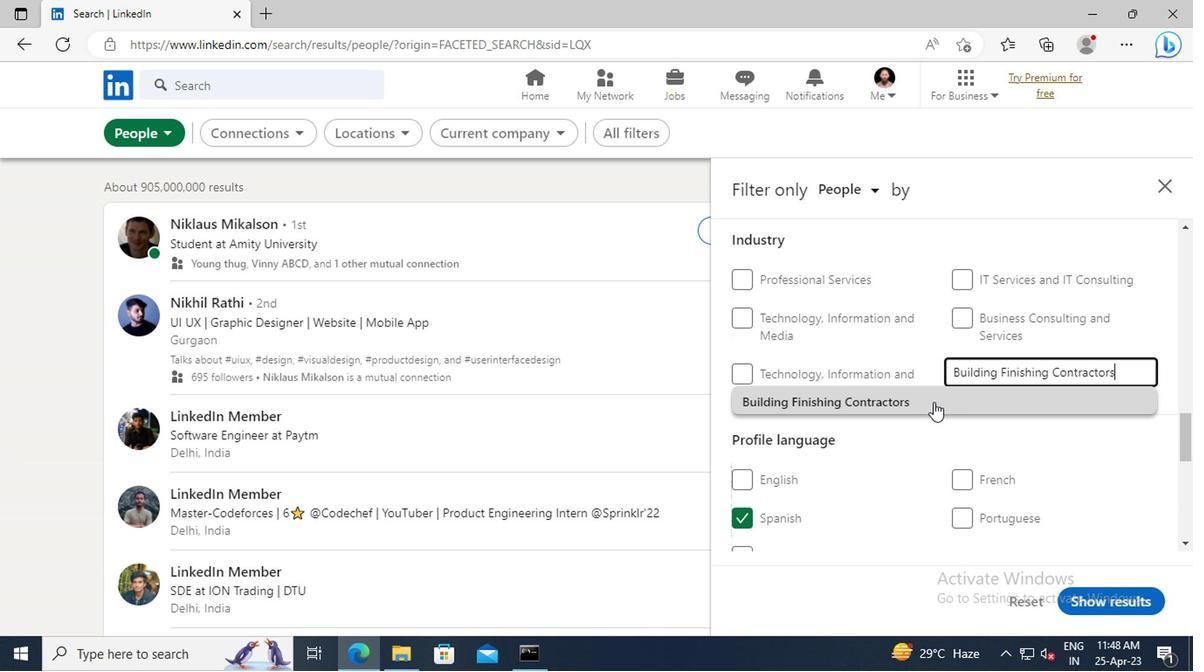 
Action: Mouse scrolled (930, 401) with delta (0, -1)
Screenshot: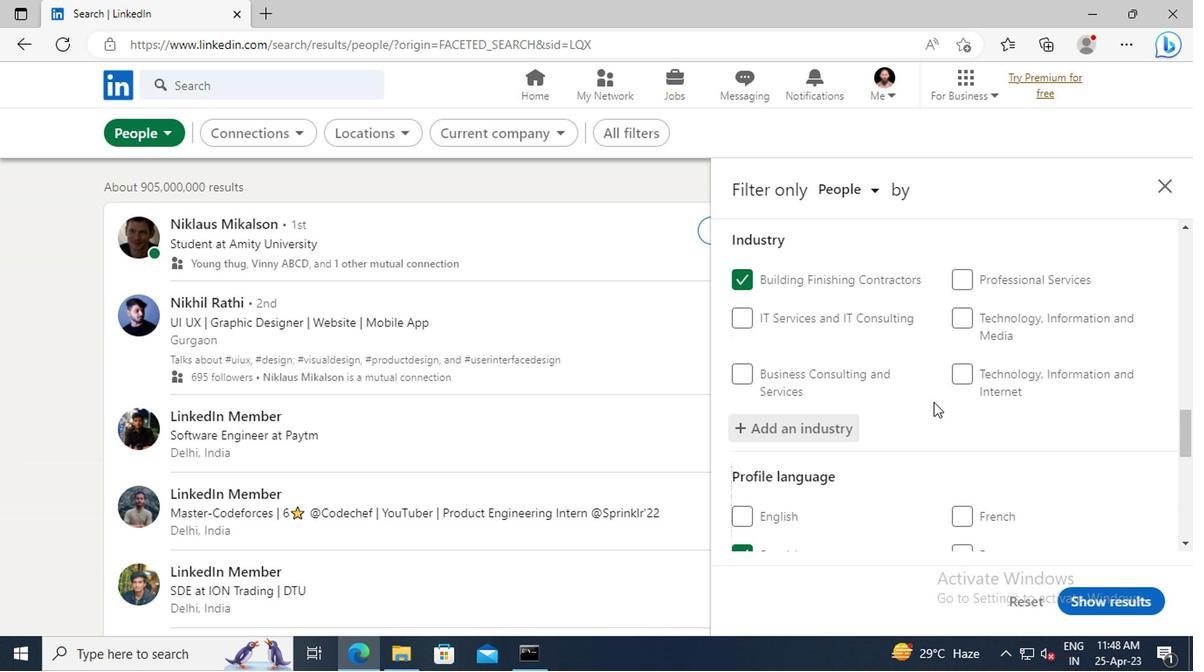 
Action: Mouse scrolled (930, 401) with delta (0, -1)
Screenshot: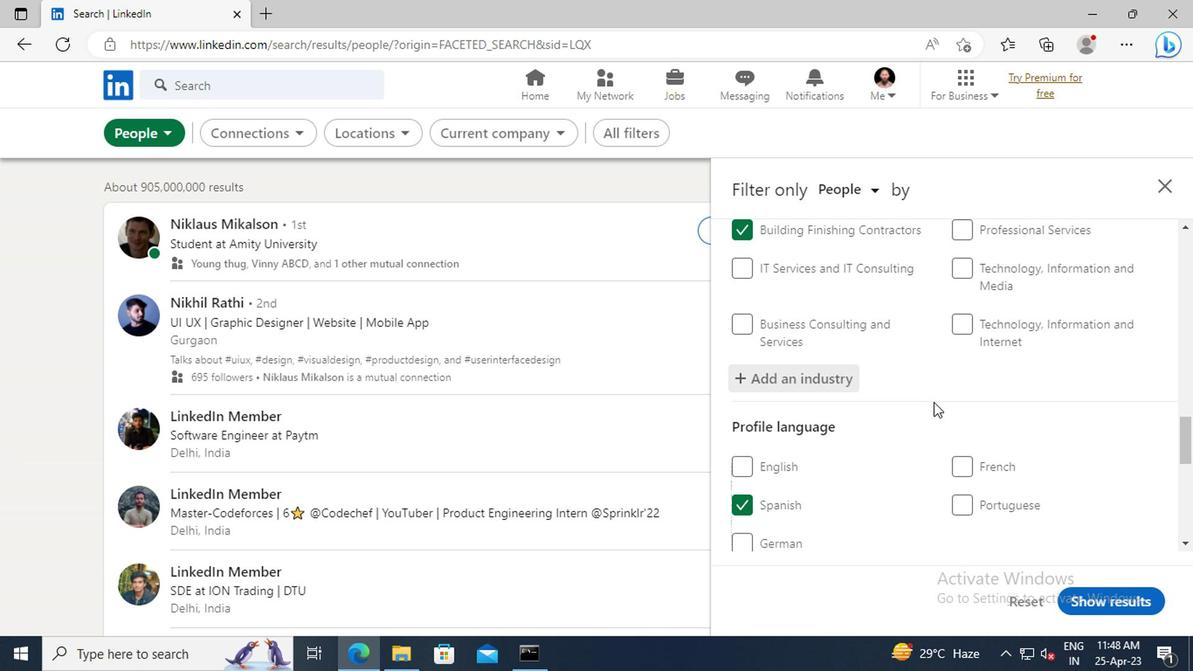 
Action: Mouse scrolled (930, 401) with delta (0, -1)
Screenshot: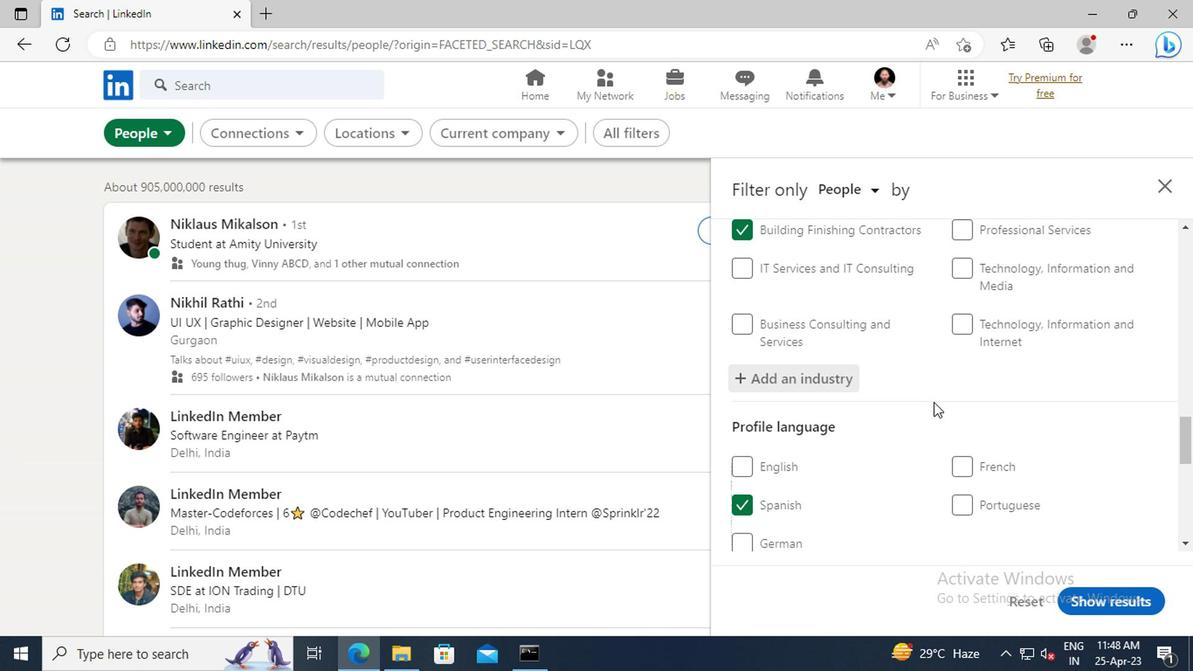 
Action: Mouse scrolled (930, 401) with delta (0, -1)
Screenshot: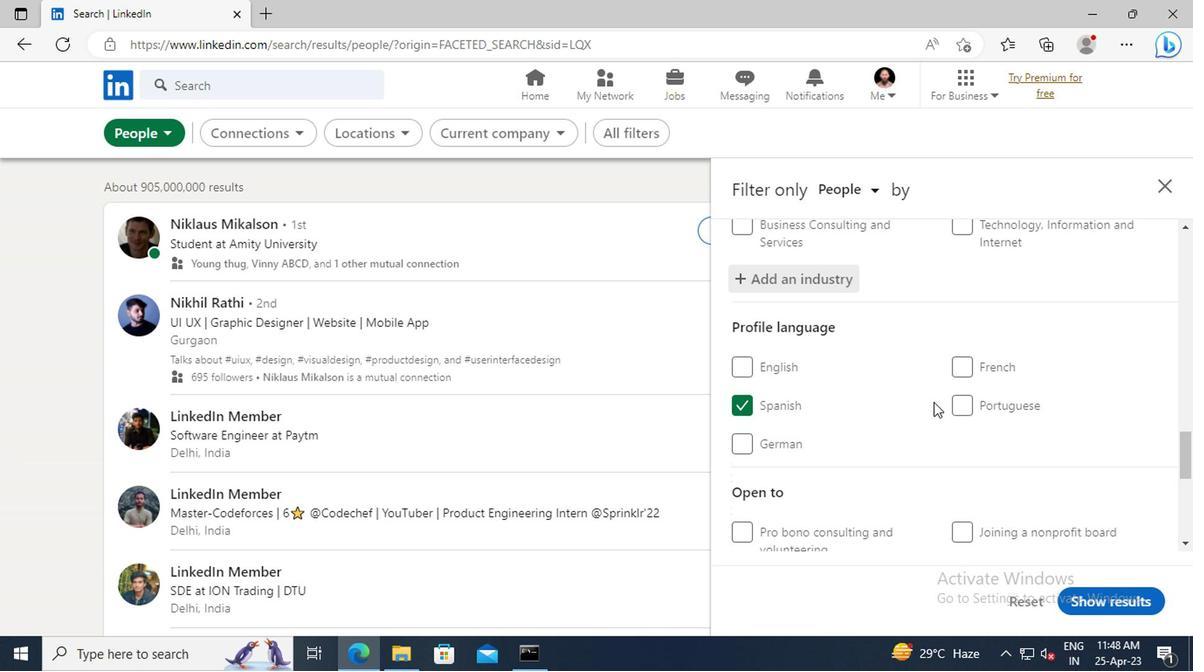 
Action: Mouse scrolled (930, 401) with delta (0, -1)
Screenshot: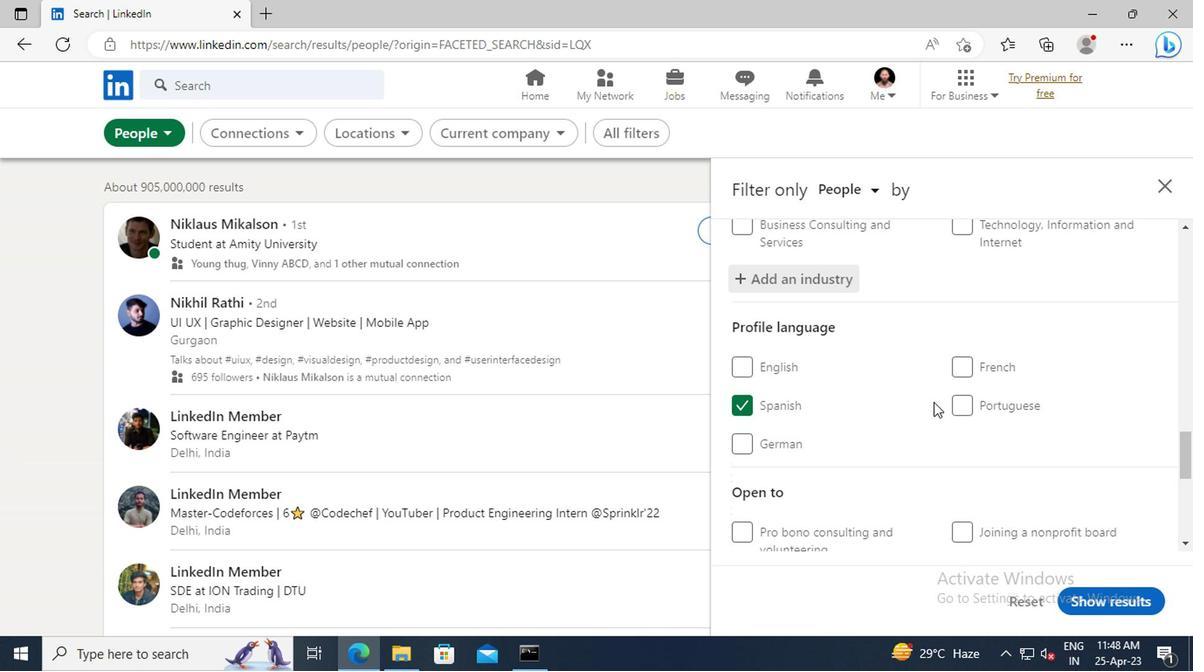 
Action: Mouse scrolled (930, 401) with delta (0, -1)
Screenshot: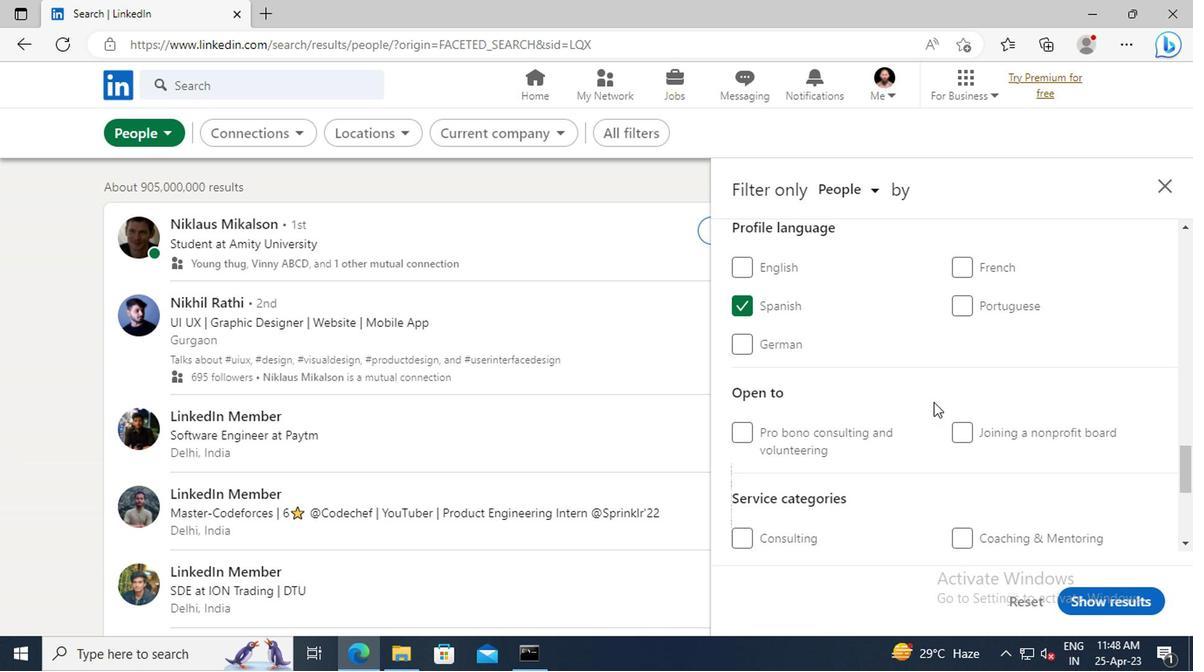 
Action: Mouse scrolled (930, 401) with delta (0, -1)
Screenshot: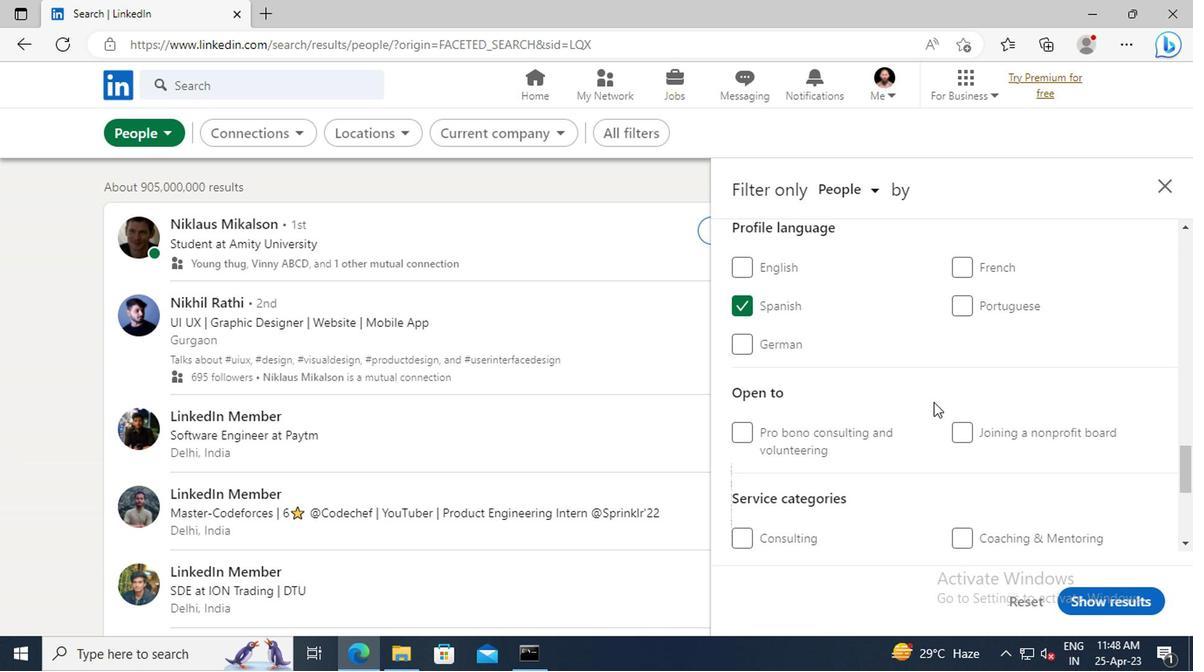 
Action: Mouse scrolled (930, 401) with delta (0, -1)
Screenshot: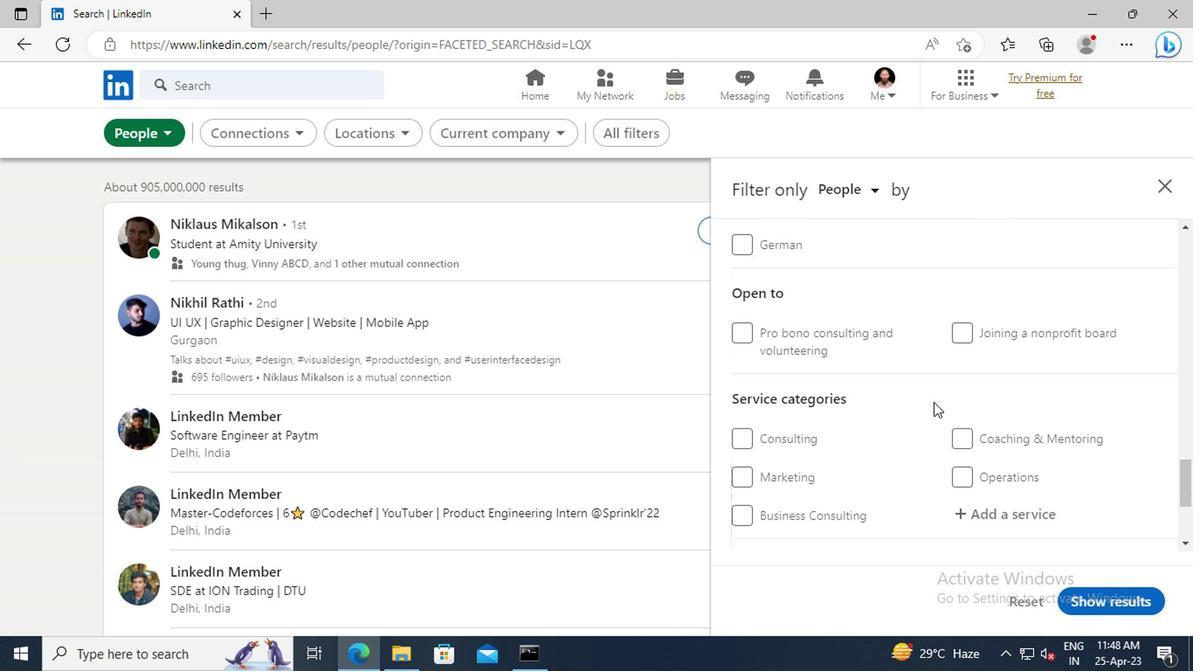 
Action: Mouse scrolled (930, 401) with delta (0, -1)
Screenshot: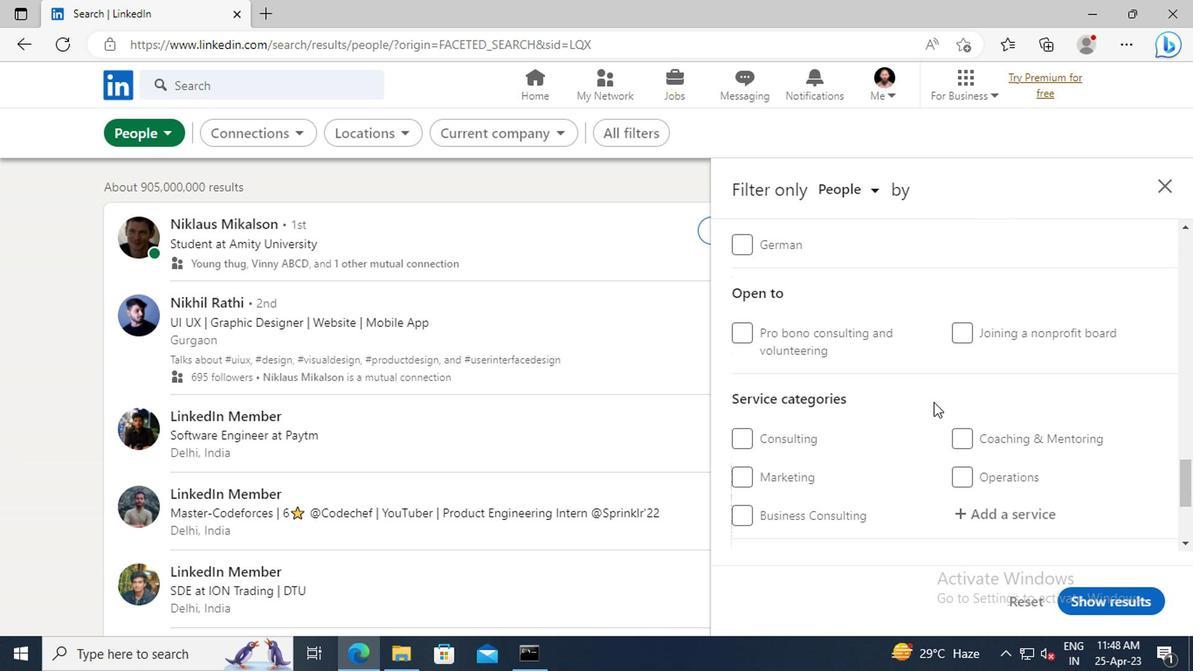 
Action: Mouse moved to (988, 417)
Screenshot: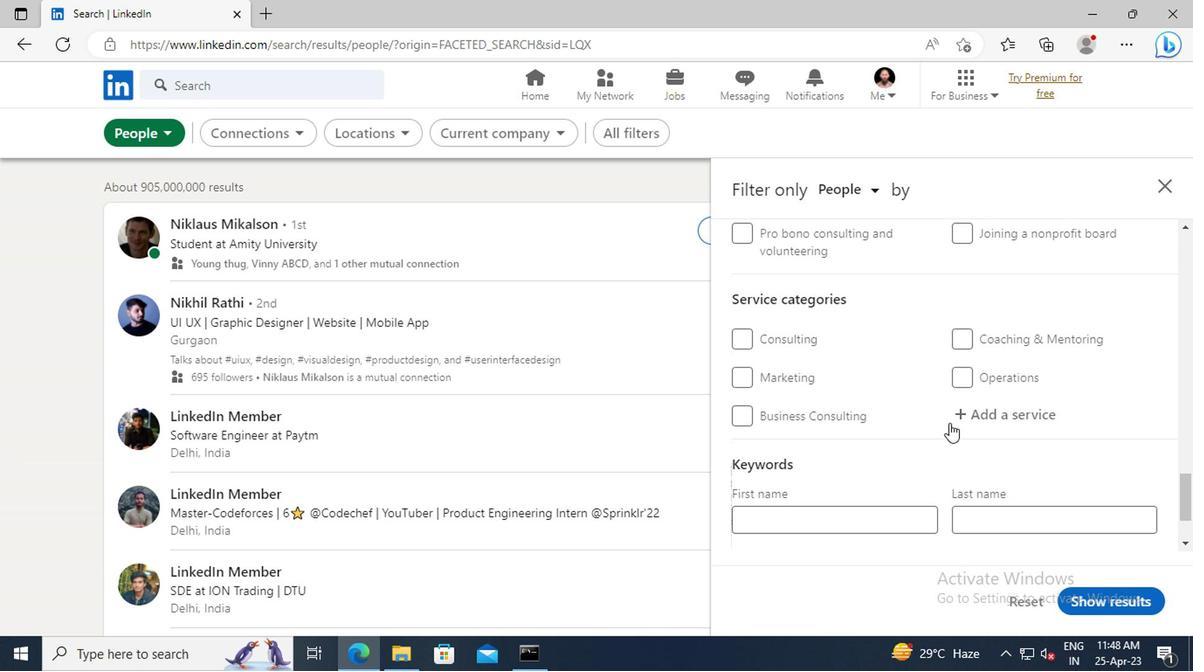 
Action: Mouse pressed left at (988, 417)
Screenshot: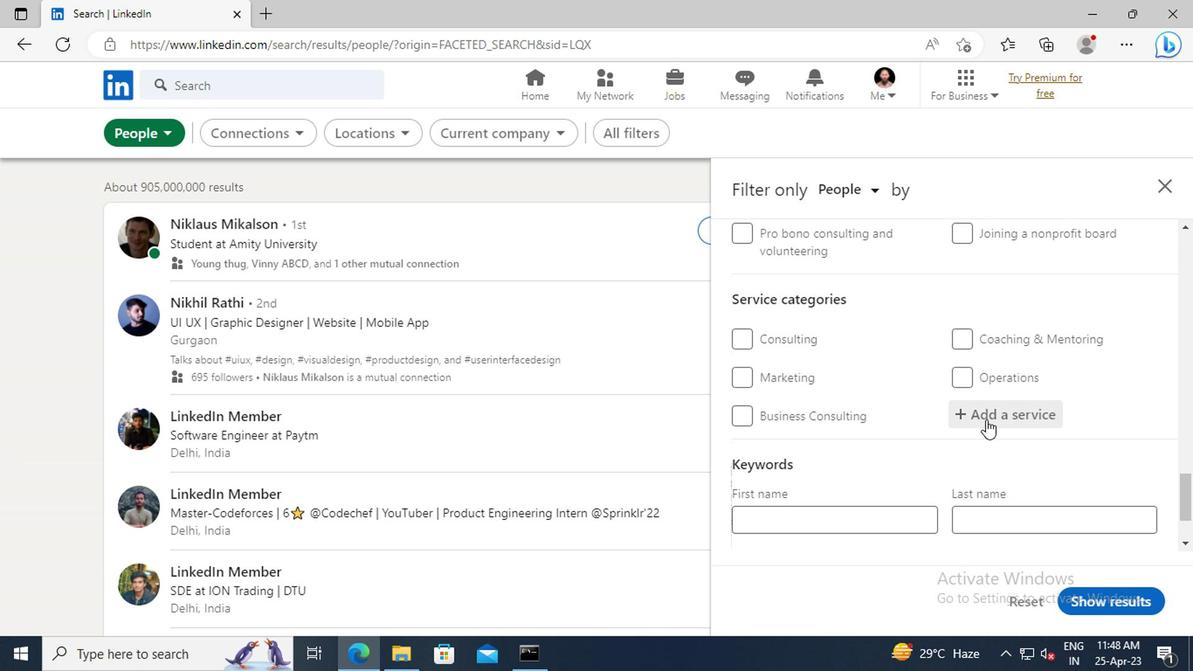
Action: Key pressed <Key.shift>LEADERSHIP<Key.space><Key.shift>DEVELOPMENT
Screenshot: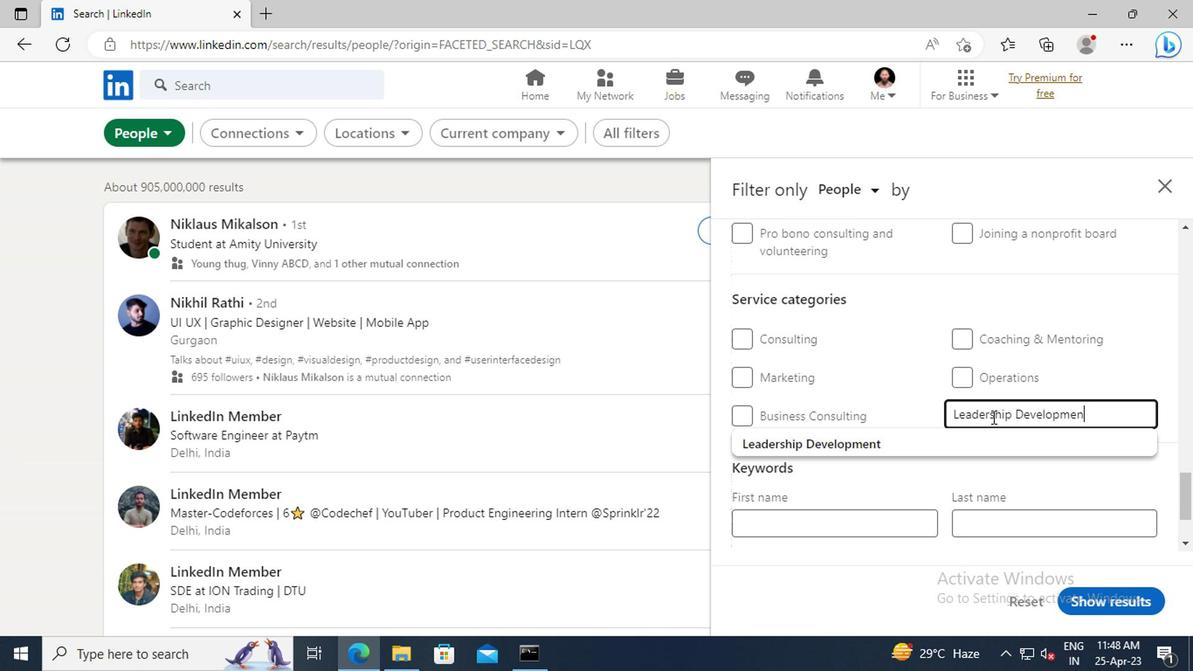 
Action: Mouse moved to (930, 441)
Screenshot: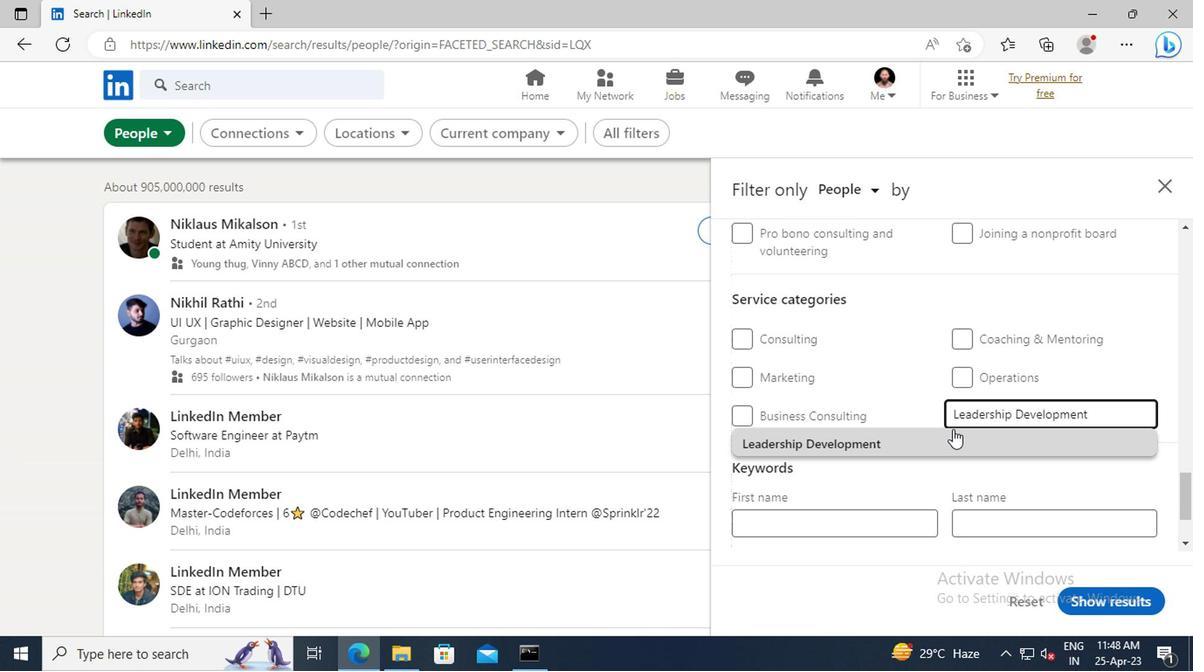 
Action: Mouse pressed left at (930, 441)
Screenshot: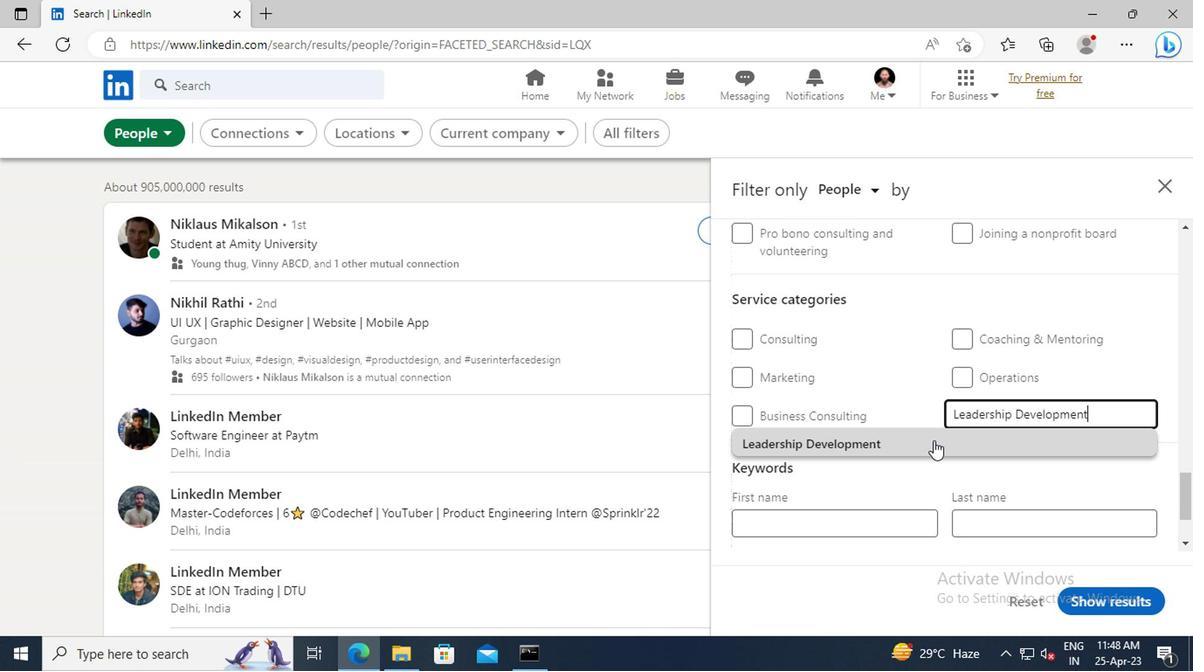 
Action: Mouse moved to (907, 383)
Screenshot: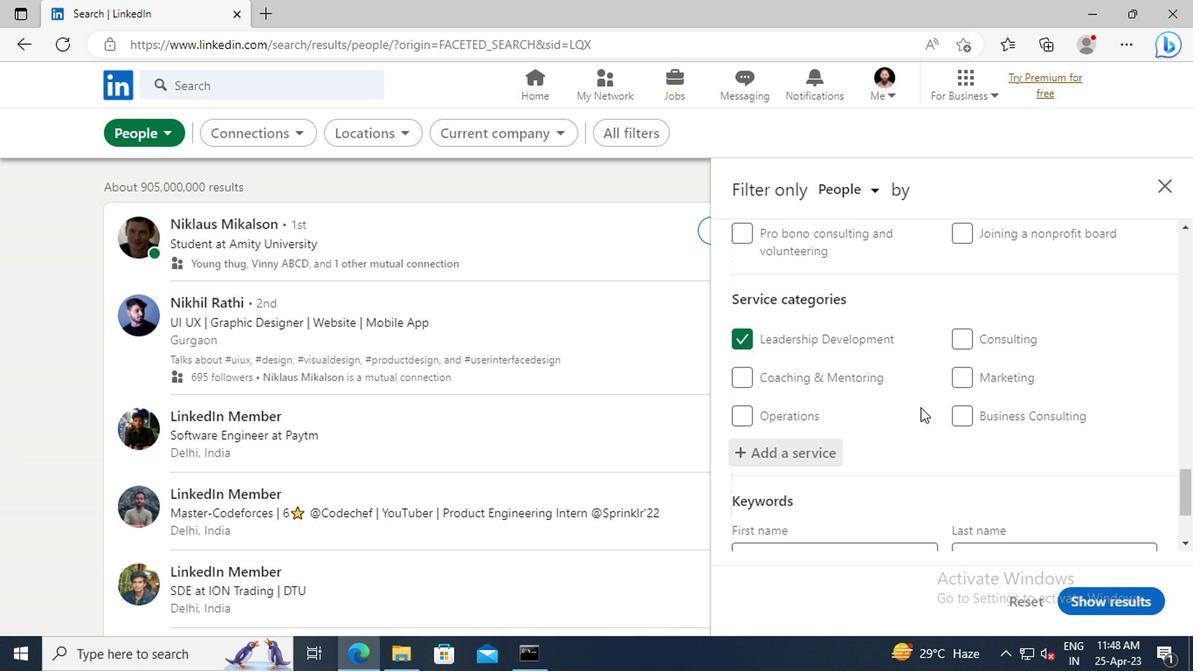 
Action: Mouse scrolled (907, 382) with delta (0, -1)
Screenshot: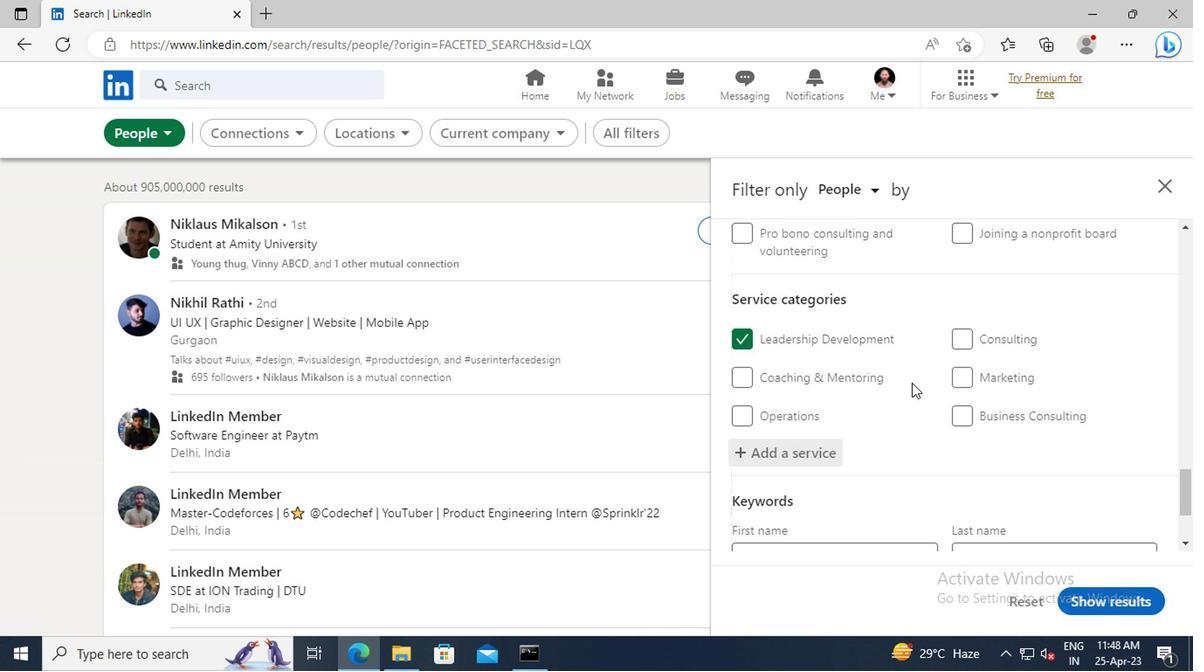 
Action: Mouse scrolled (907, 382) with delta (0, -1)
Screenshot: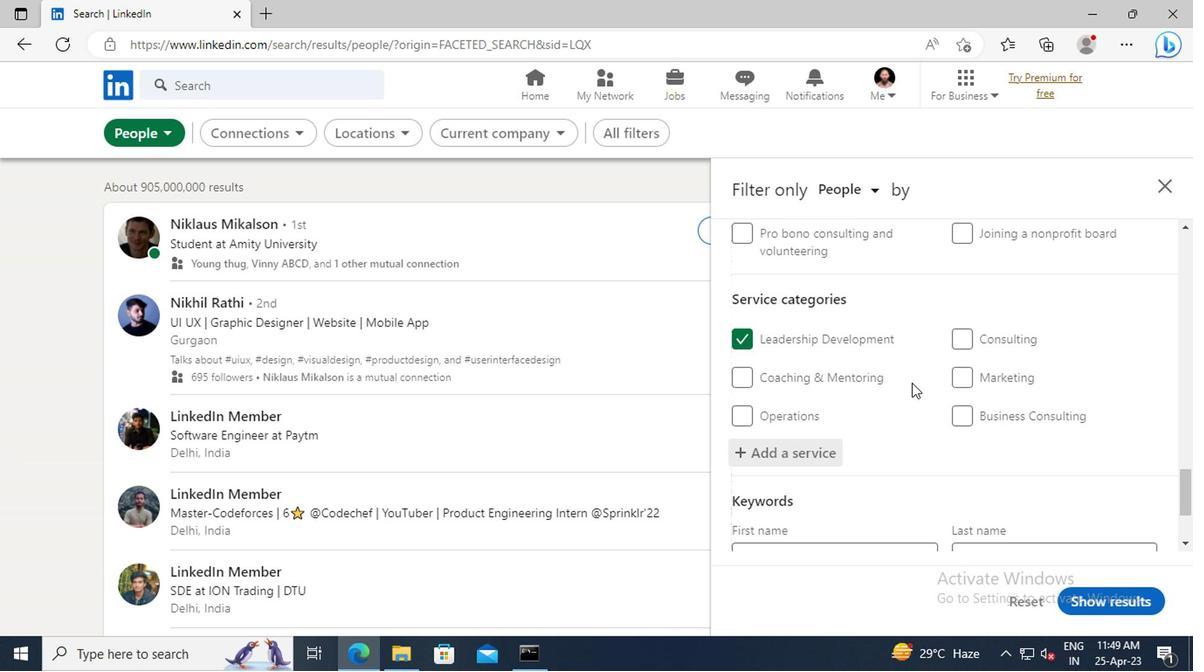 
Action: Mouse scrolled (907, 382) with delta (0, -1)
Screenshot: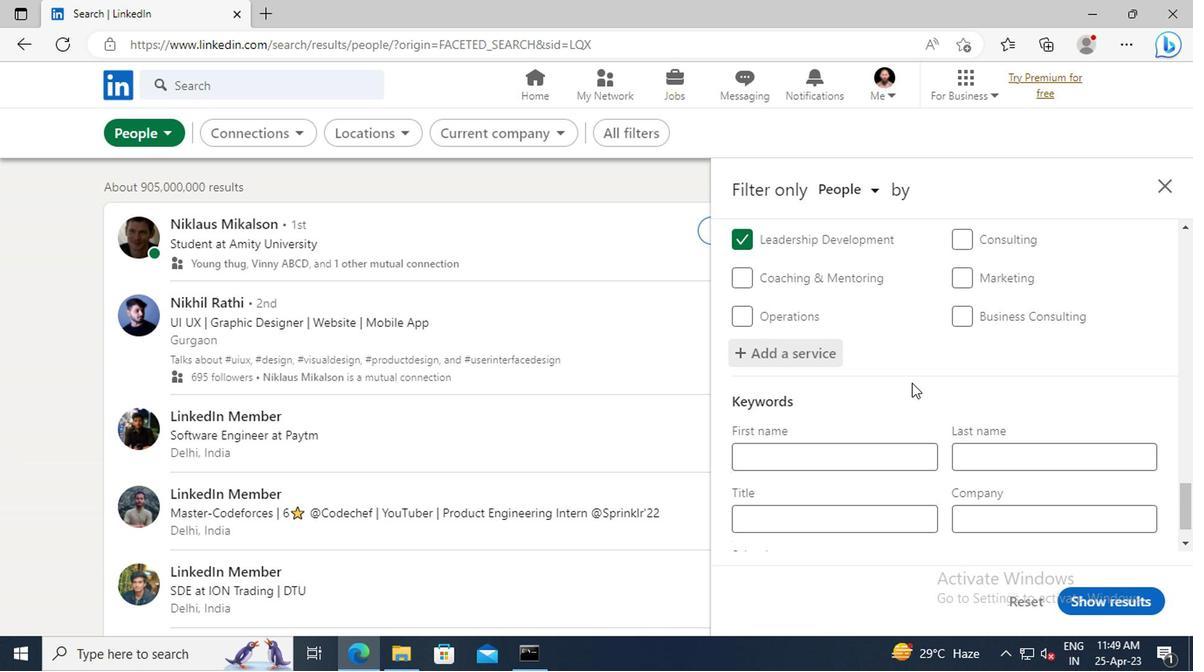 
Action: Mouse scrolled (907, 382) with delta (0, -1)
Screenshot: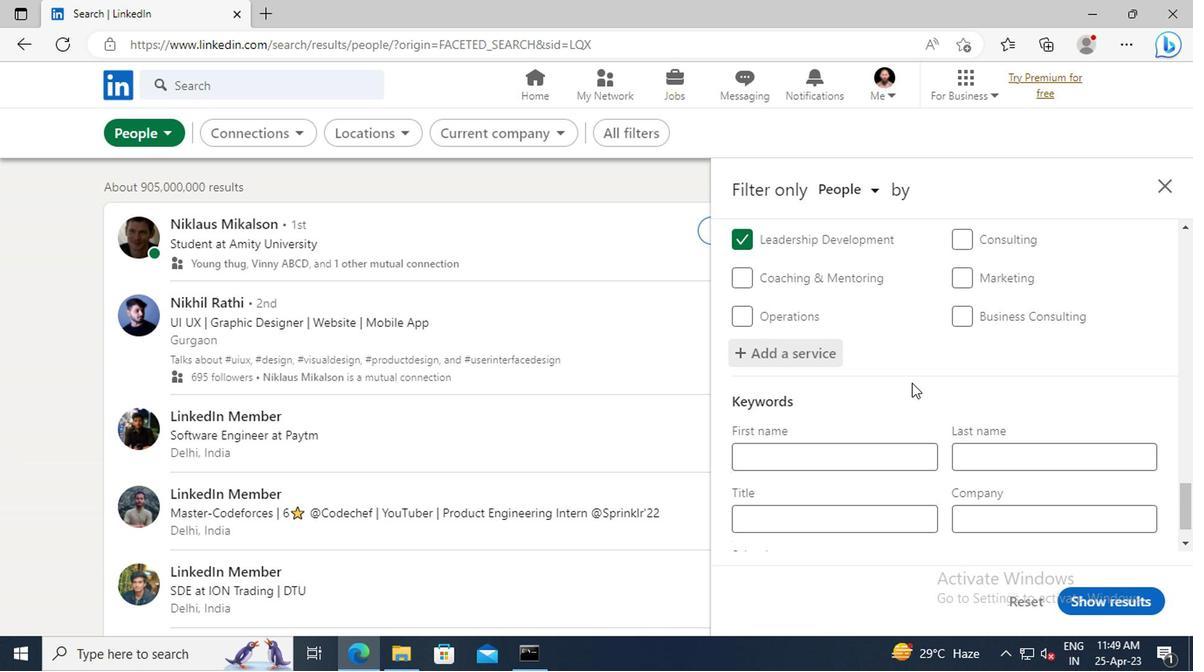 
Action: Mouse scrolled (907, 382) with delta (0, -1)
Screenshot: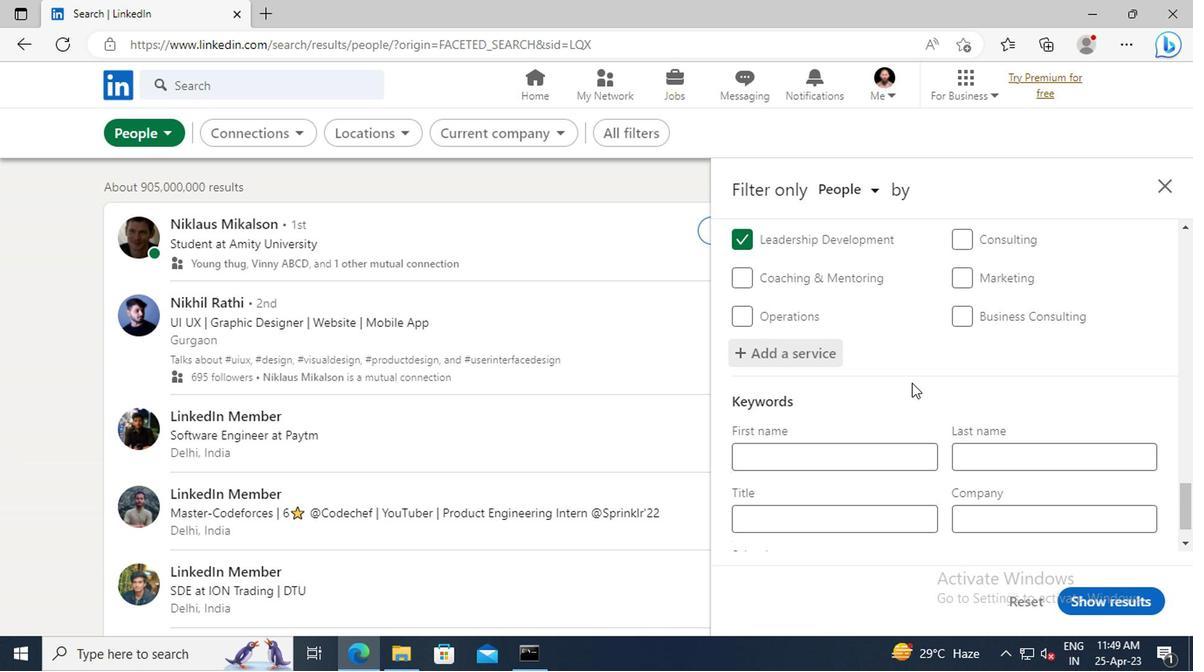 
Action: Mouse moved to (824, 473)
Screenshot: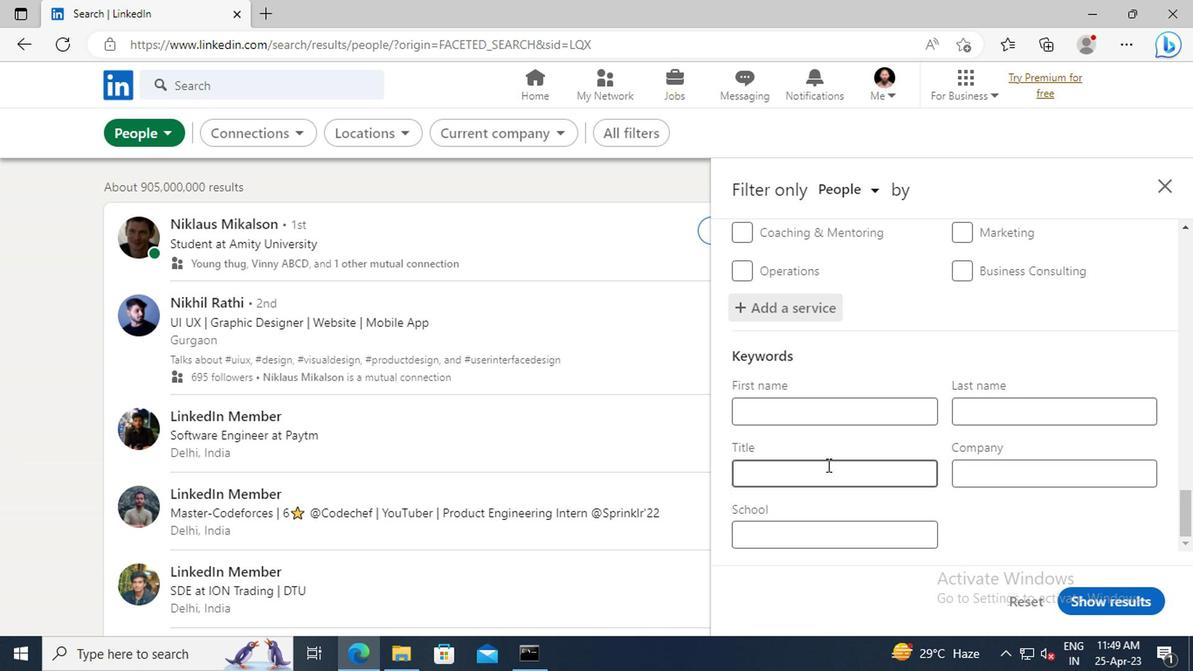 
Action: Mouse pressed left at (824, 473)
Screenshot: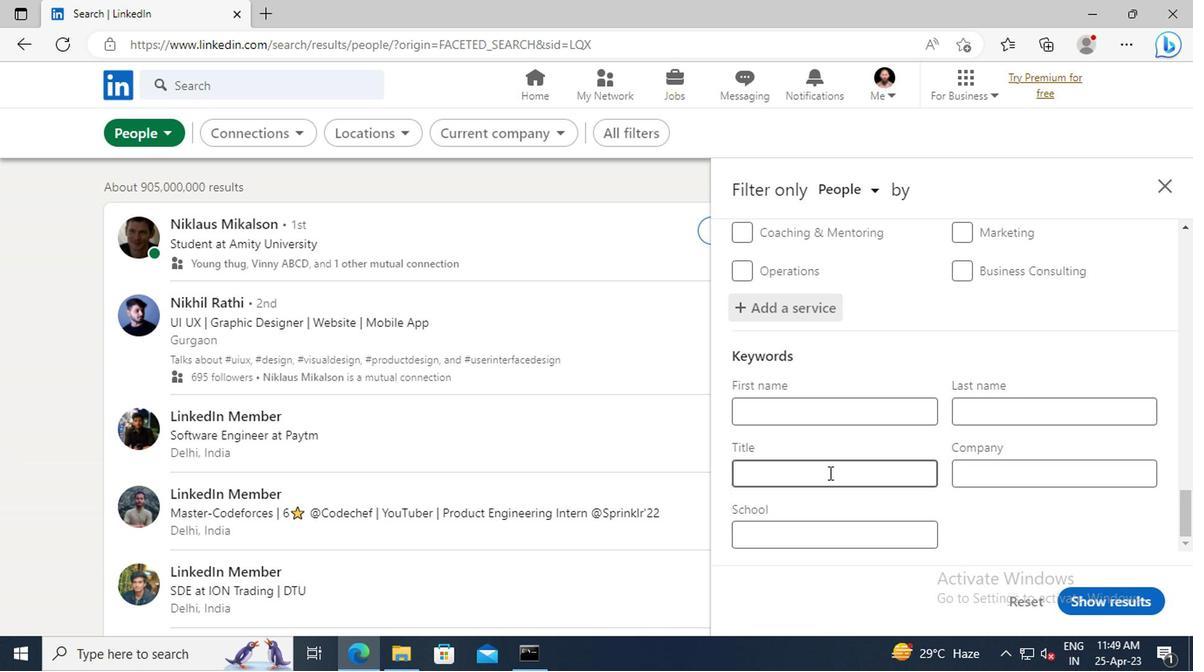 
Action: Key pressed E<Key.shift>COMMERCE<Key.space><Key.shift>MARKETING<Key.space><Key.shift>SPECIALIST
Screenshot: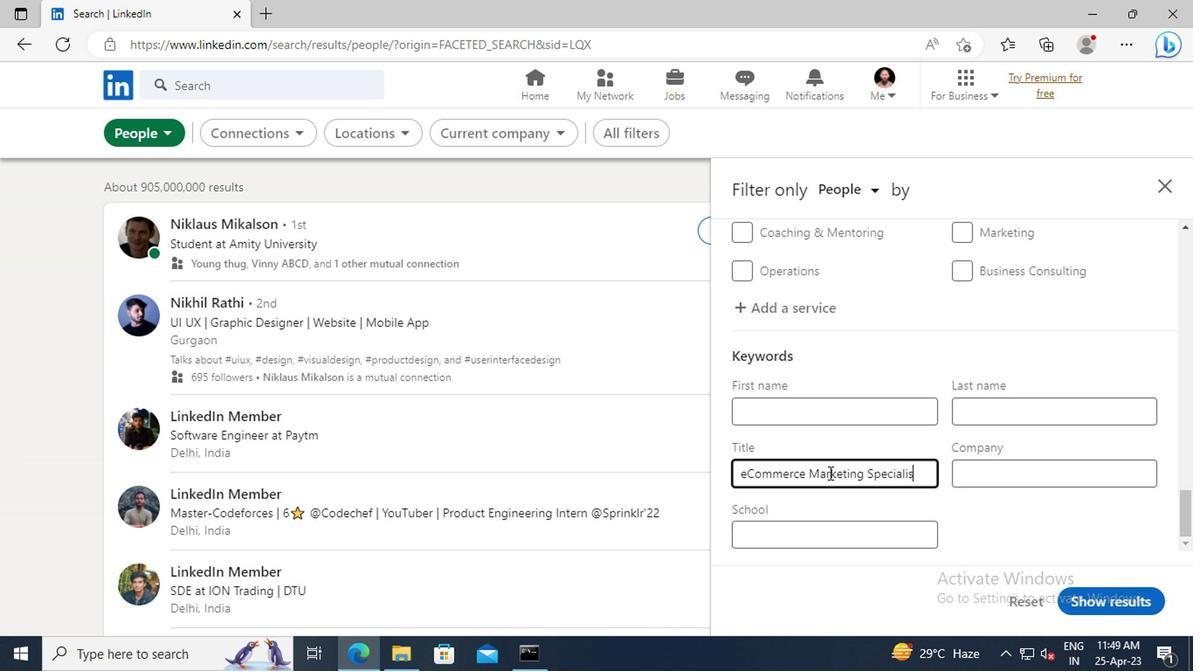 
Action: Mouse moved to (1095, 603)
Screenshot: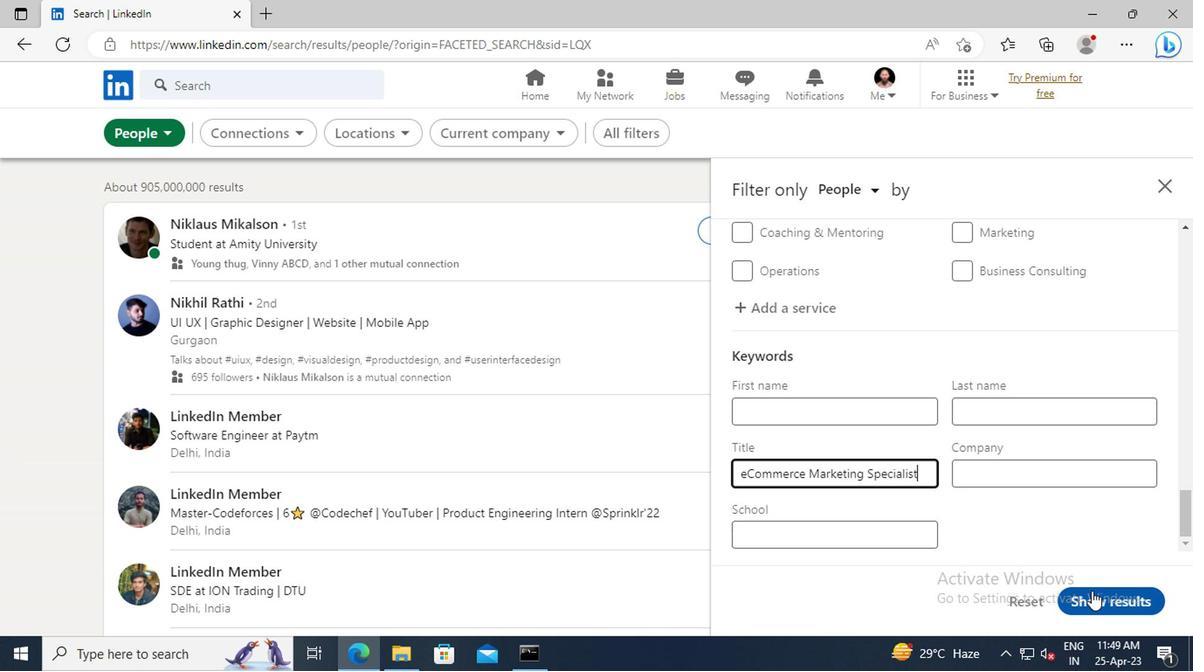 
Action: Mouse pressed left at (1095, 603)
Screenshot: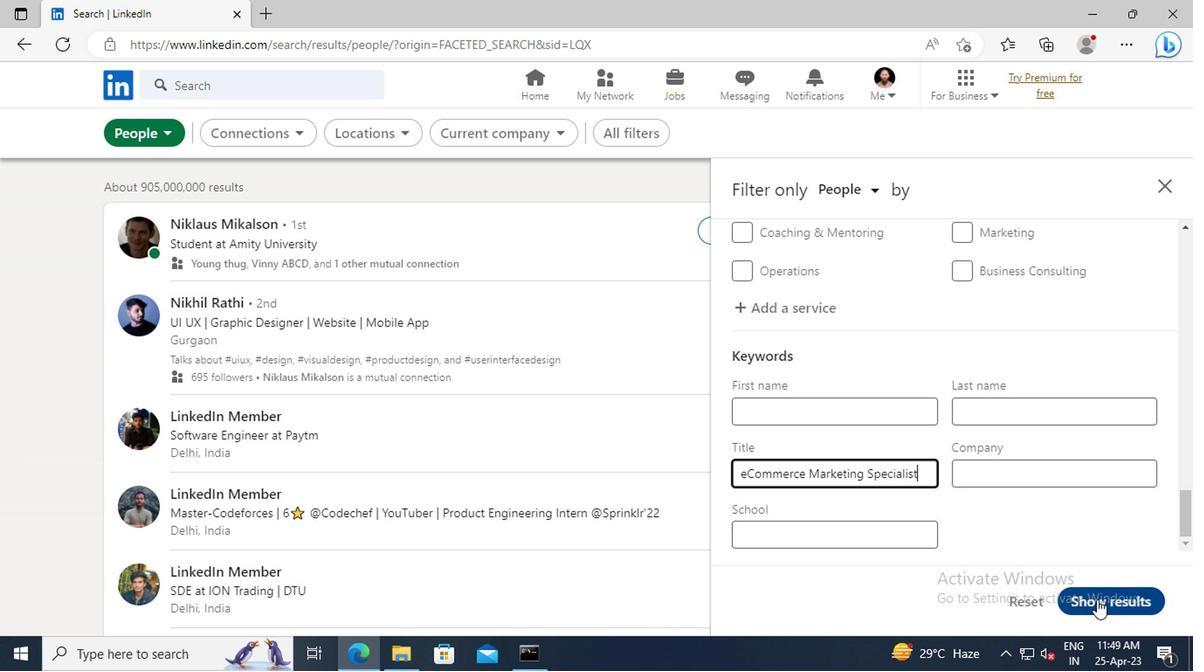 
